 Task: For heading Use Italics Comic Sans MS with blue  colour & bold.  font size for heading20,  'Change the font style of data to'EB Garamond and font size to 12,  Change the alignment of both headline & data to Align right In the sheet  CashExpenses
Action: Mouse moved to (30, 147)
Screenshot: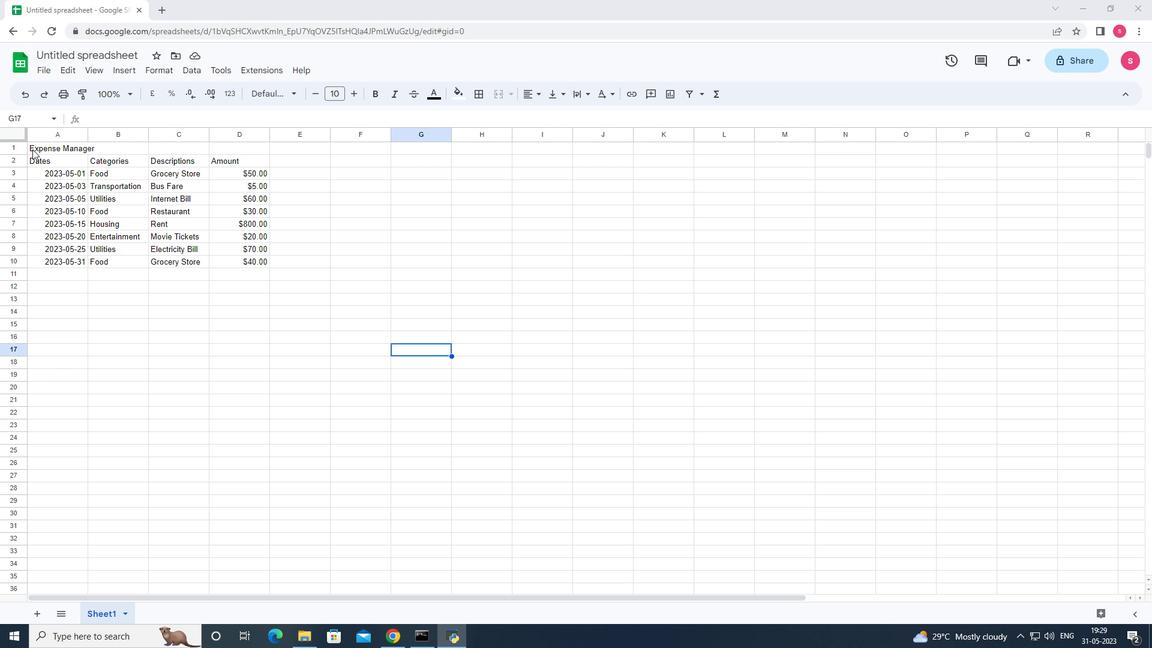 
Action: Mouse pressed left at (30, 147)
Screenshot: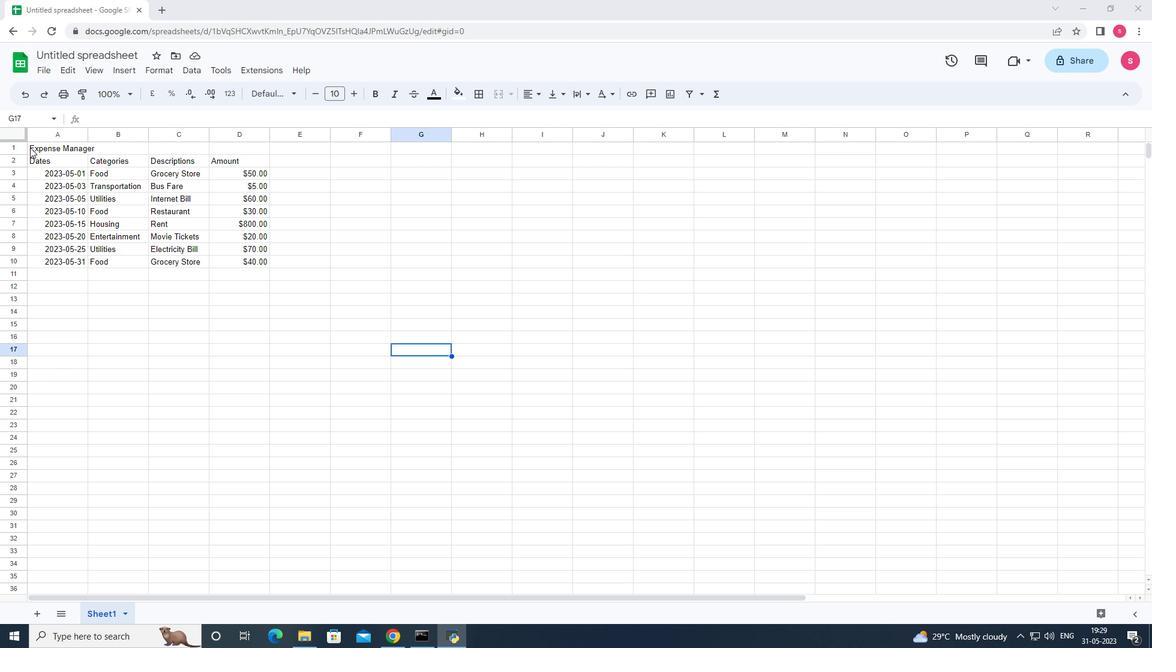 
Action: Mouse moved to (263, 96)
Screenshot: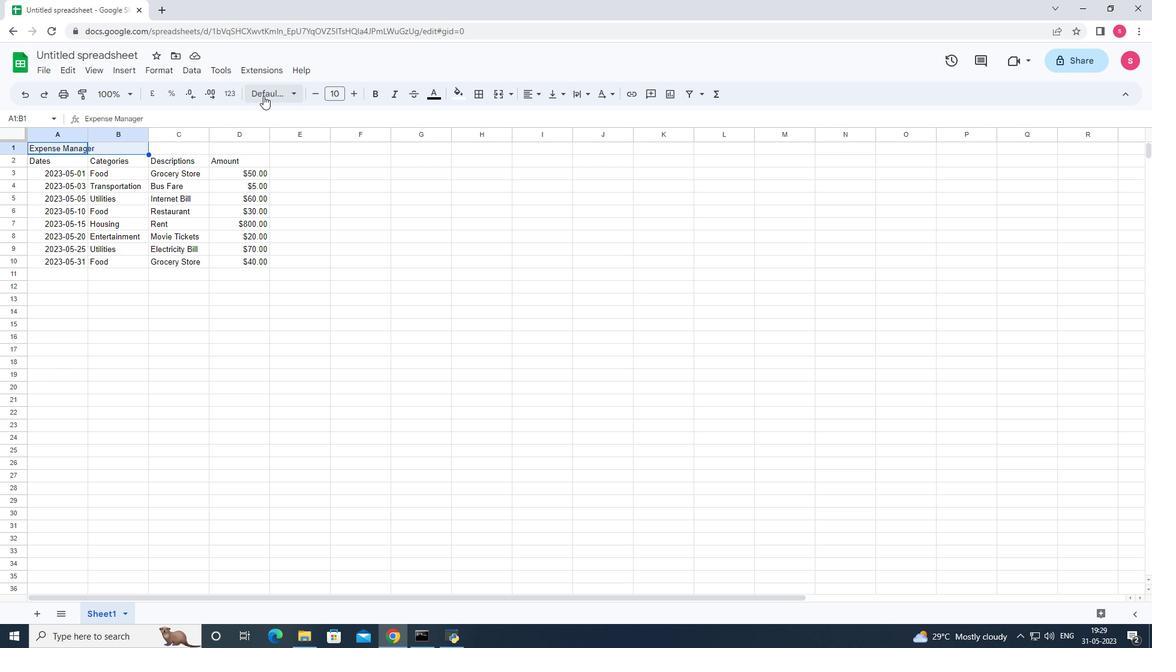 
Action: Mouse pressed left at (263, 96)
Screenshot: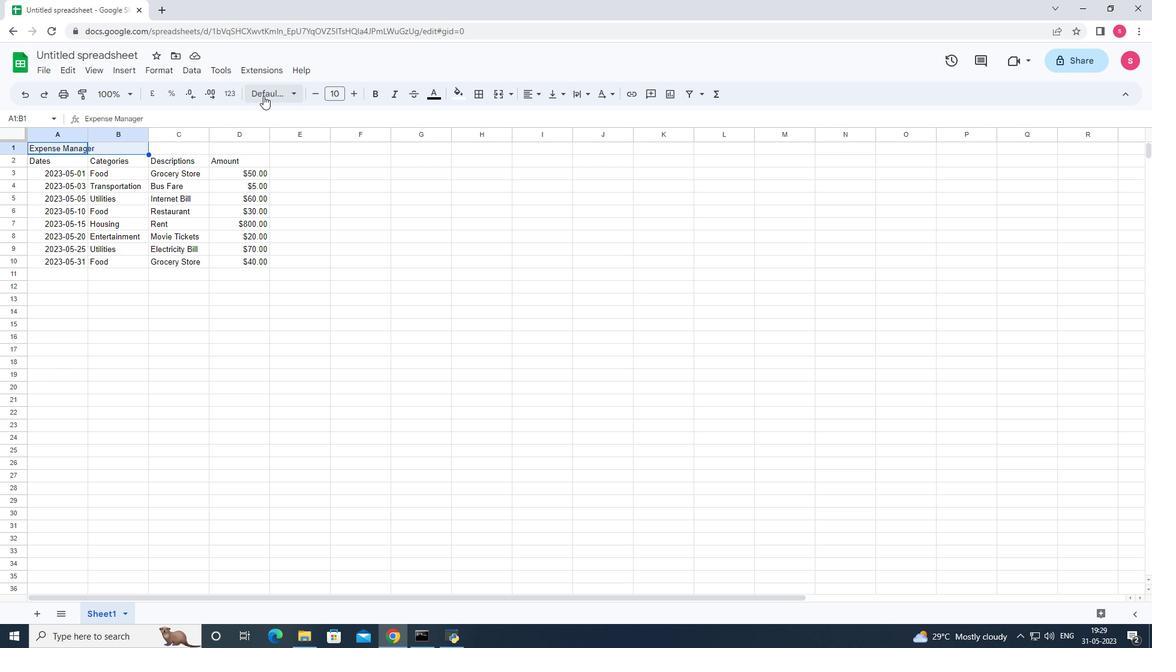 
Action: Mouse moved to (304, 313)
Screenshot: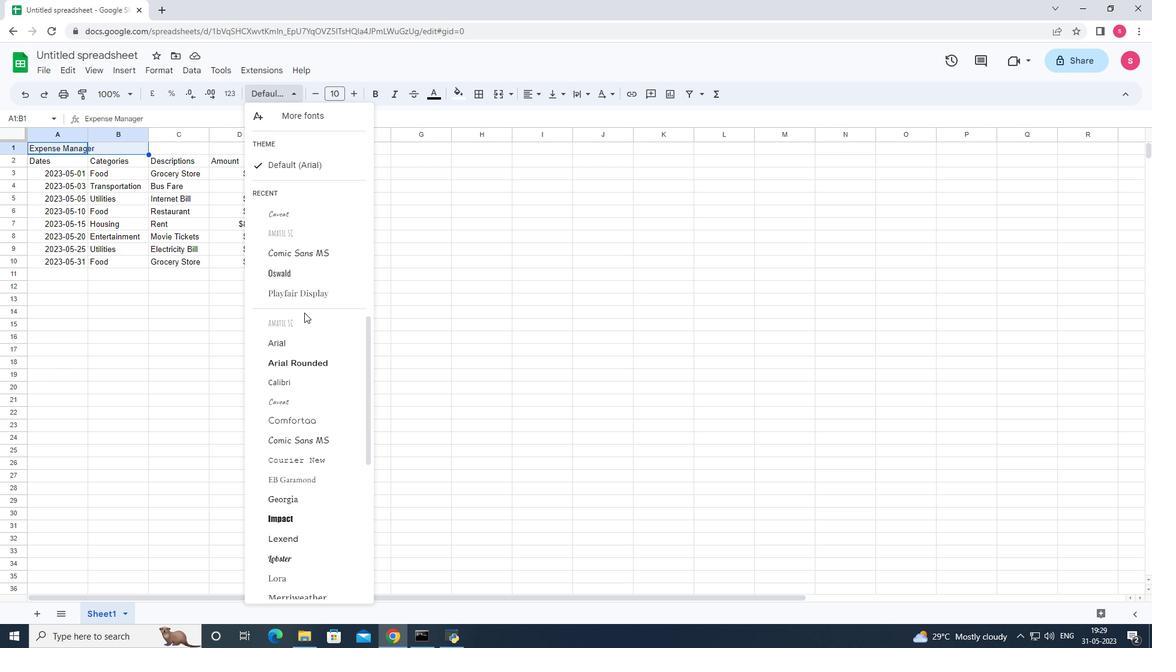 
Action: Mouse scrolled (304, 312) with delta (0, 0)
Screenshot: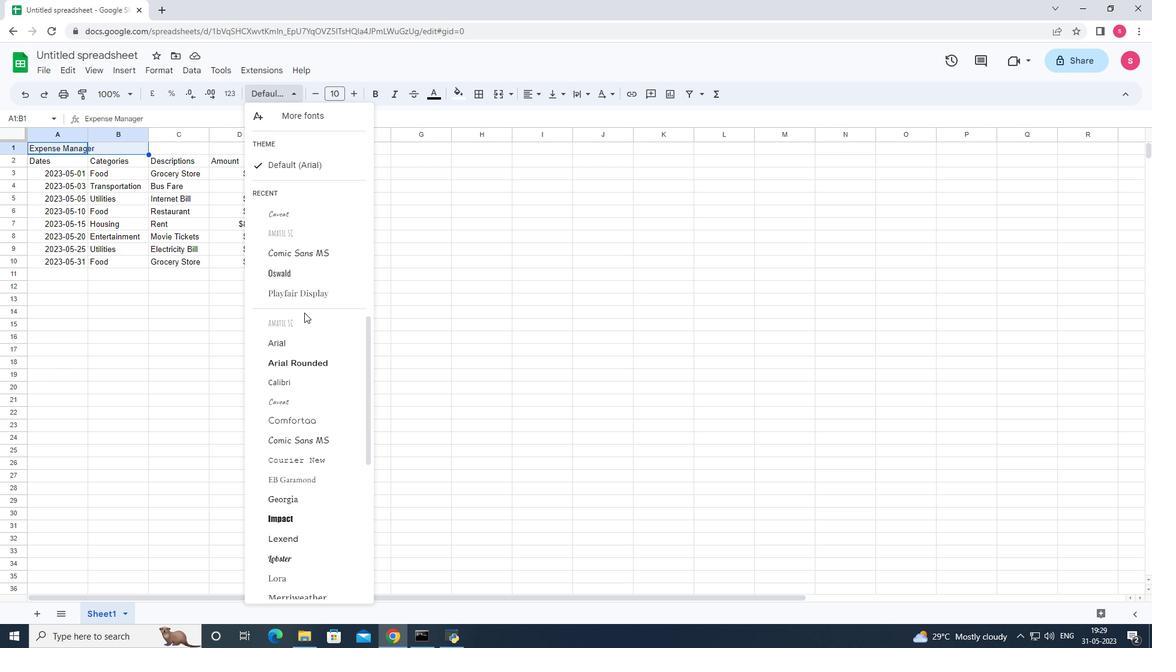 
Action: Mouse moved to (305, 346)
Screenshot: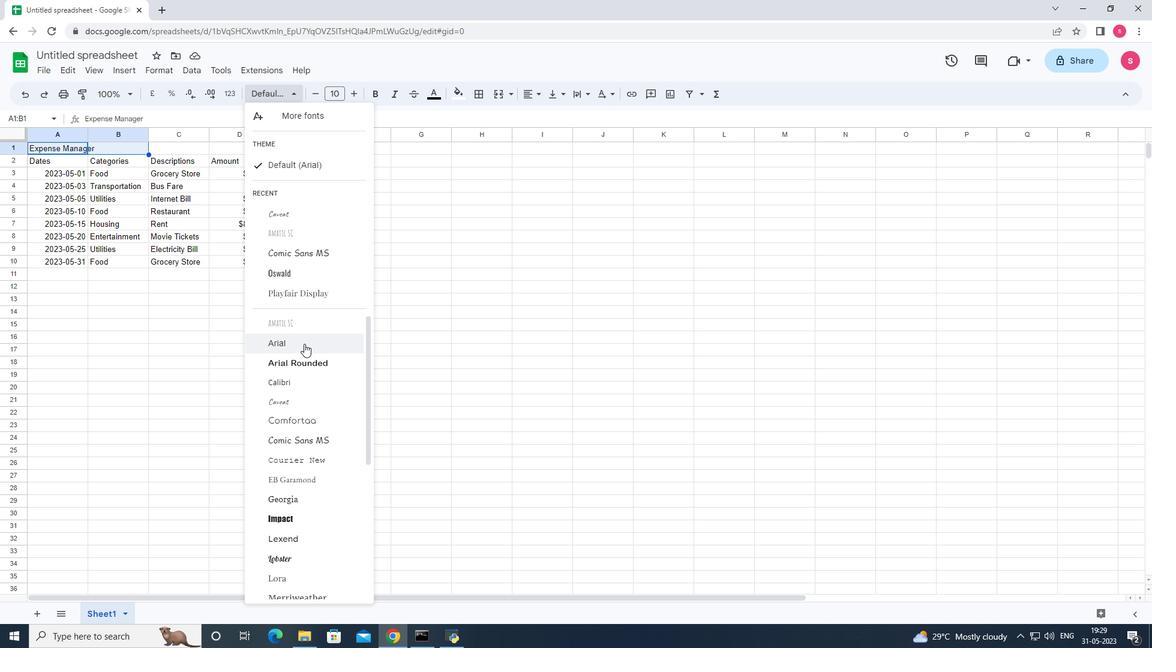 
Action: Mouse scrolled (305, 345) with delta (0, 0)
Screenshot: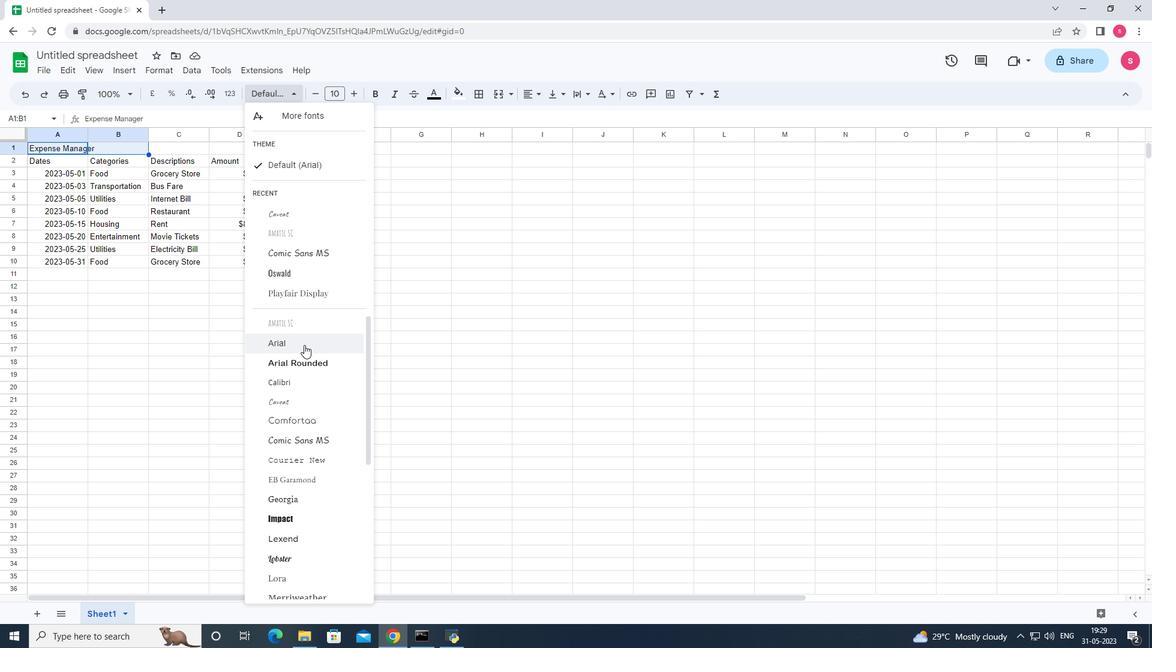 
Action: Mouse moved to (306, 385)
Screenshot: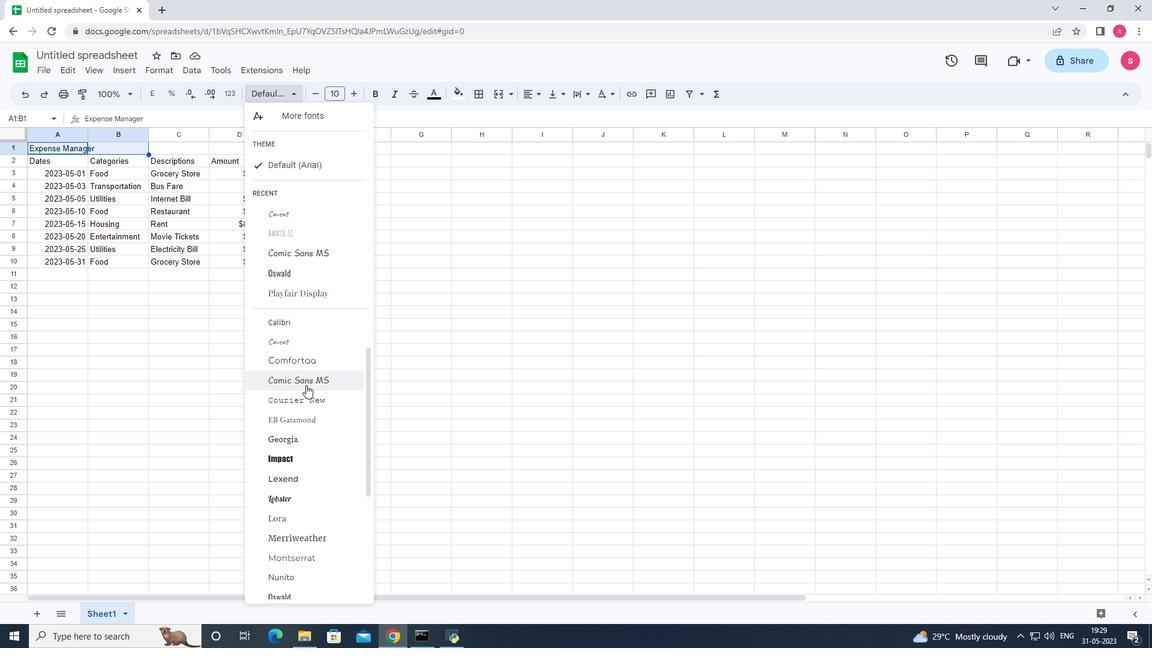 
Action: Mouse pressed left at (306, 385)
Screenshot: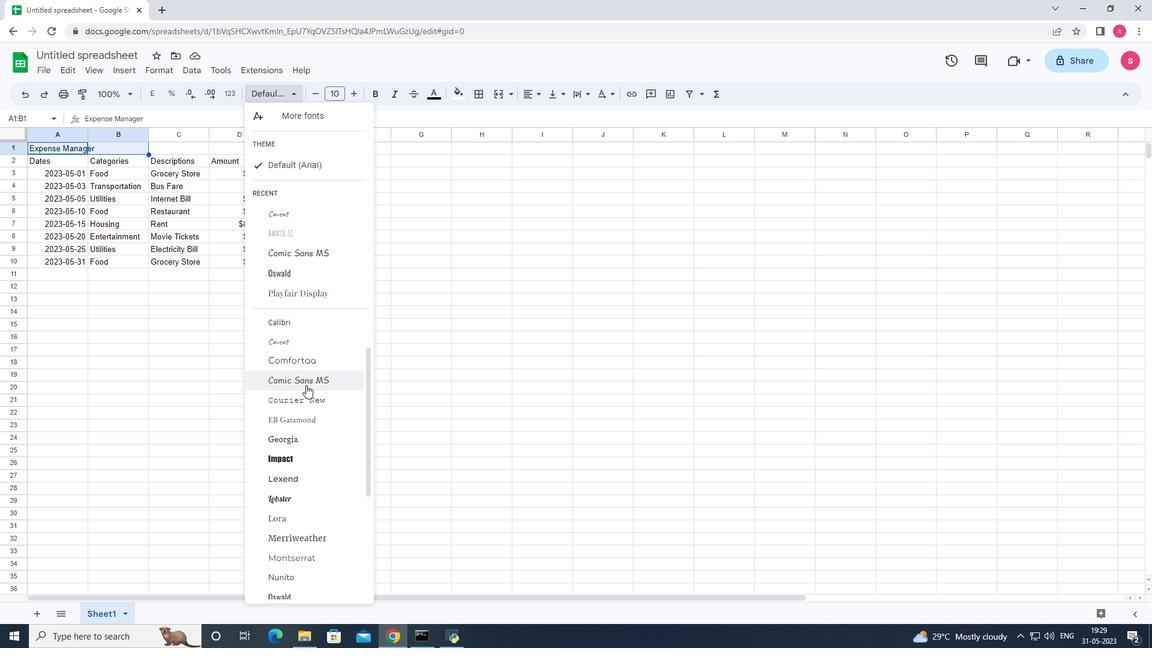
Action: Mouse moved to (435, 96)
Screenshot: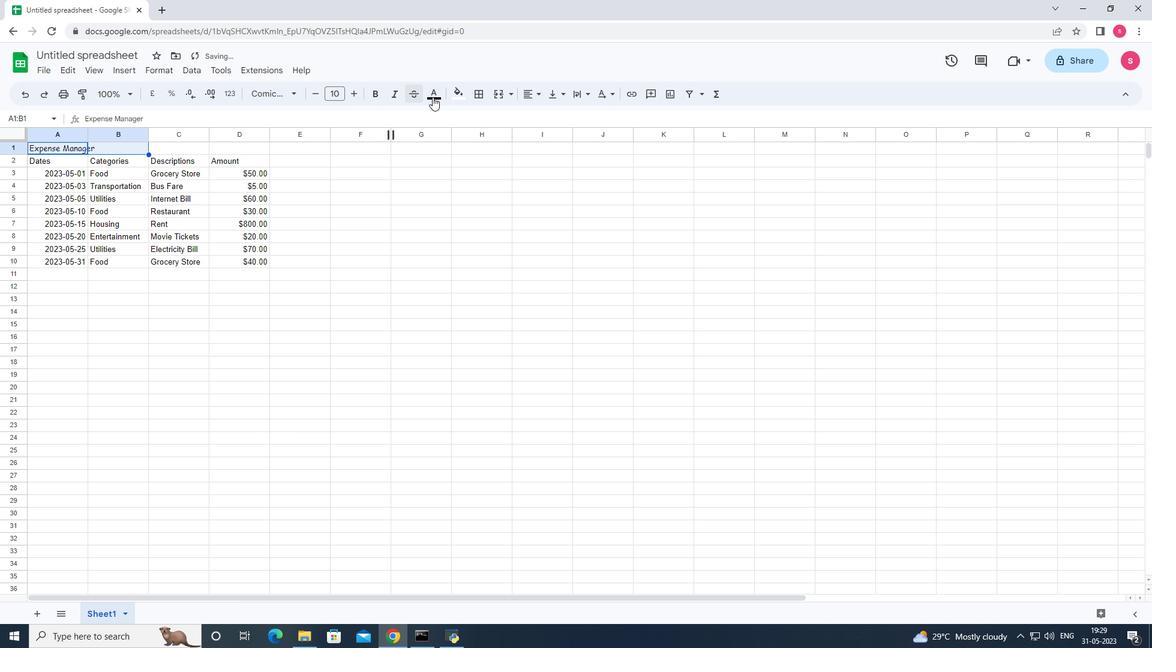 
Action: Mouse pressed left at (435, 96)
Screenshot: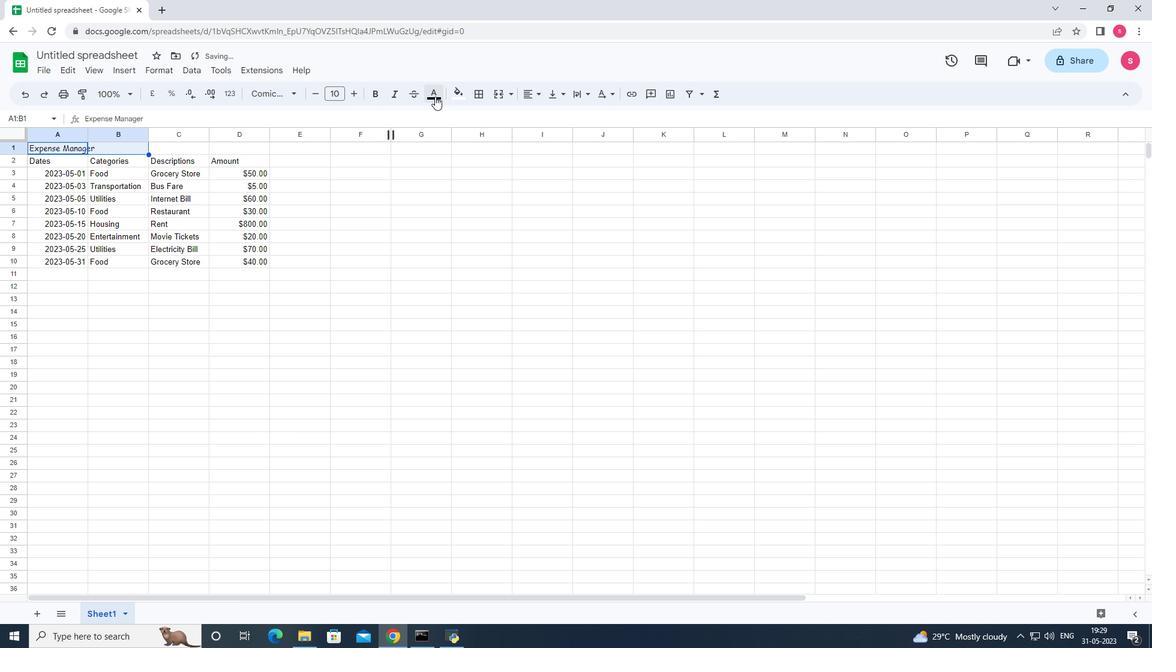 
Action: Mouse moved to (529, 150)
Screenshot: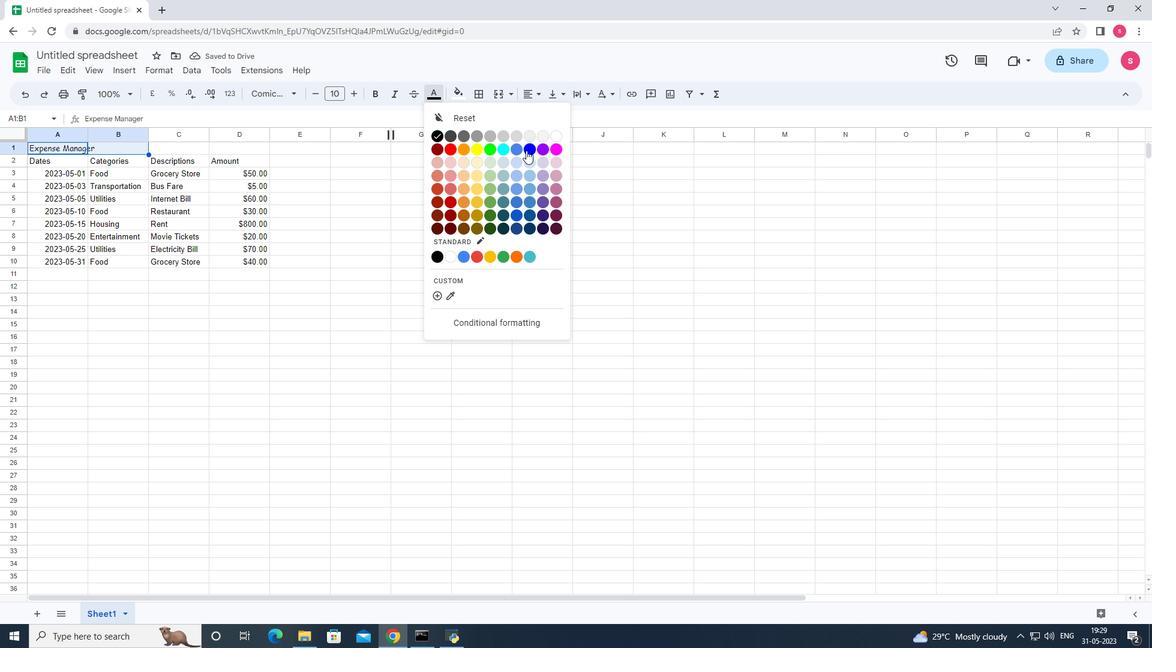 
Action: Mouse pressed left at (529, 150)
Screenshot: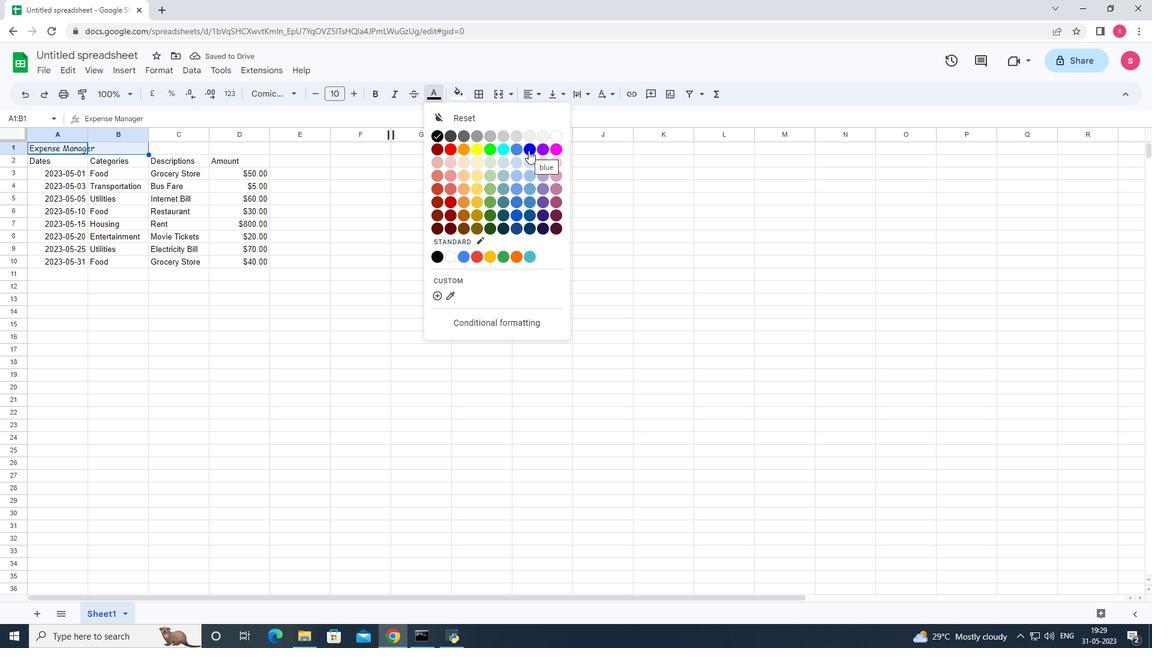 
Action: Mouse moved to (157, 69)
Screenshot: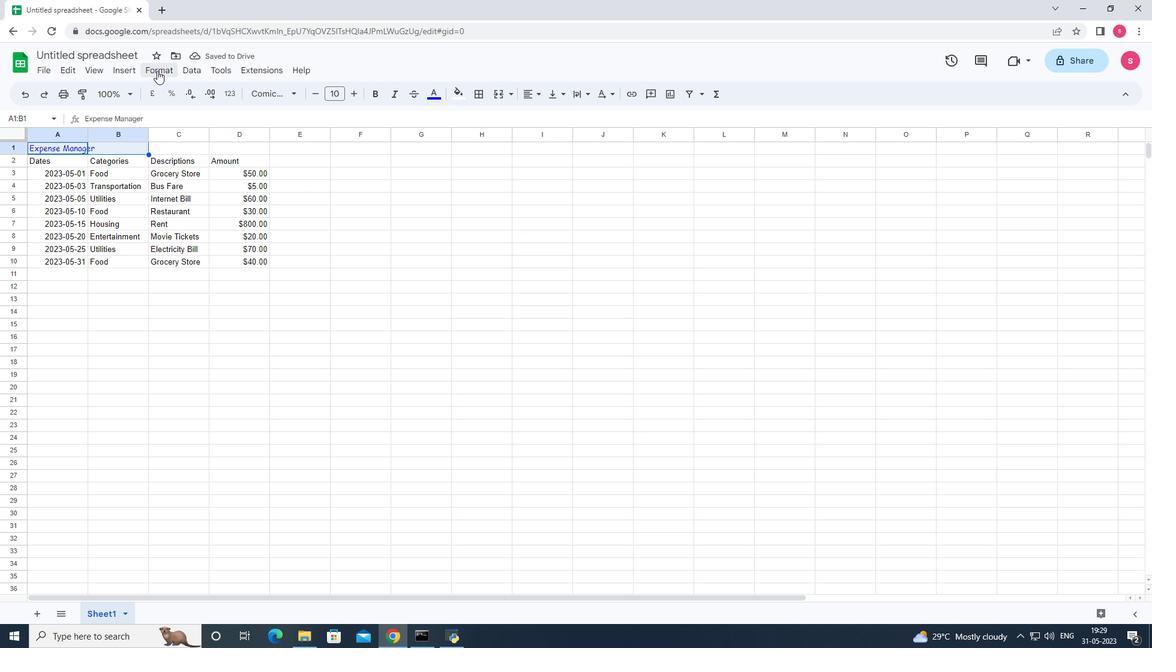 
Action: Mouse pressed left at (157, 69)
Screenshot: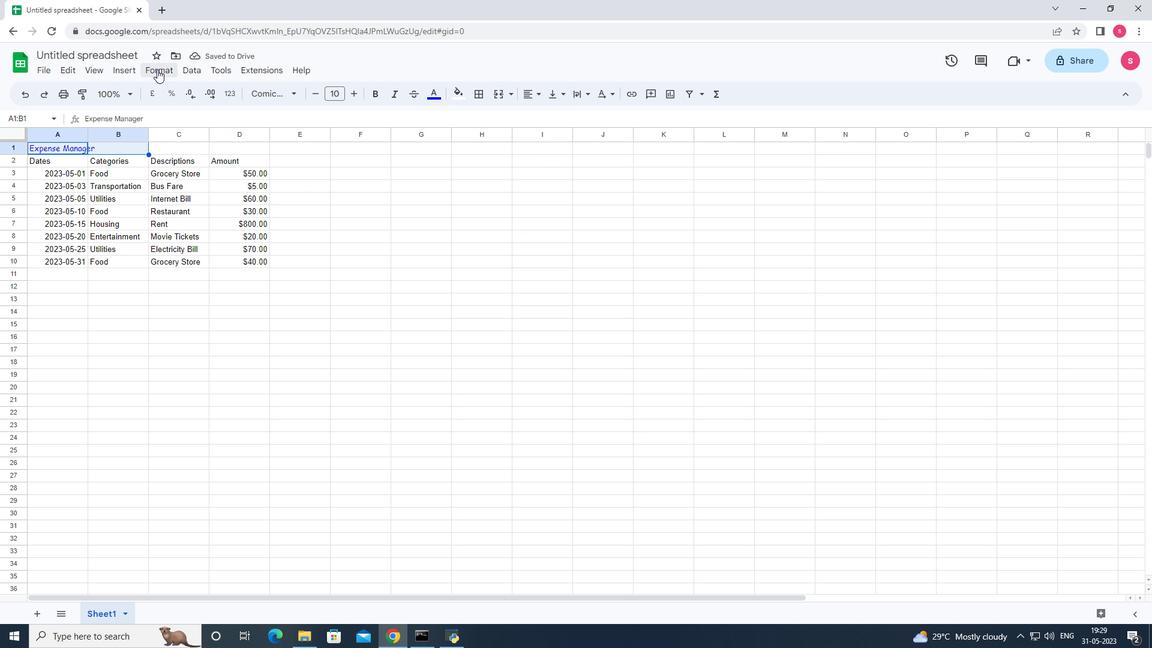 
Action: Mouse moved to (177, 134)
Screenshot: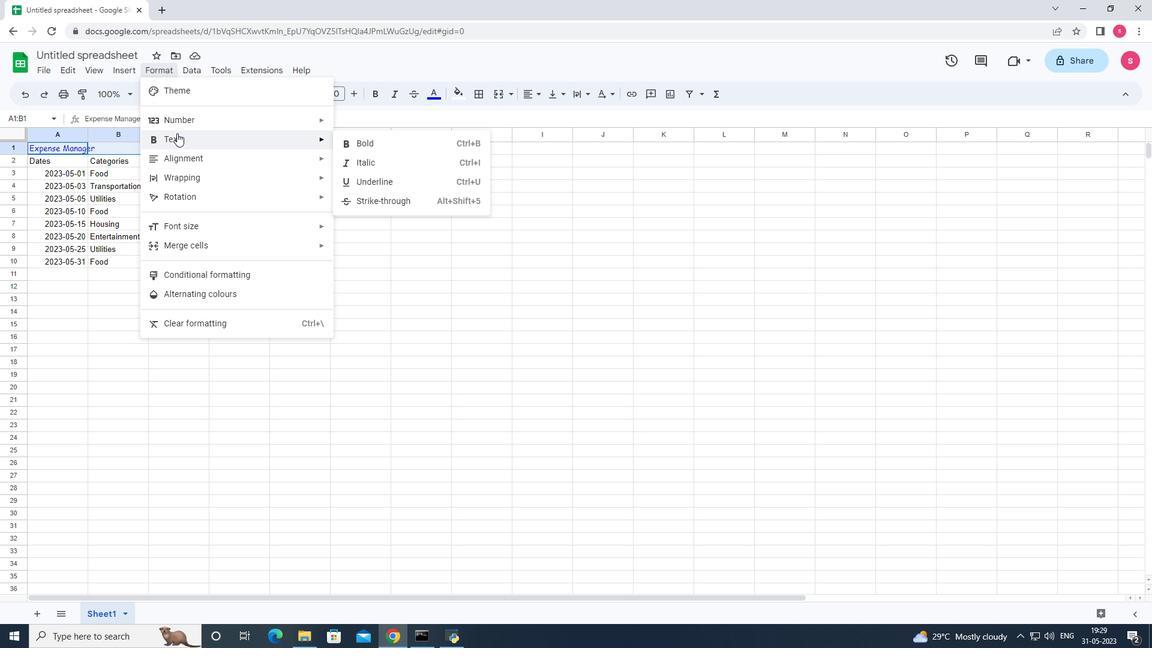 
Action: Mouse pressed left at (177, 134)
Screenshot: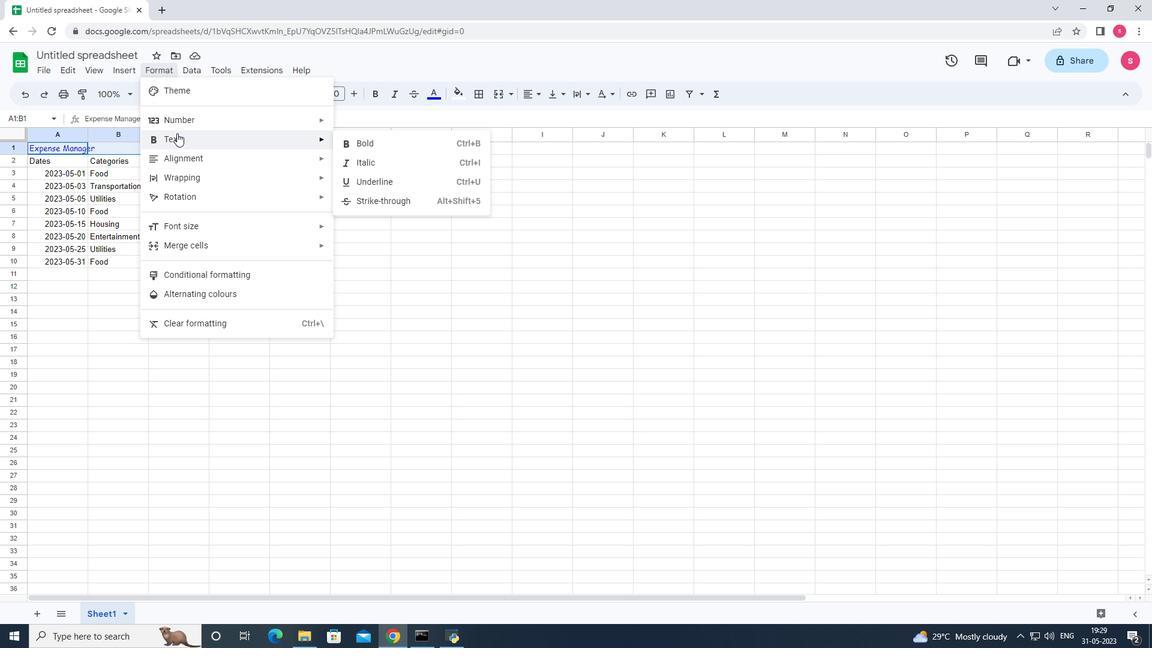 
Action: Mouse moved to (354, 139)
Screenshot: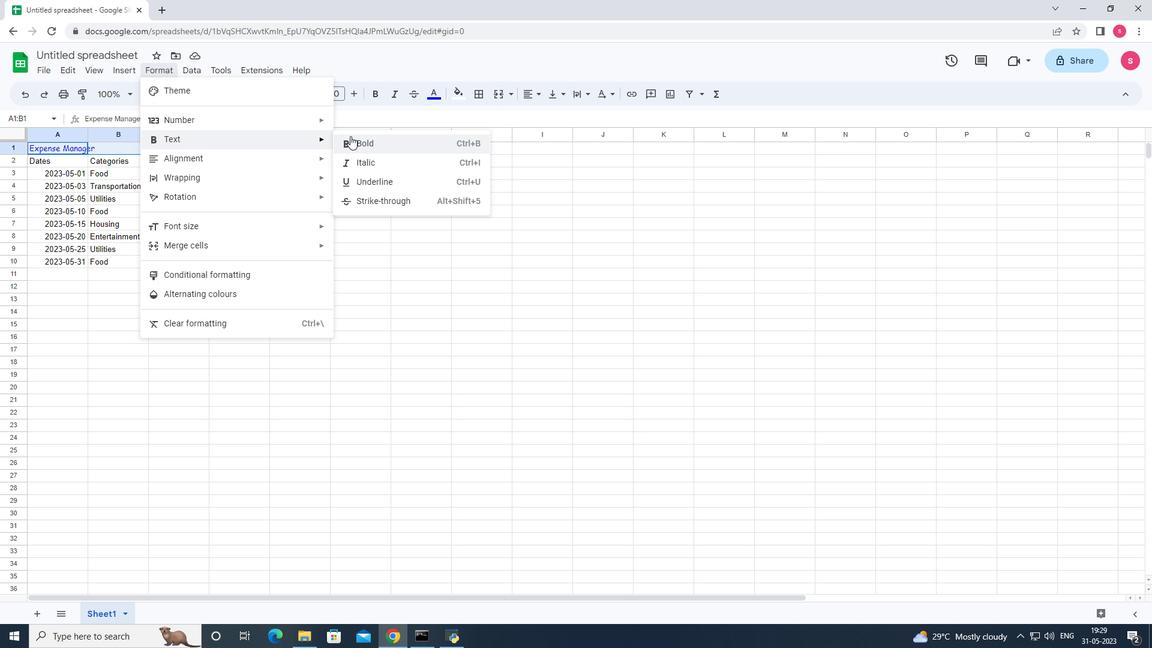 
Action: Mouse pressed left at (354, 139)
Screenshot: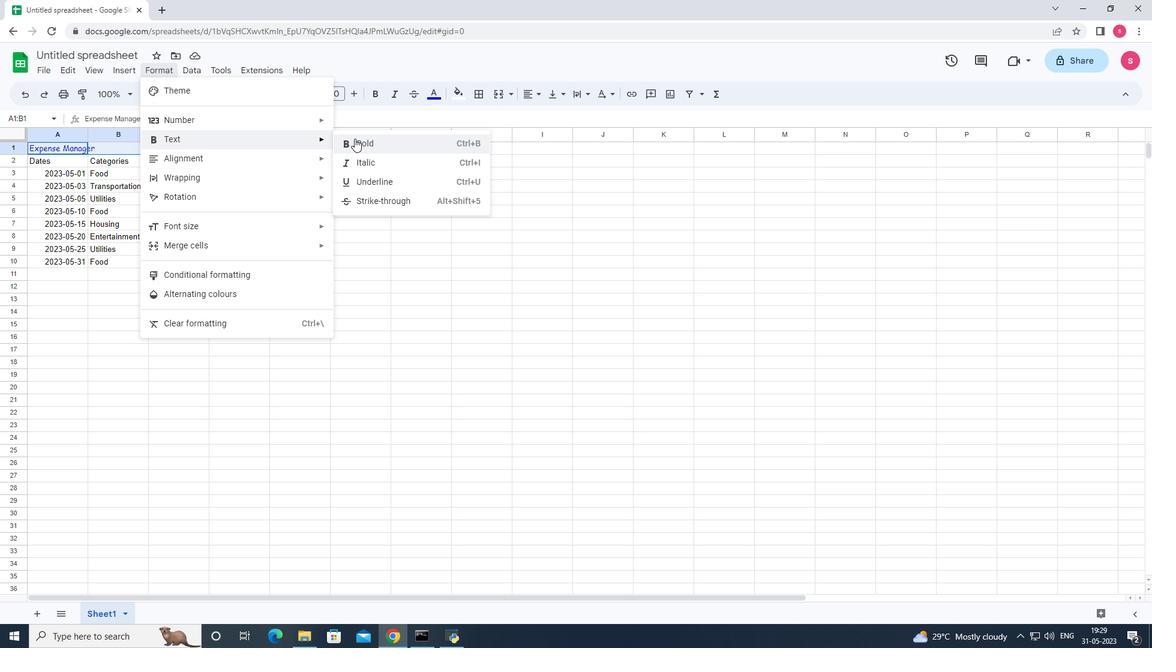 
Action: Mouse moved to (357, 93)
Screenshot: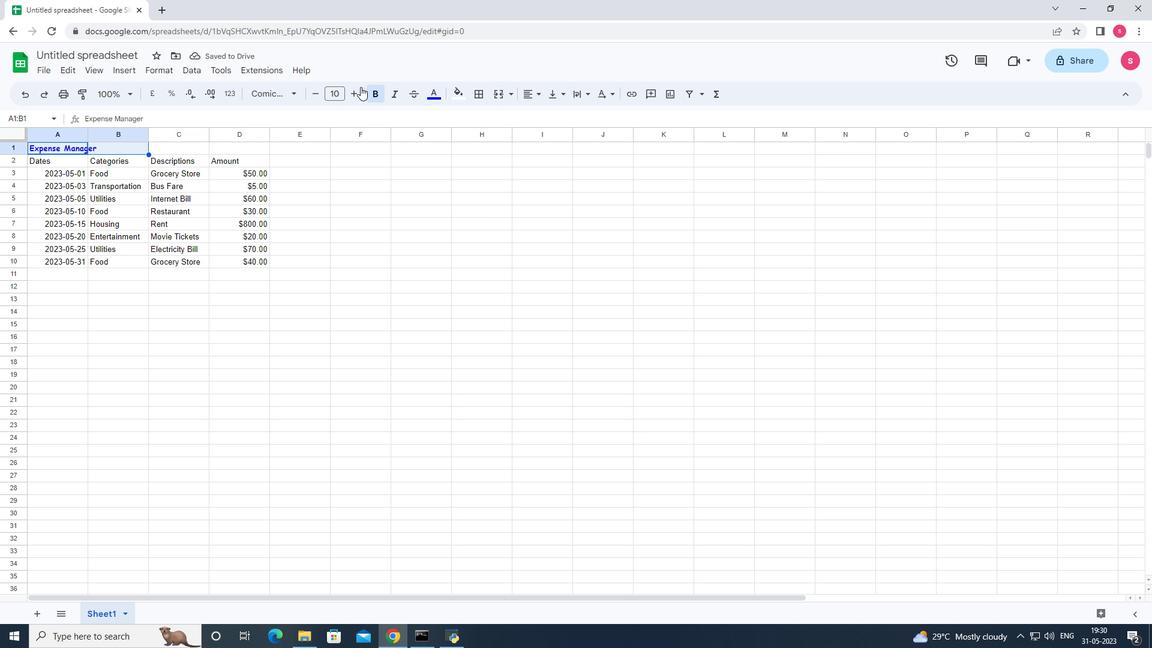
Action: Mouse pressed left at (357, 93)
Screenshot: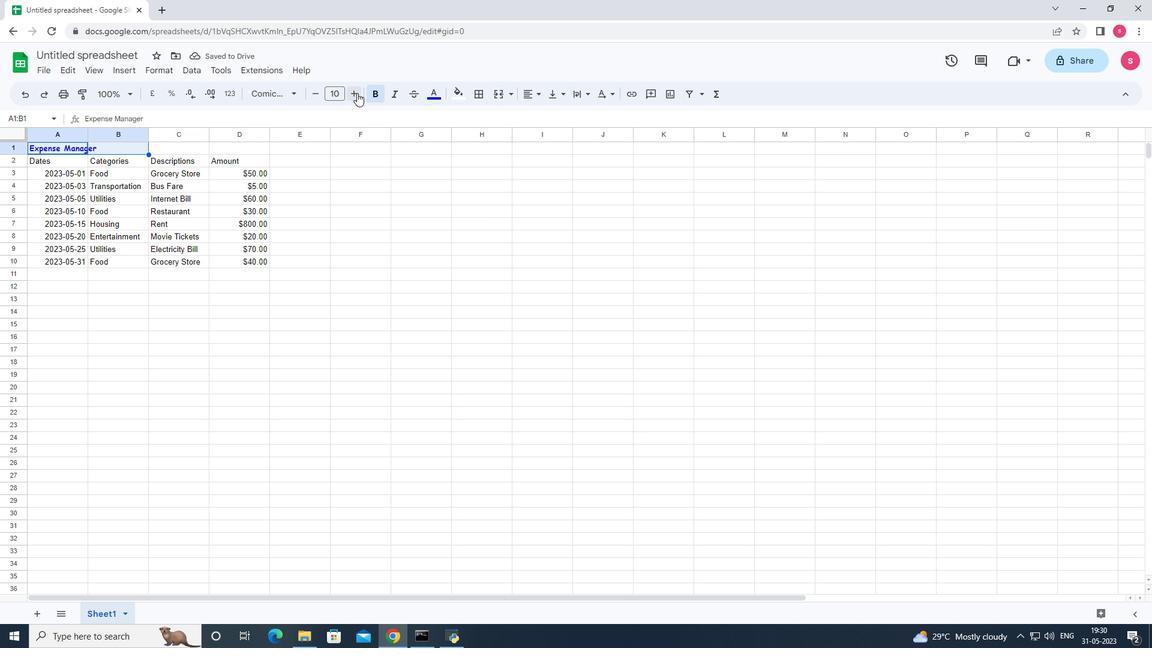 
Action: Mouse moved to (357, 93)
Screenshot: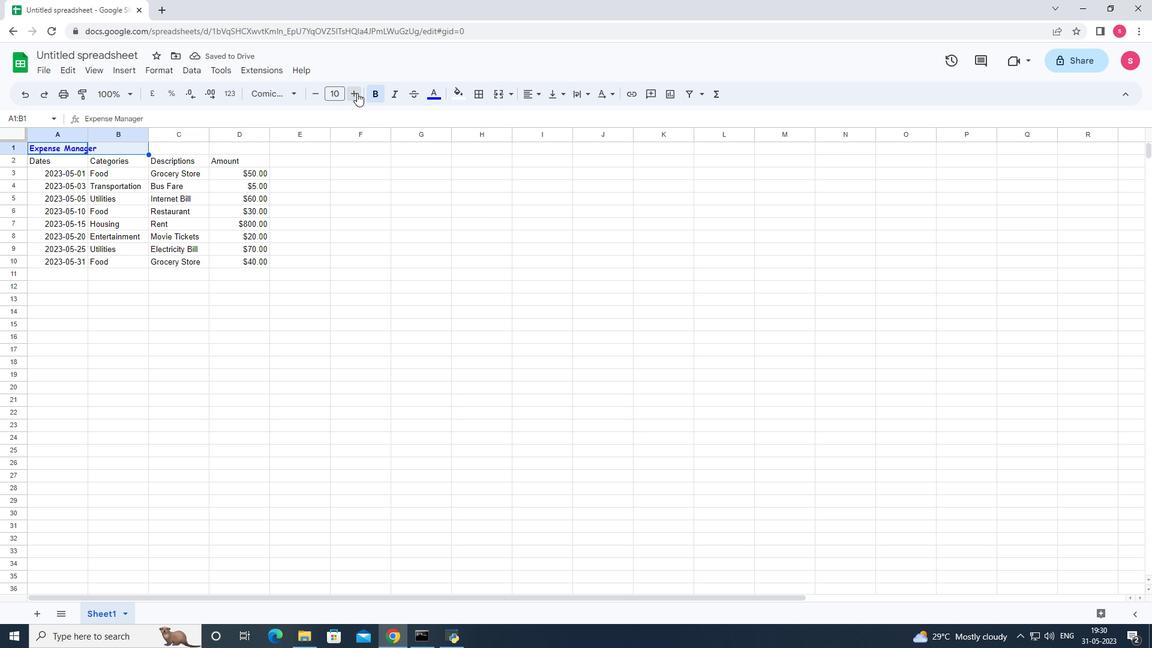 
Action: Mouse pressed left at (357, 93)
Screenshot: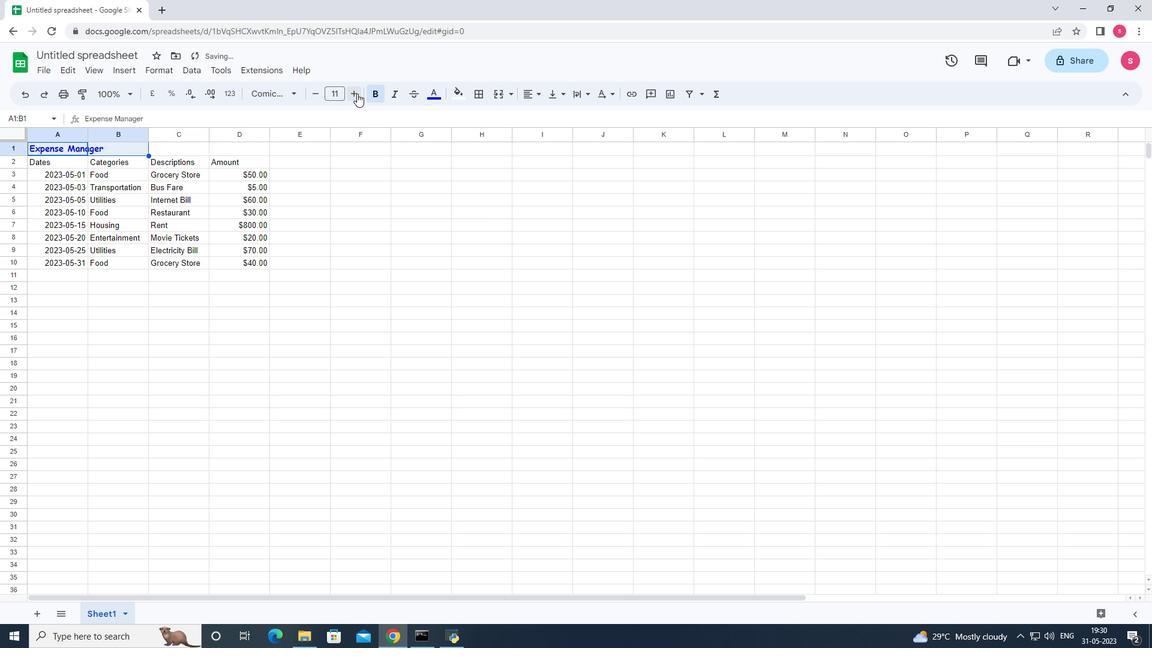
Action: Mouse pressed left at (357, 93)
Screenshot: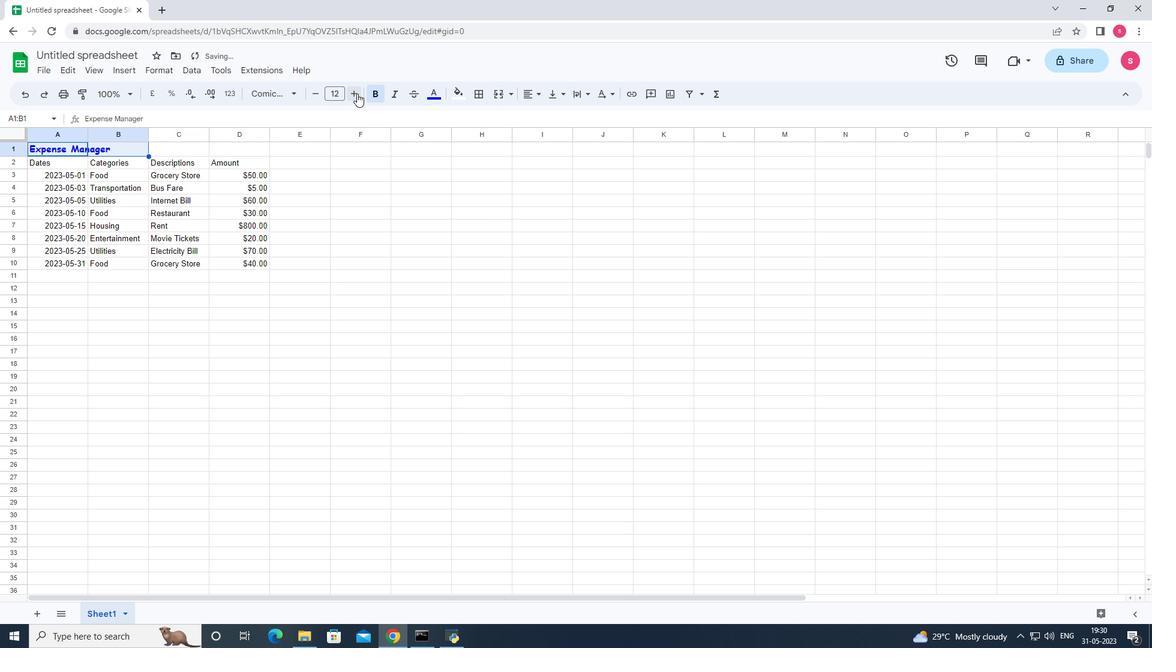 
Action: Mouse pressed left at (357, 93)
Screenshot: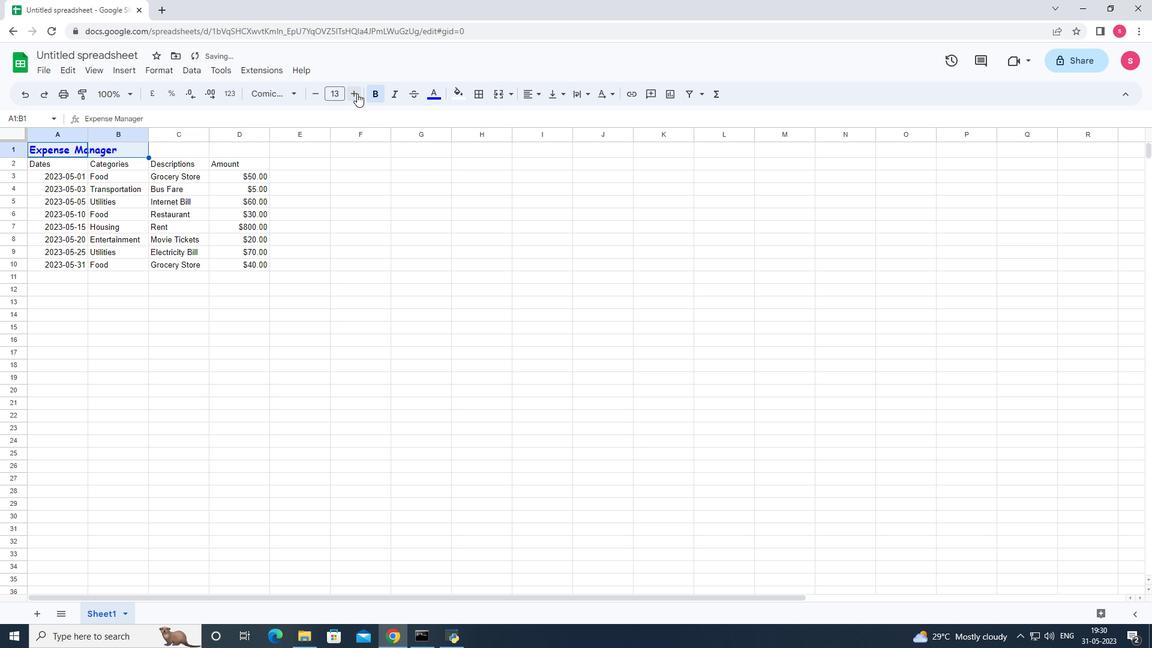 
Action: Mouse pressed left at (357, 93)
Screenshot: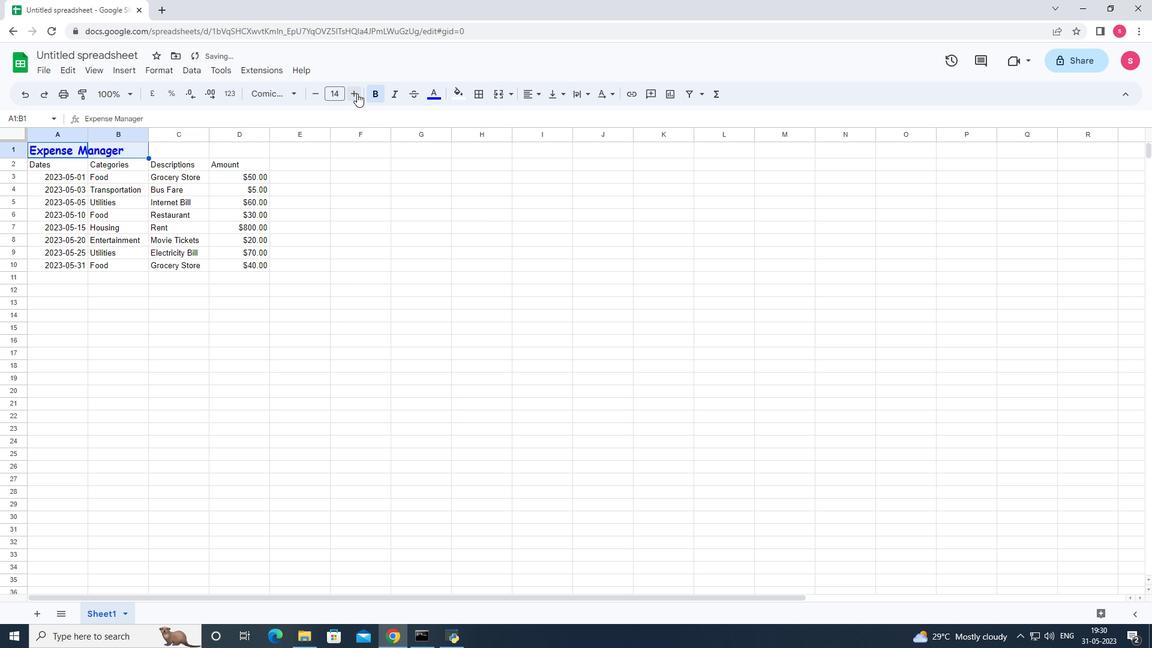 
Action: Mouse pressed left at (357, 93)
Screenshot: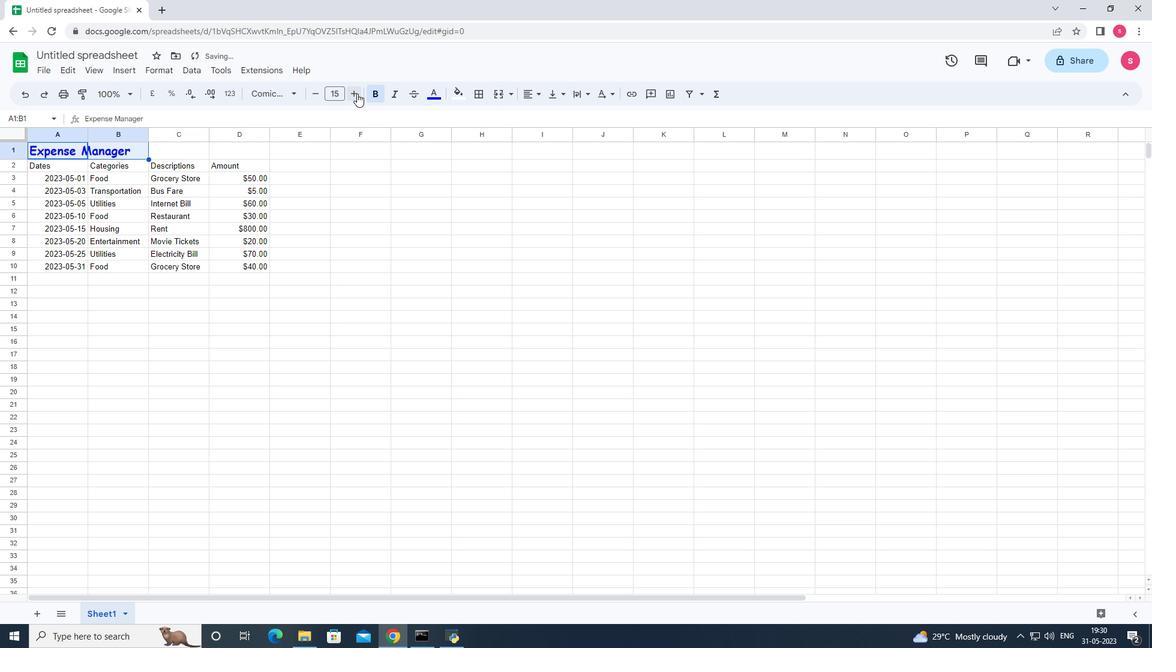 
Action: Mouse pressed left at (357, 93)
Screenshot: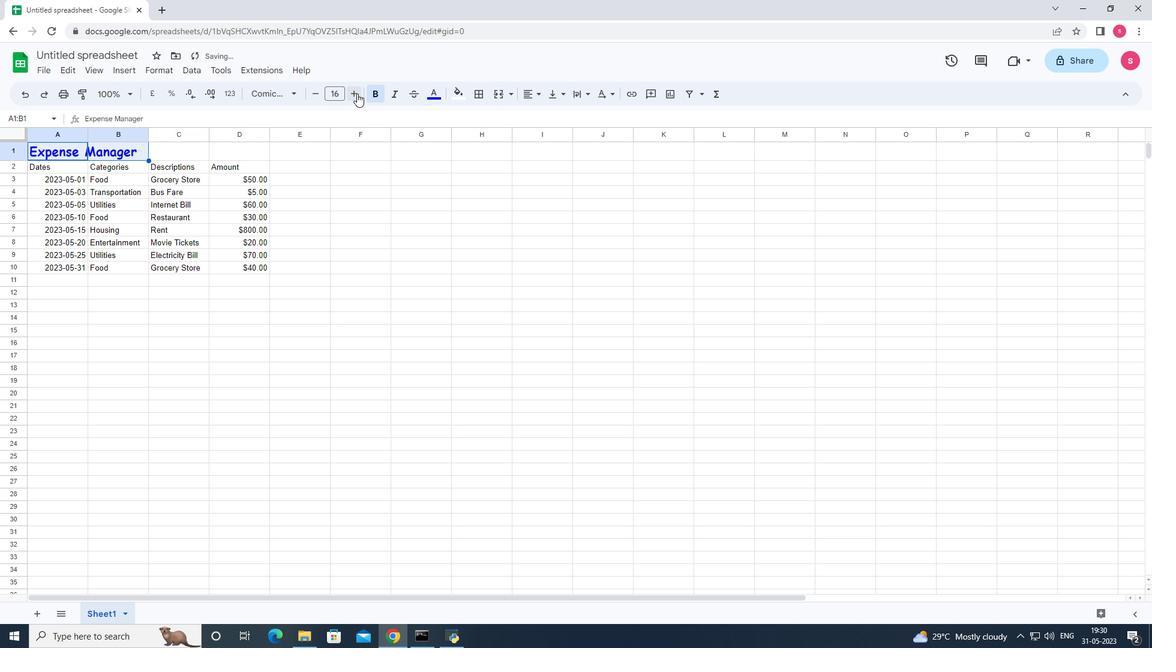 
Action: Mouse pressed left at (357, 93)
Screenshot: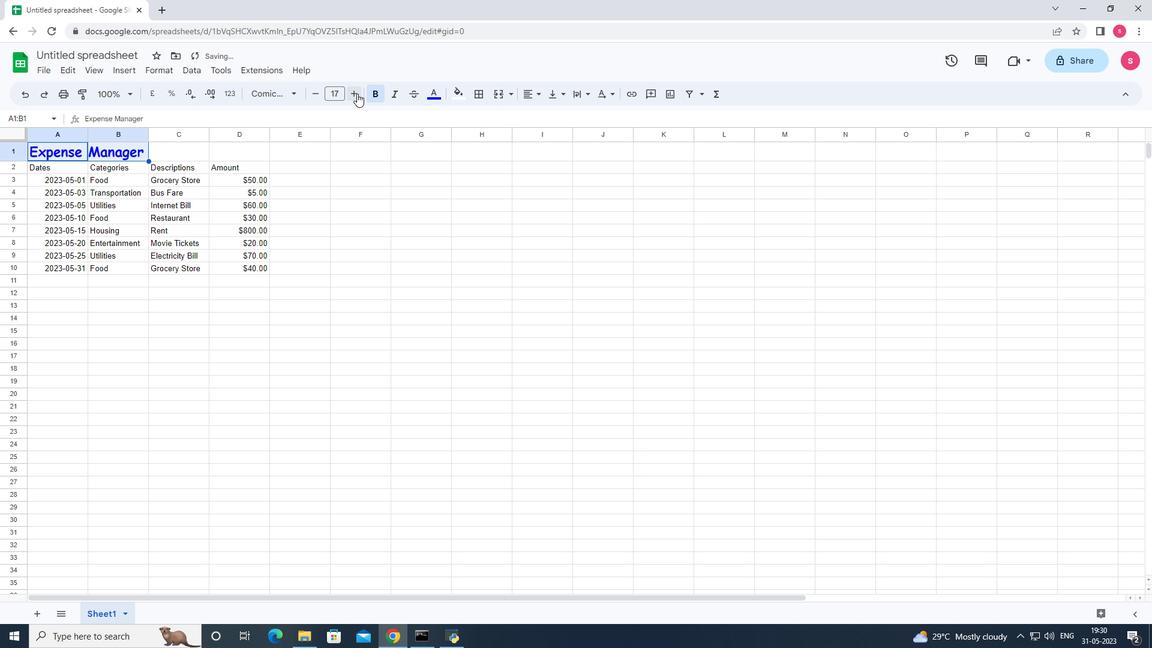 
Action: Mouse pressed left at (357, 93)
Screenshot: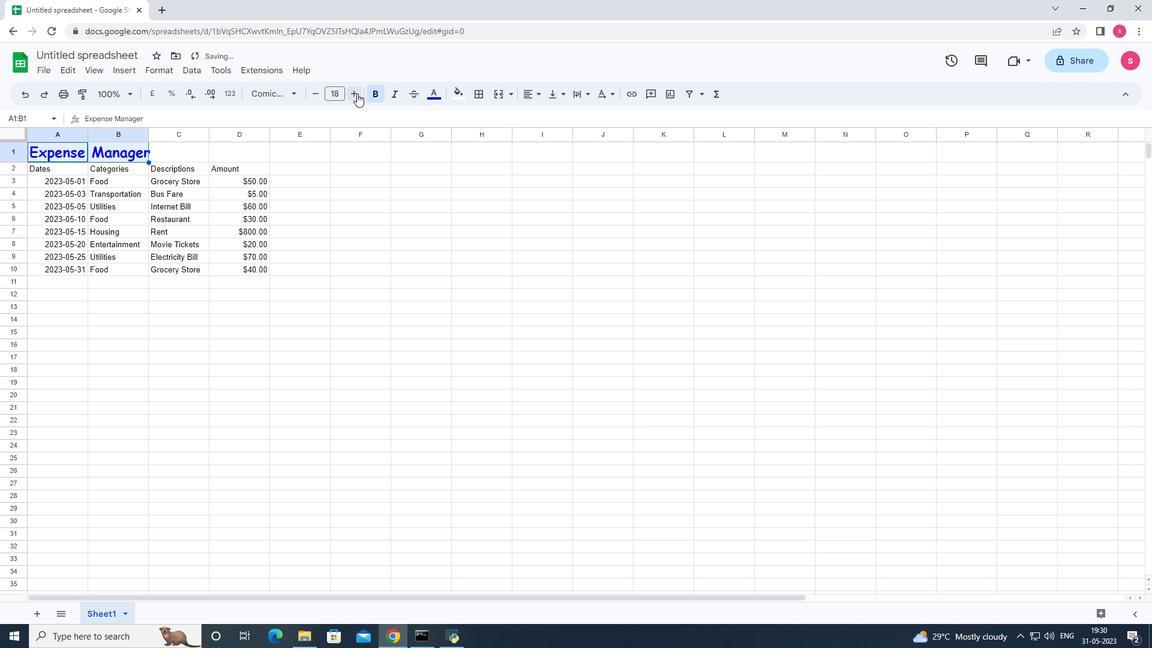 
Action: Mouse pressed left at (357, 93)
Screenshot: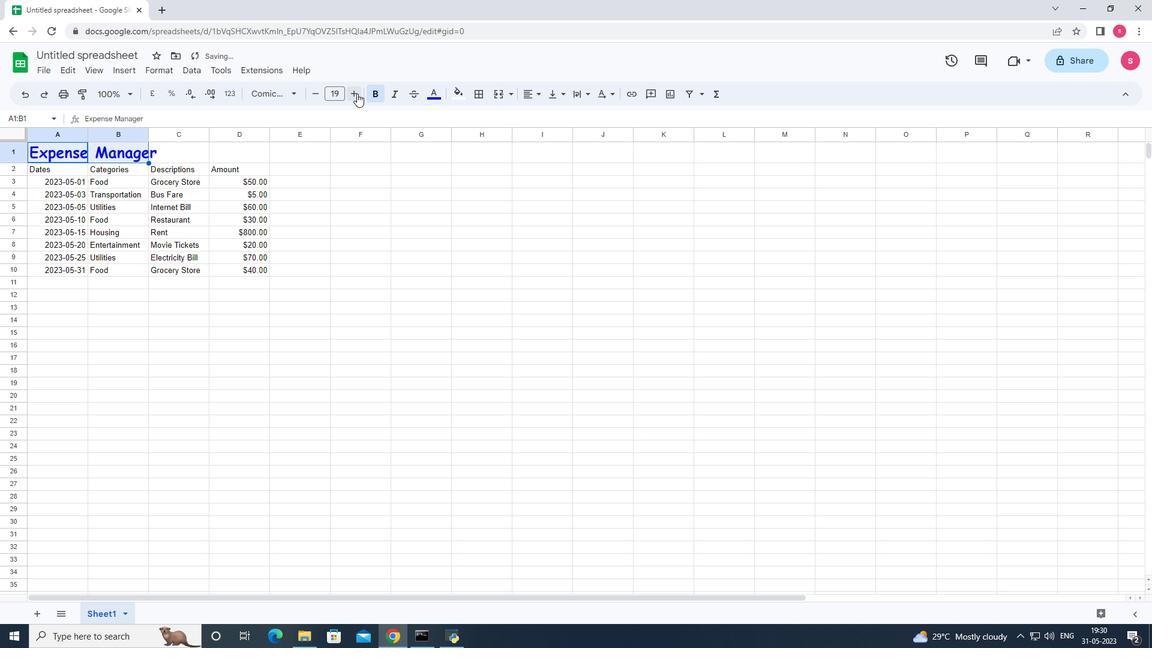 
Action: Mouse moved to (354, 201)
Screenshot: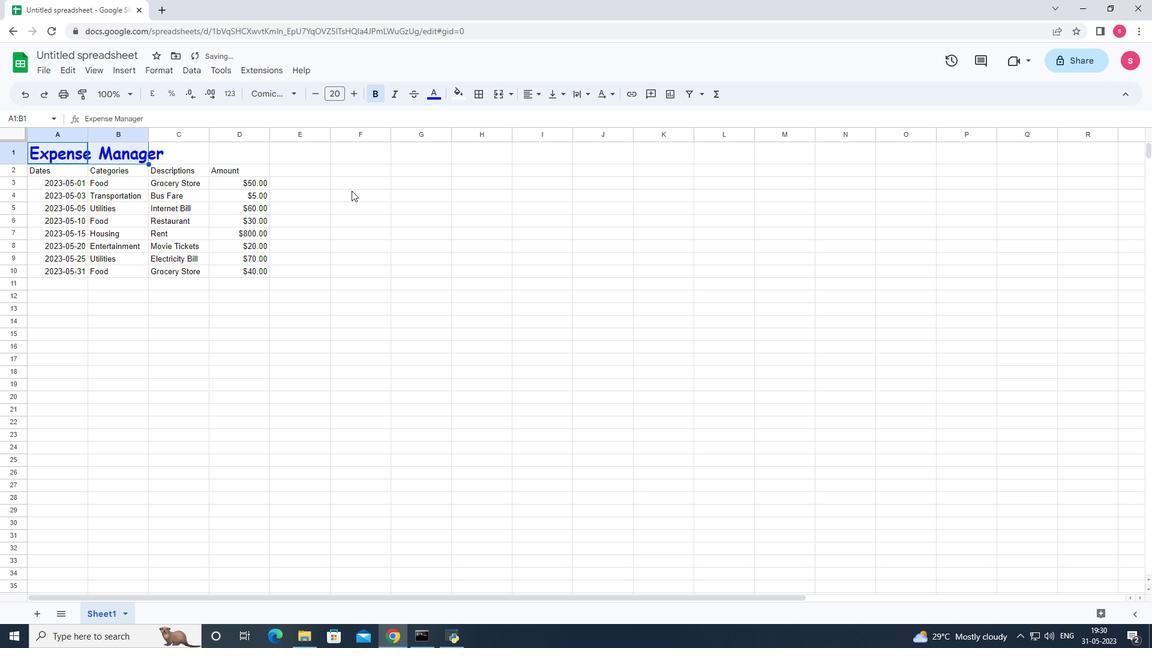 
Action: Mouse pressed left at (354, 201)
Screenshot: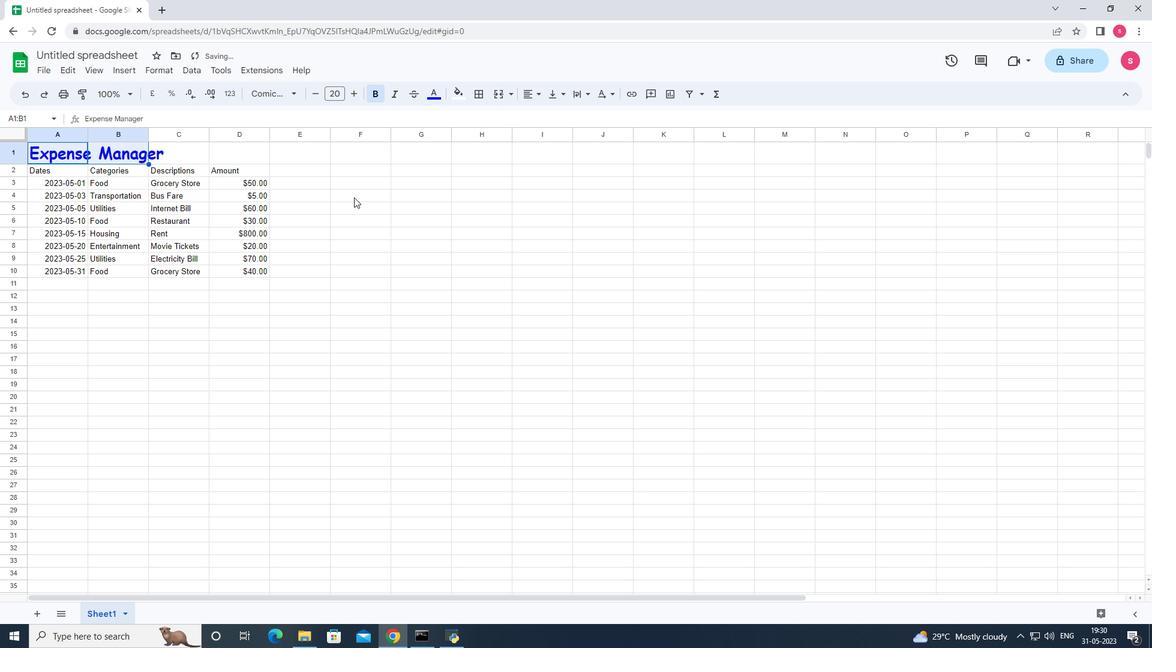 
Action: Mouse moved to (32, 168)
Screenshot: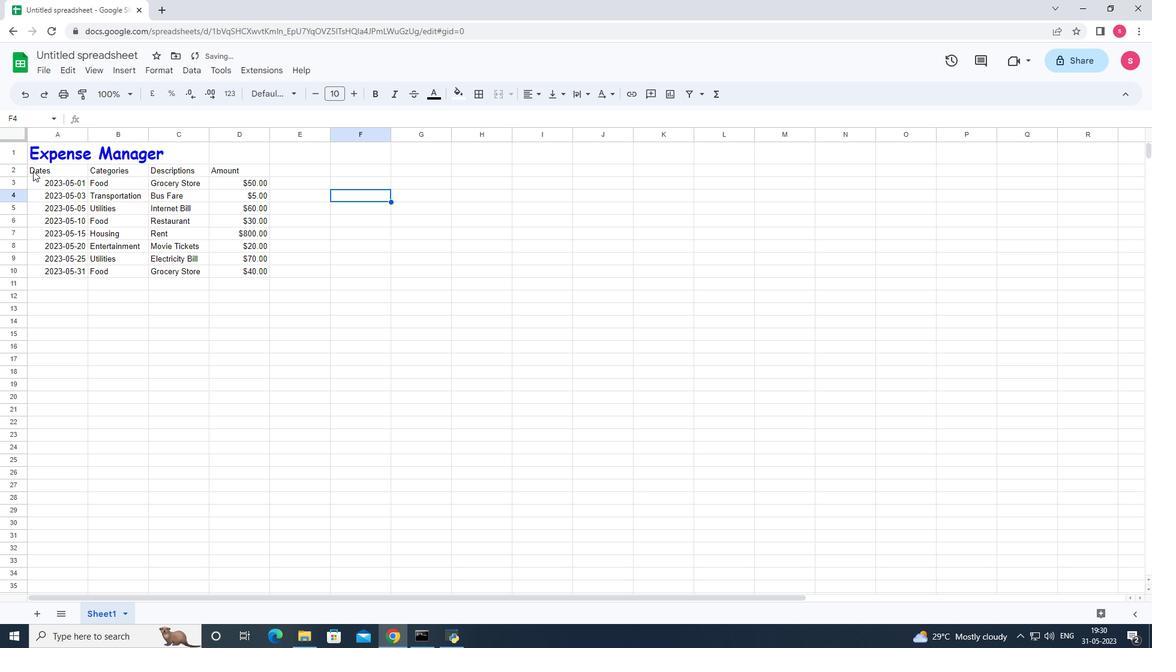 
Action: Mouse pressed left at (32, 168)
Screenshot: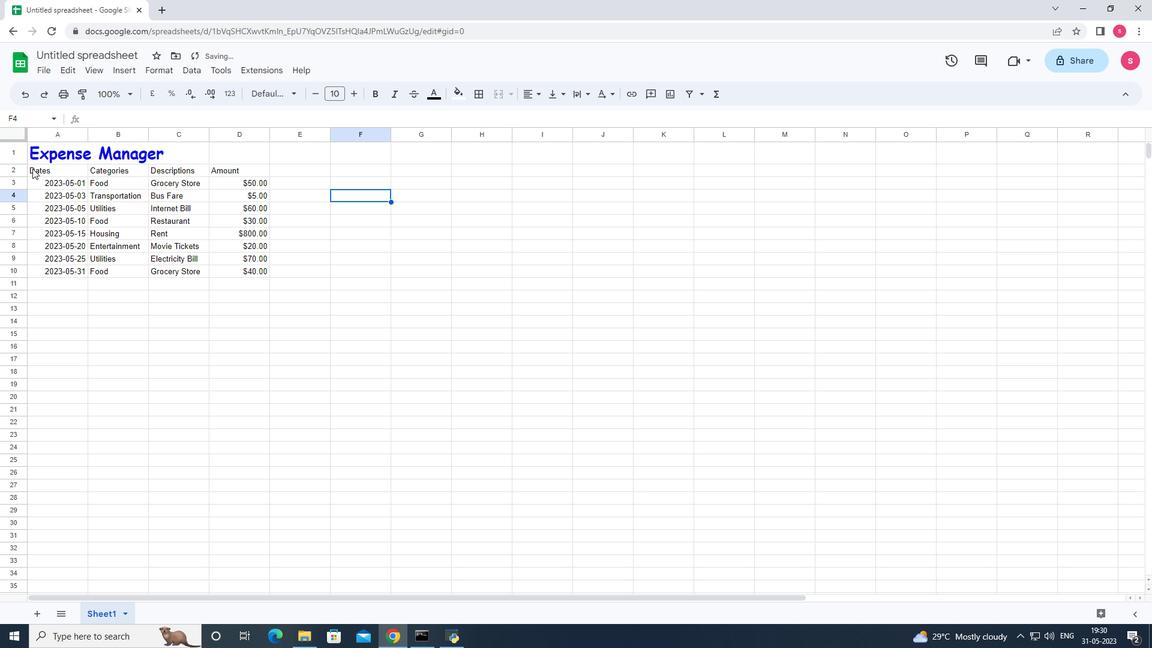 
Action: Mouse moved to (297, 95)
Screenshot: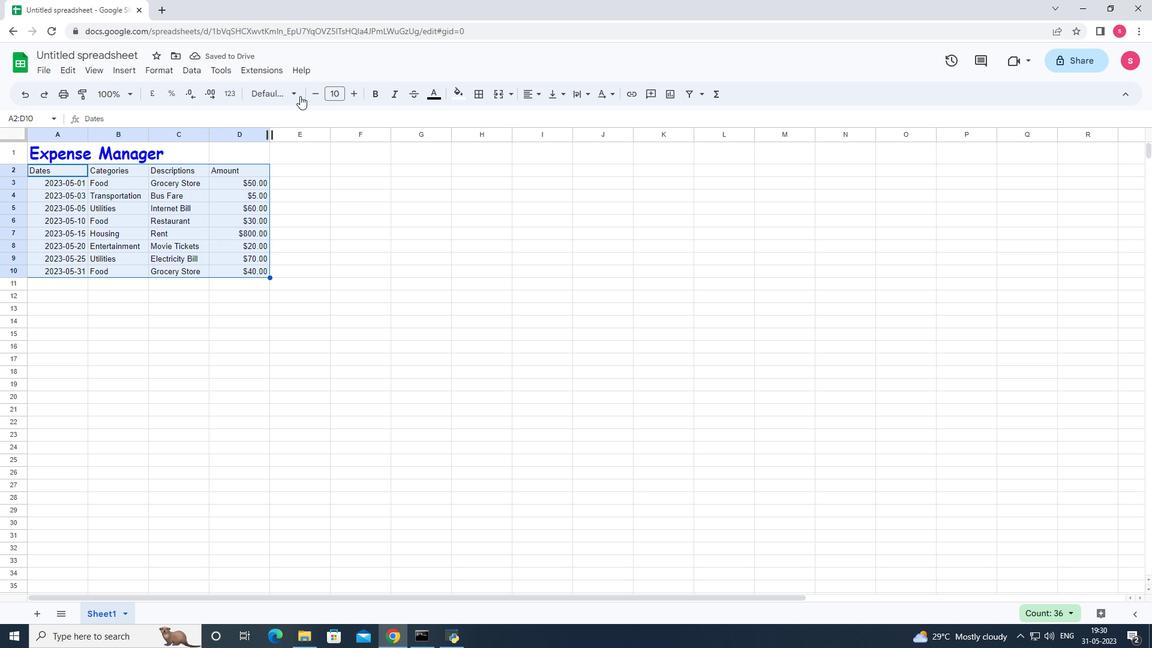 
Action: Mouse pressed left at (297, 95)
Screenshot: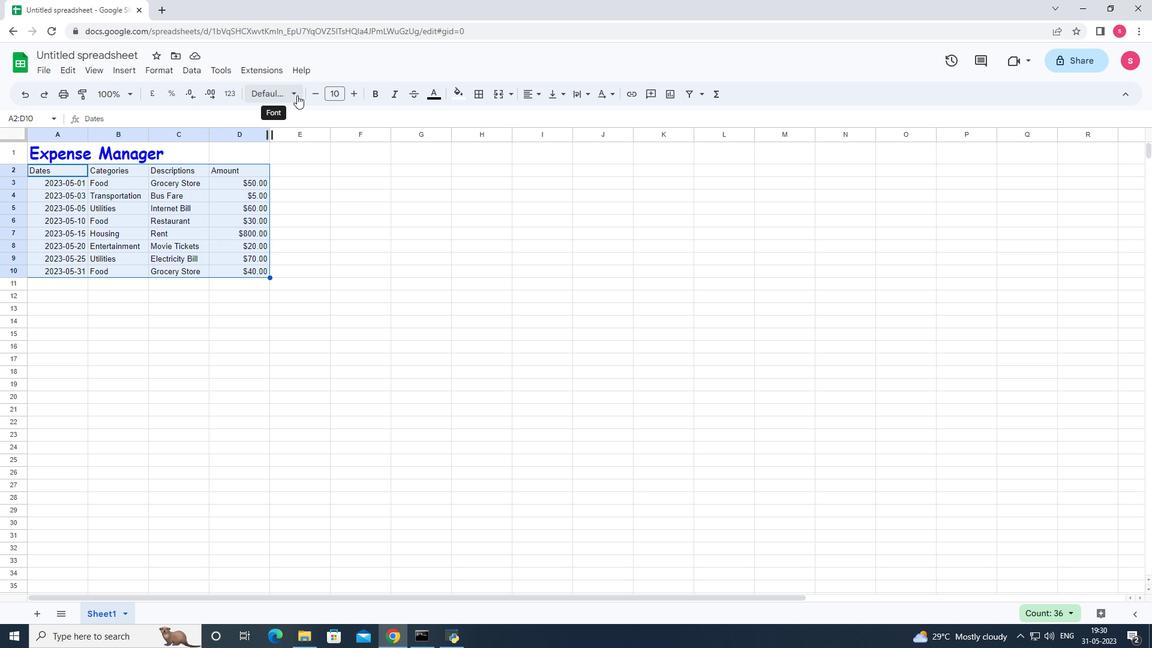 
Action: Mouse moved to (312, 324)
Screenshot: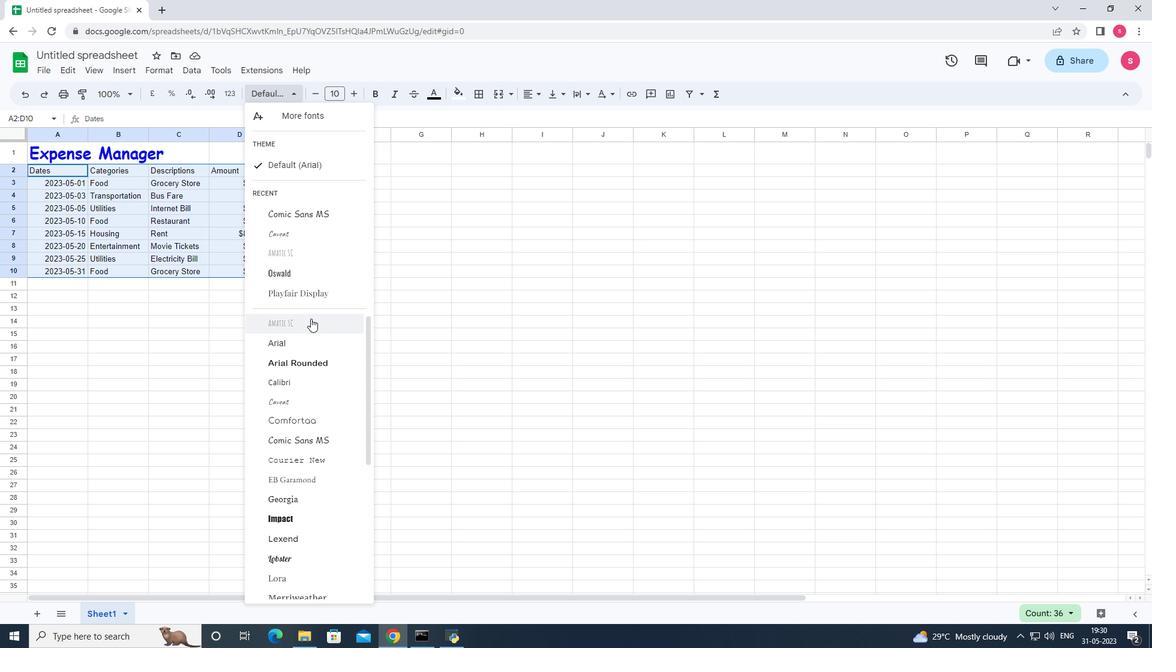 
Action: Mouse scrolled (312, 324) with delta (0, 0)
Screenshot: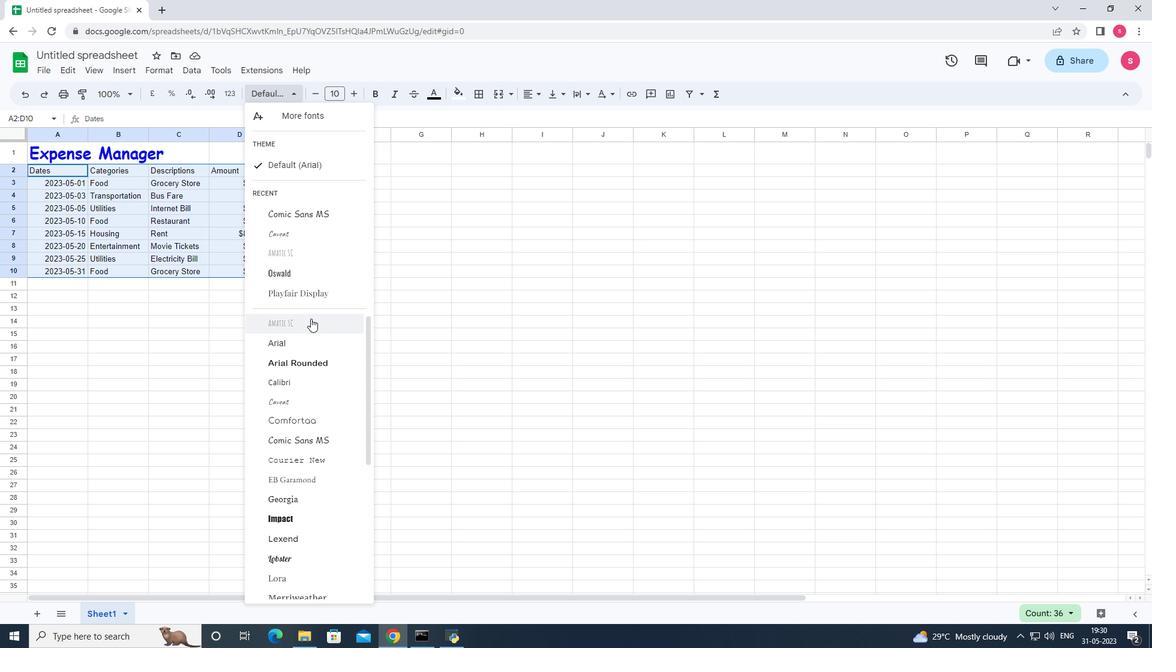 
Action: Mouse moved to (299, 354)
Screenshot: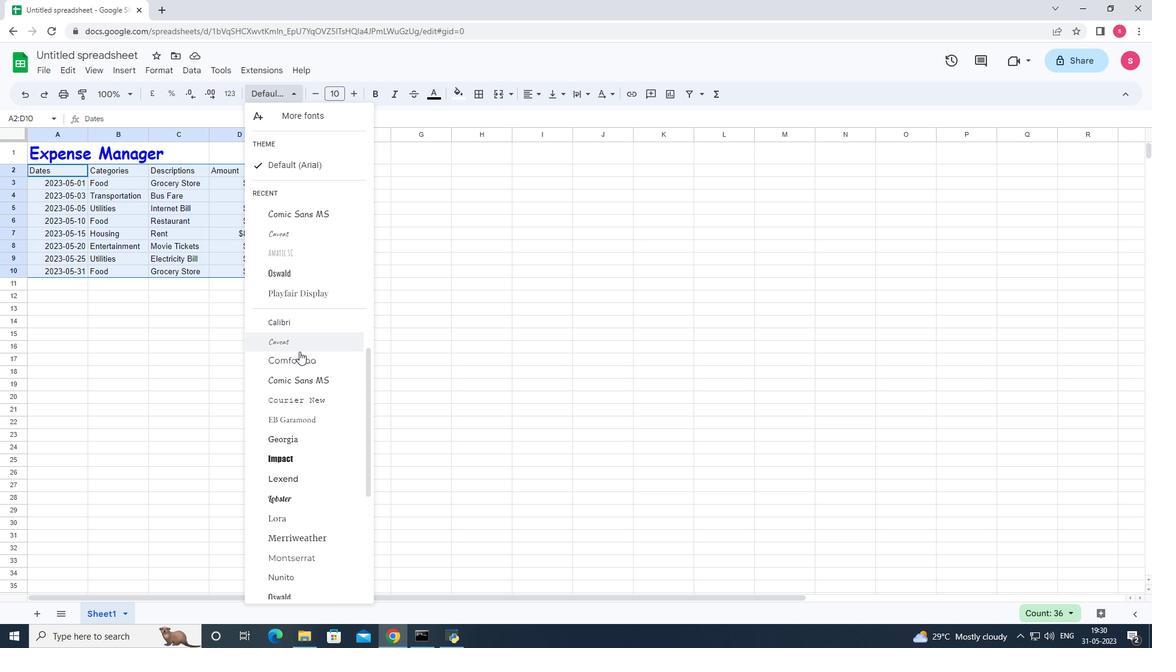 
Action: Mouse scrolled (299, 354) with delta (0, 0)
Screenshot: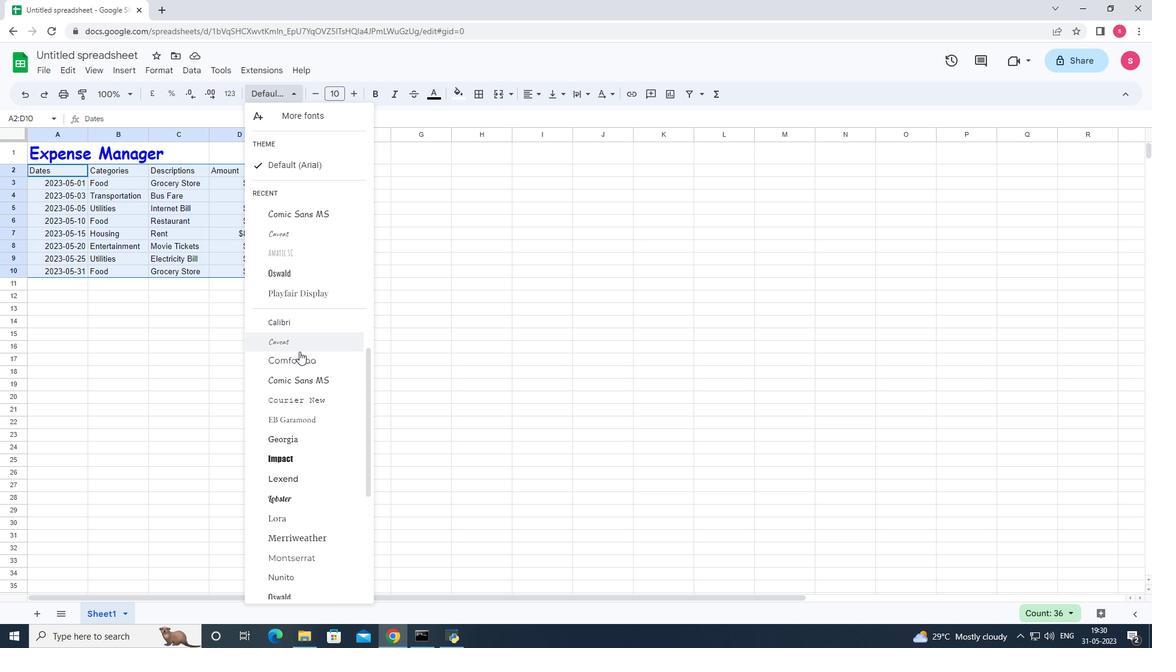 
Action: Mouse moved to (299, 363)
Screenshot: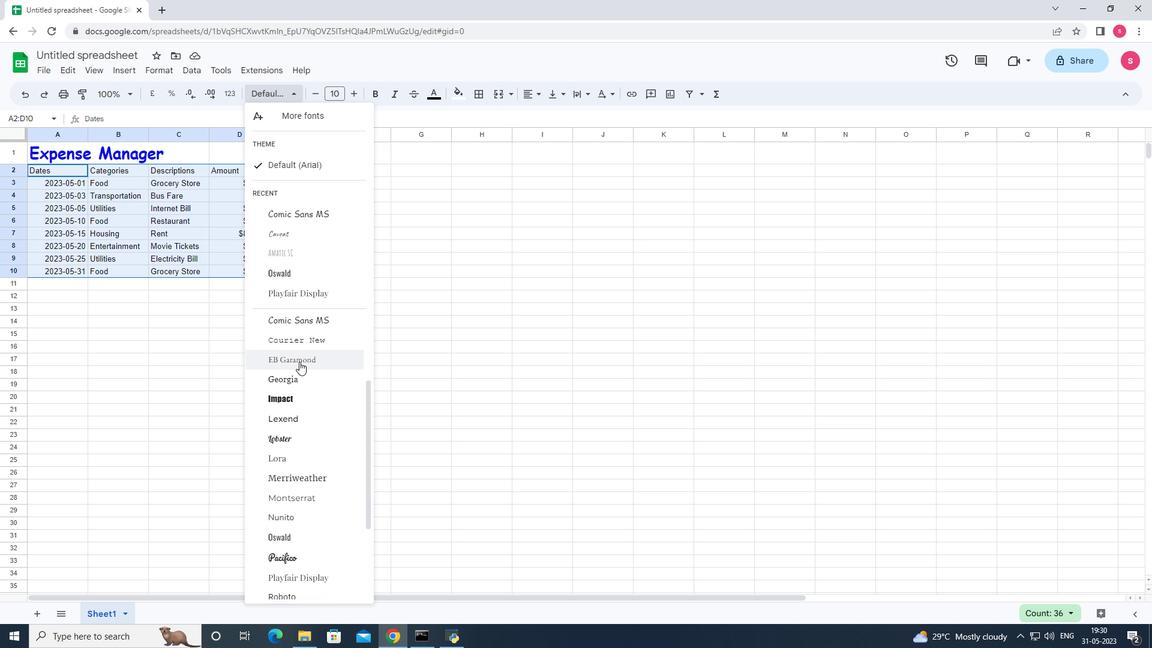 
Action: Mouse scrolled (299, 363) with delta (0, 0)
Screenshot: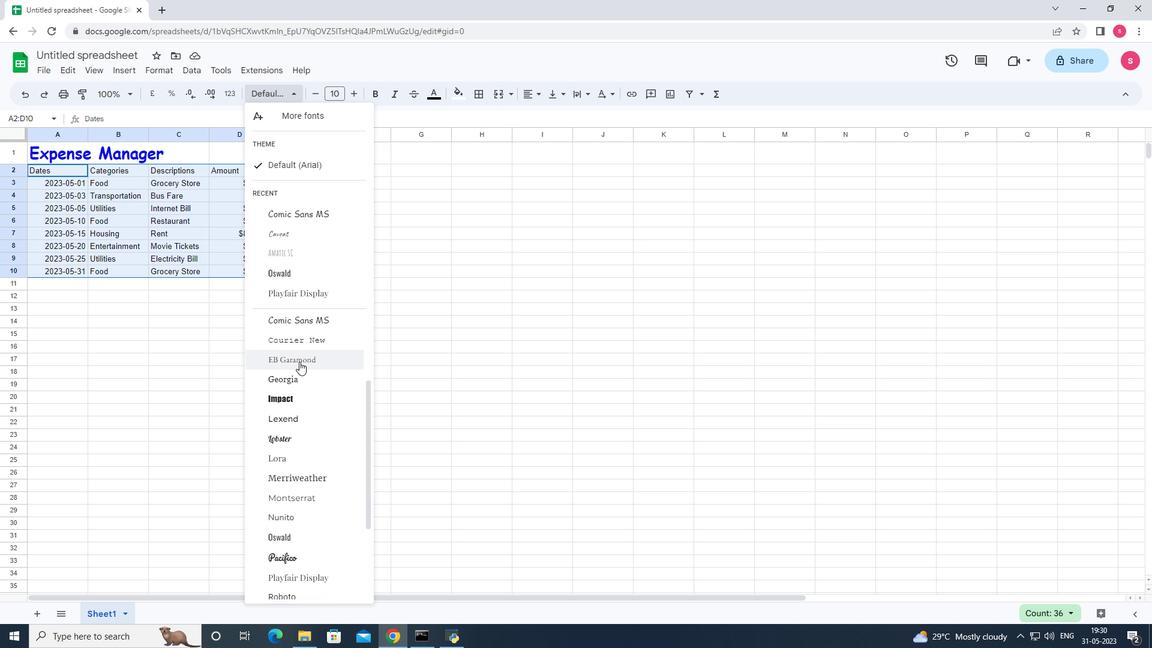 
Action: Mouse moved to (297, 372)
Screenshot: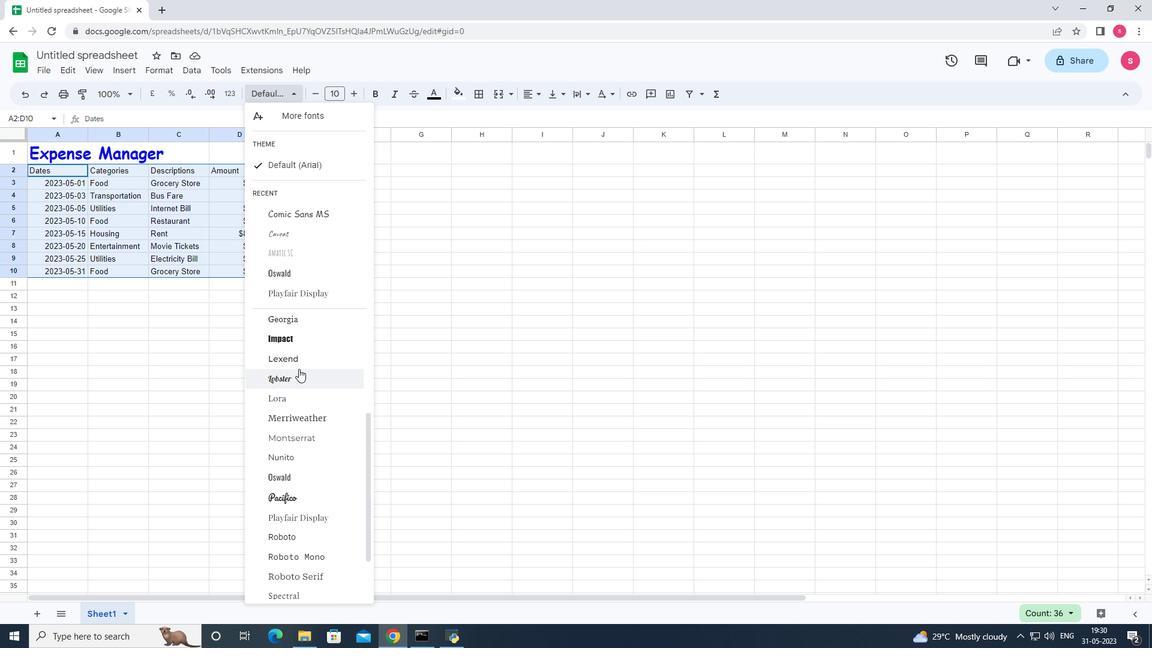 
Action: Mouse scrolled (297, 372) with delta (0, 0)
Screenshot: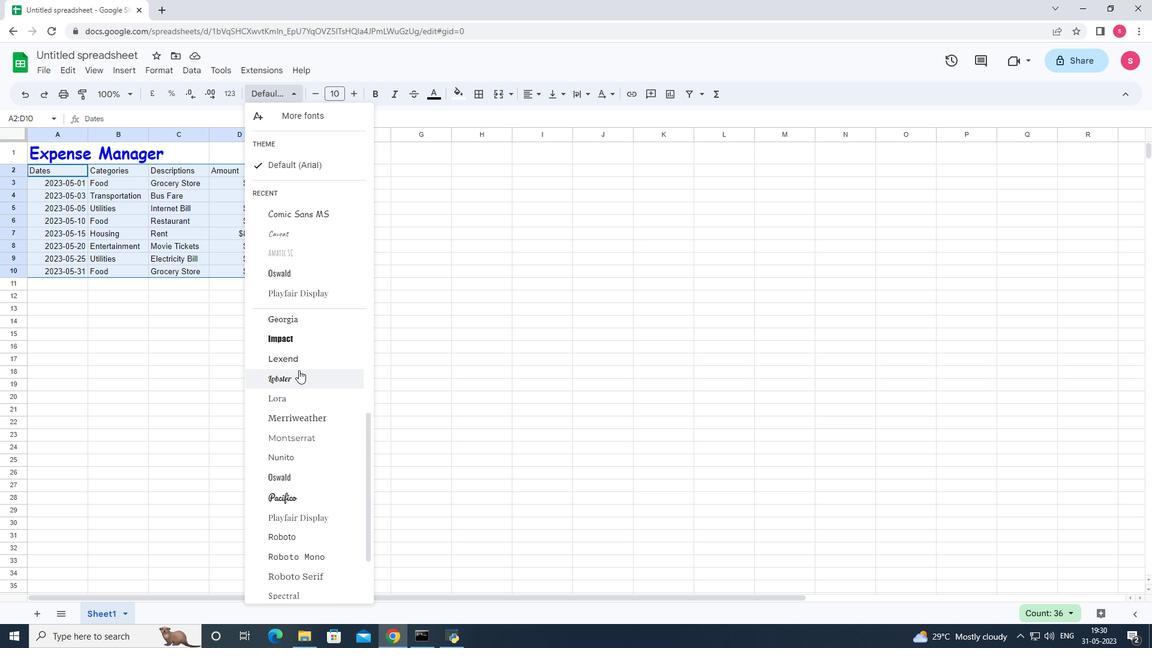 
Action: Mouse moved to (297, 375)
Screenshot: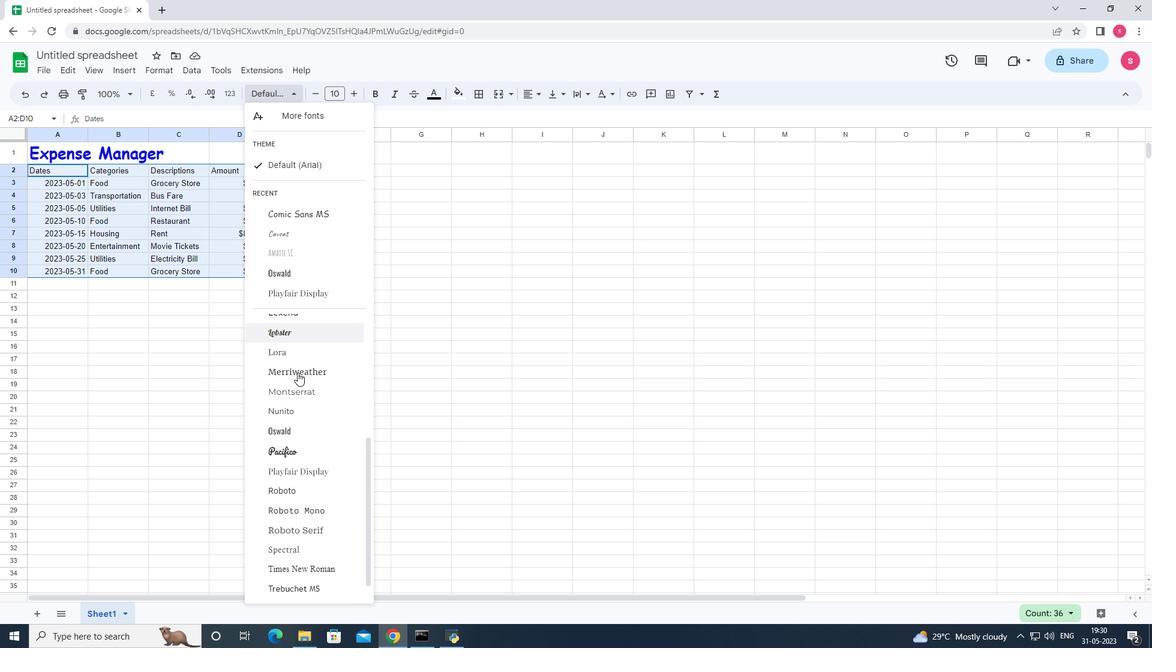 
Action: Mouse scrolled (297, 374) with delta (0, 0)
Screenshot: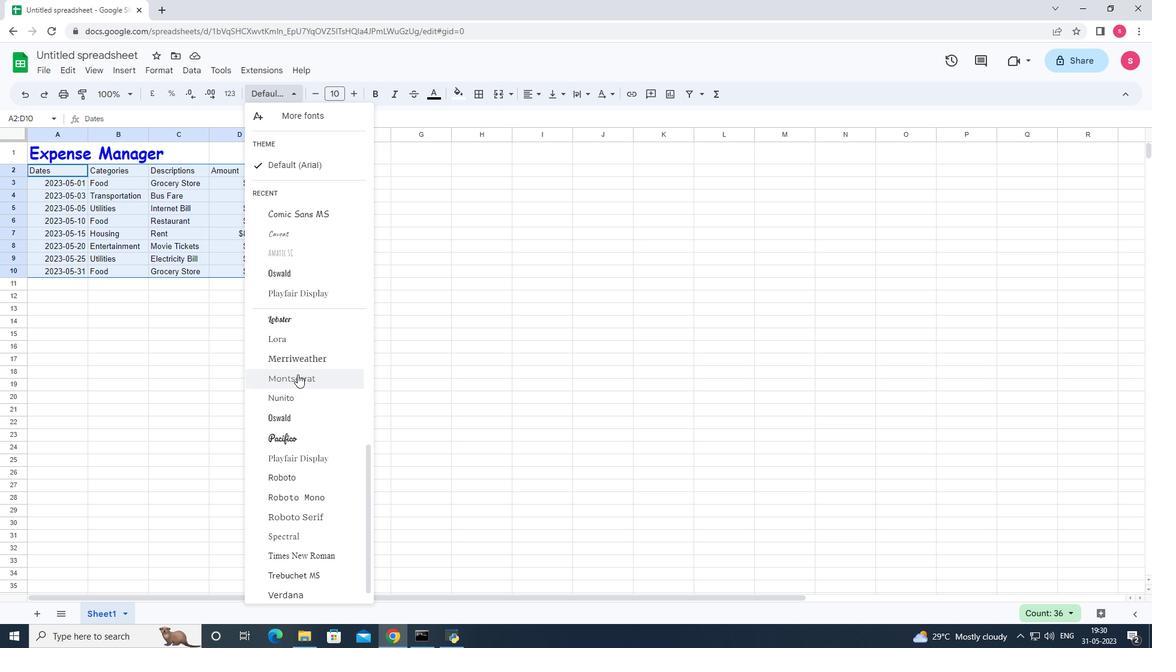 
Action: Mouse moved to (297, 376)
Screenshot: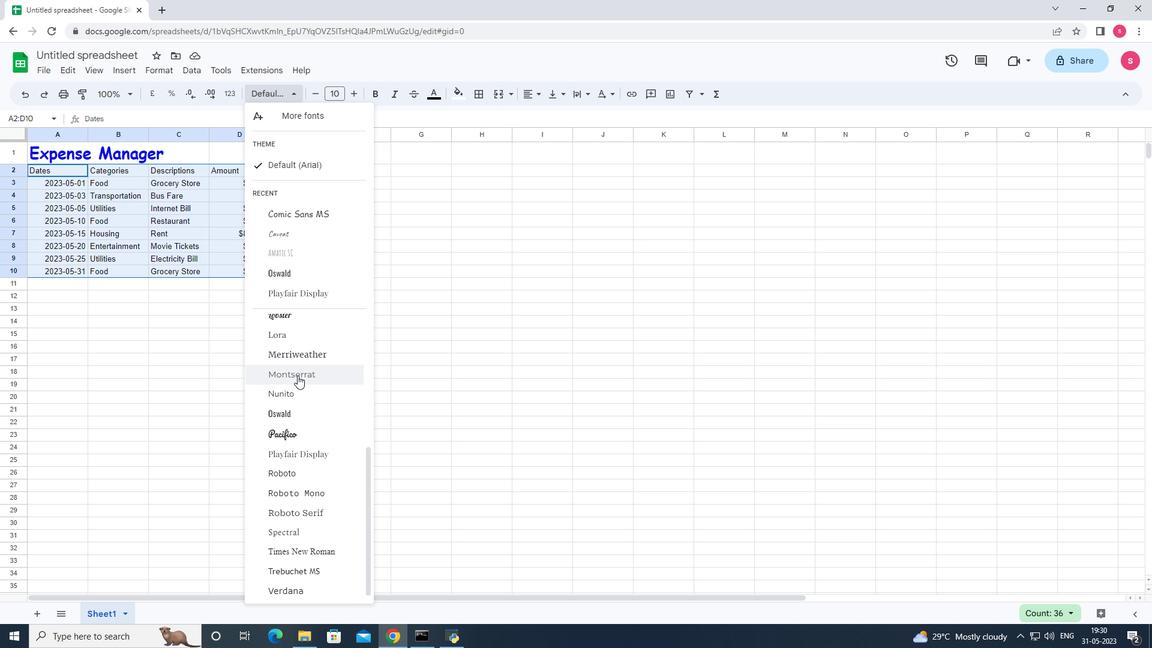 
Action: Mouse scrolled (297, 375) with delta (0, 0)
Screenshot: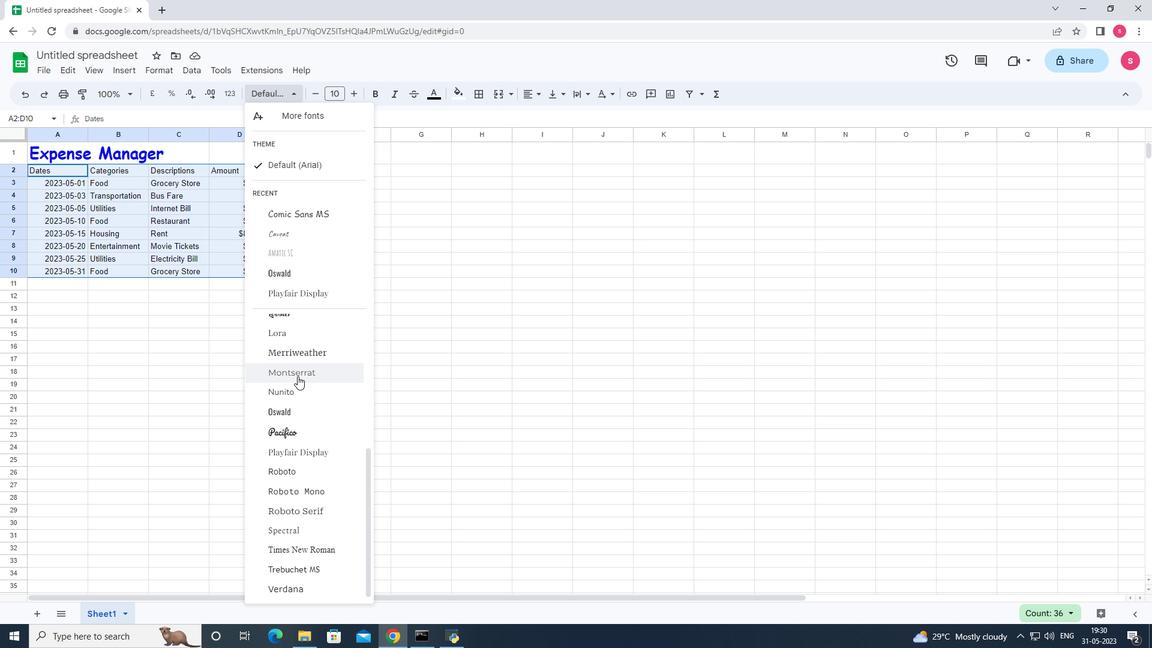 
Action: Mouse moved to (294, 467)
Screenshot: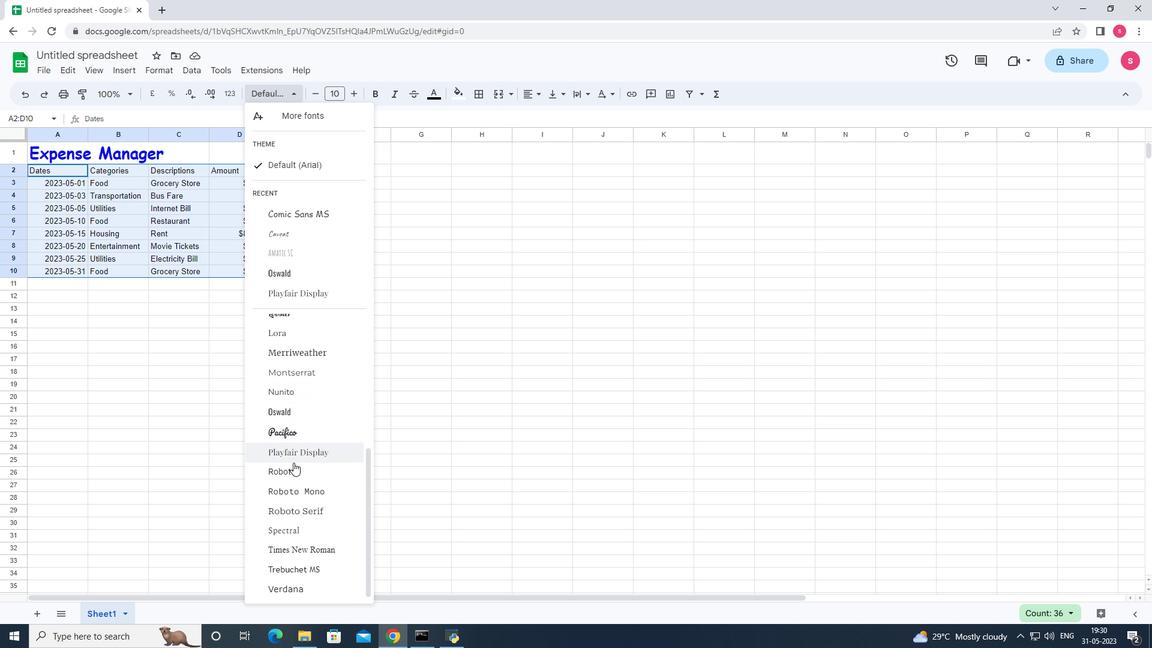 
Action: Mouse scrolled (294, 467) with delta (0, 0)
Screenshot: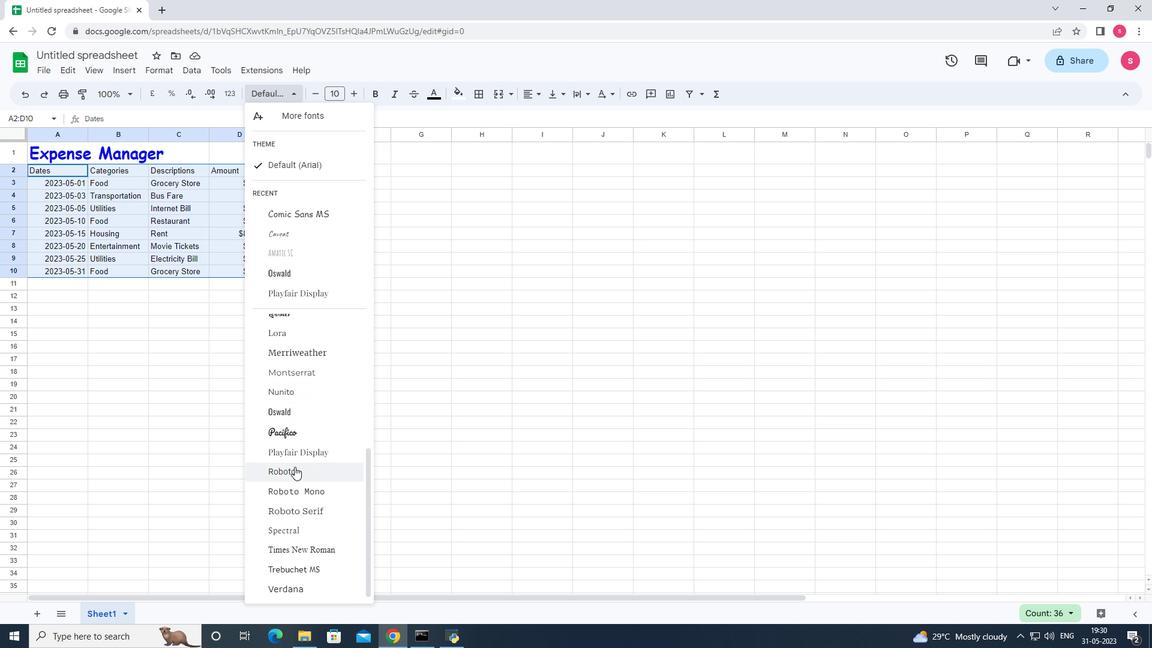 
Action: Mouse scrolled (294, 467) with delta (0, 0)
Screenshot: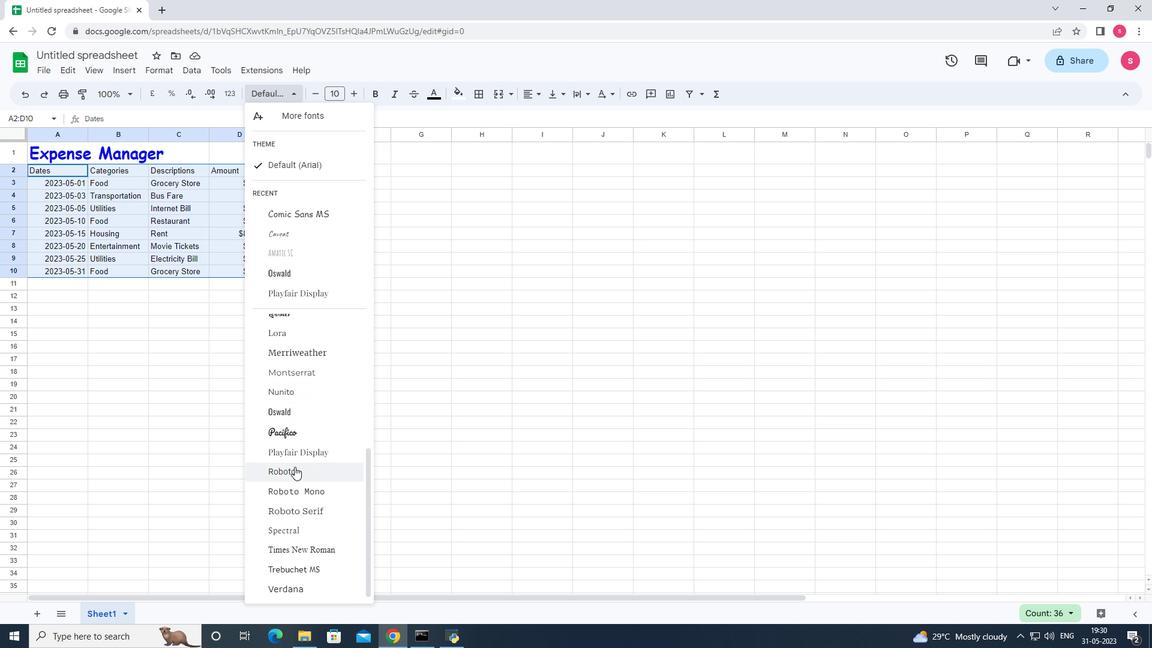 
Action: Mouse scrolled (294, 467) with delta (0, 0)
Screenshot: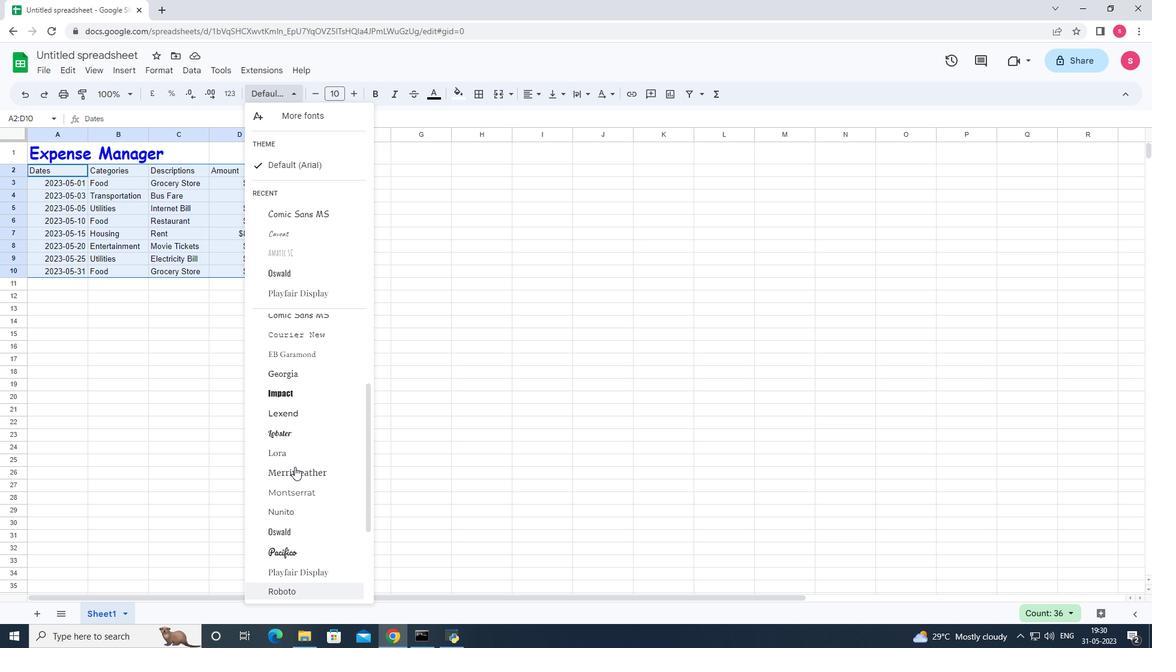 
Action: Mouse scrolled (294, 467) with delta (0, 0)
Screenshot: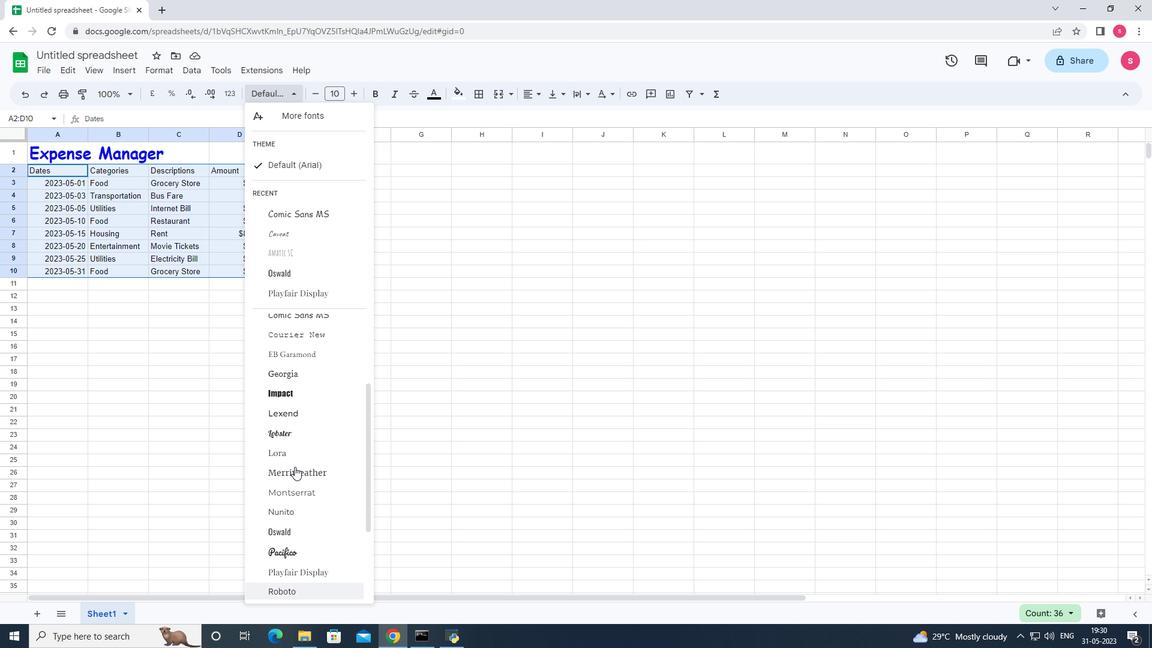 
Action: Mouse moved to (295, 468)
Screenshot: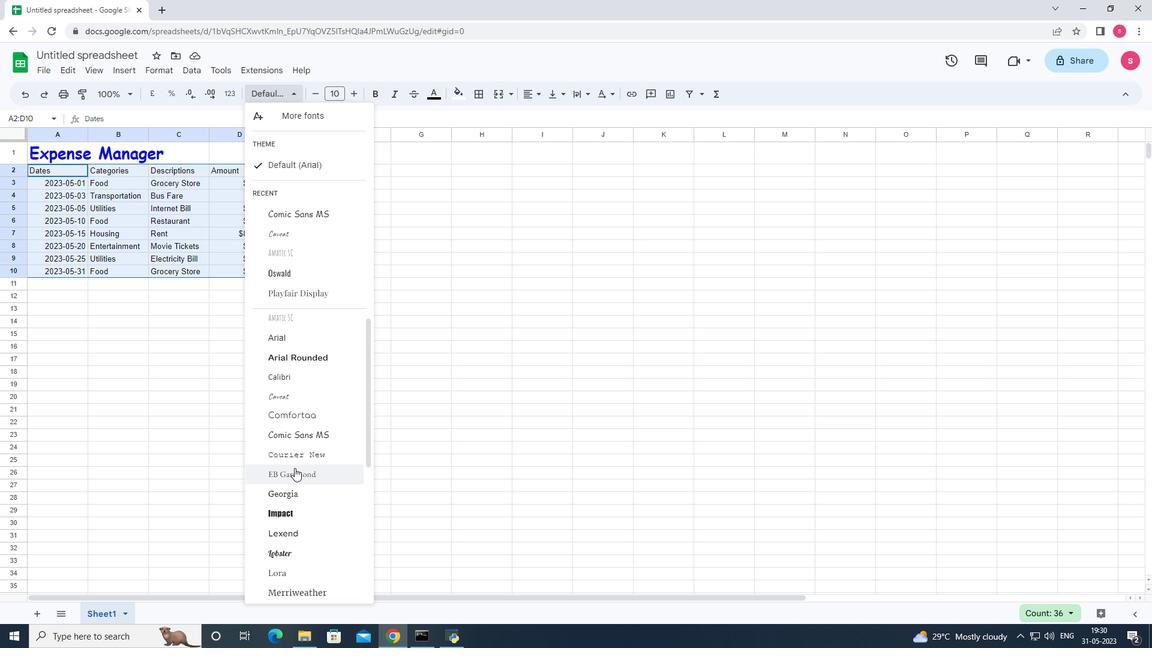 
Action: Mouse pressed left at (295, 468)
Screenshot: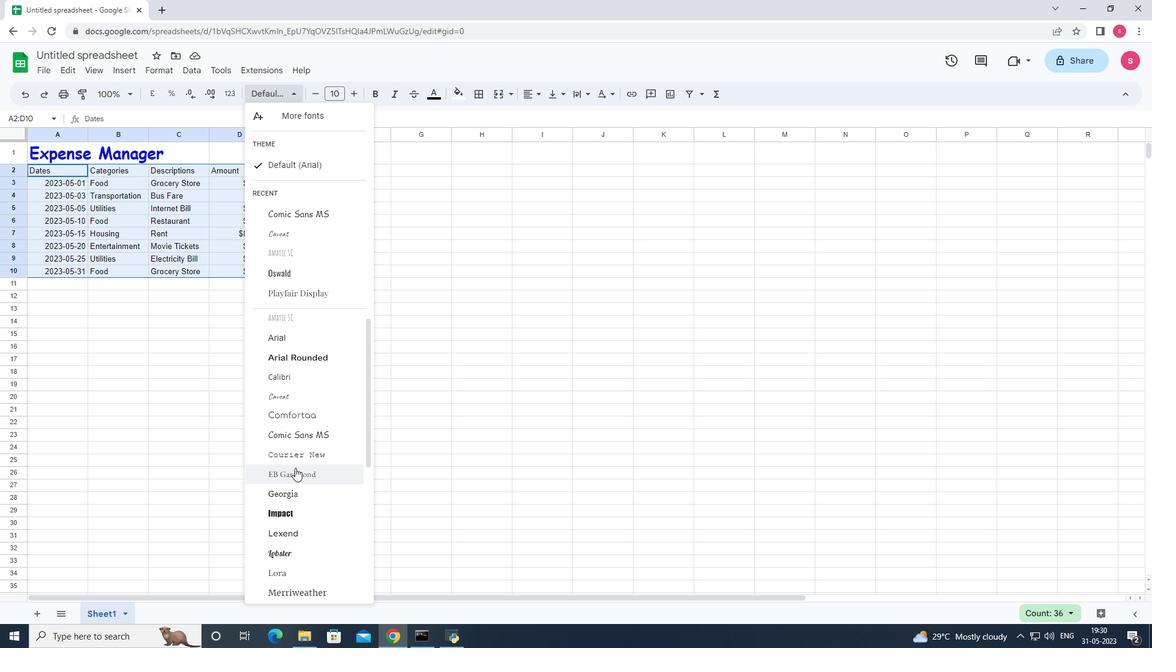 
Action: Mouse moved to (350, 93)
Screenshot: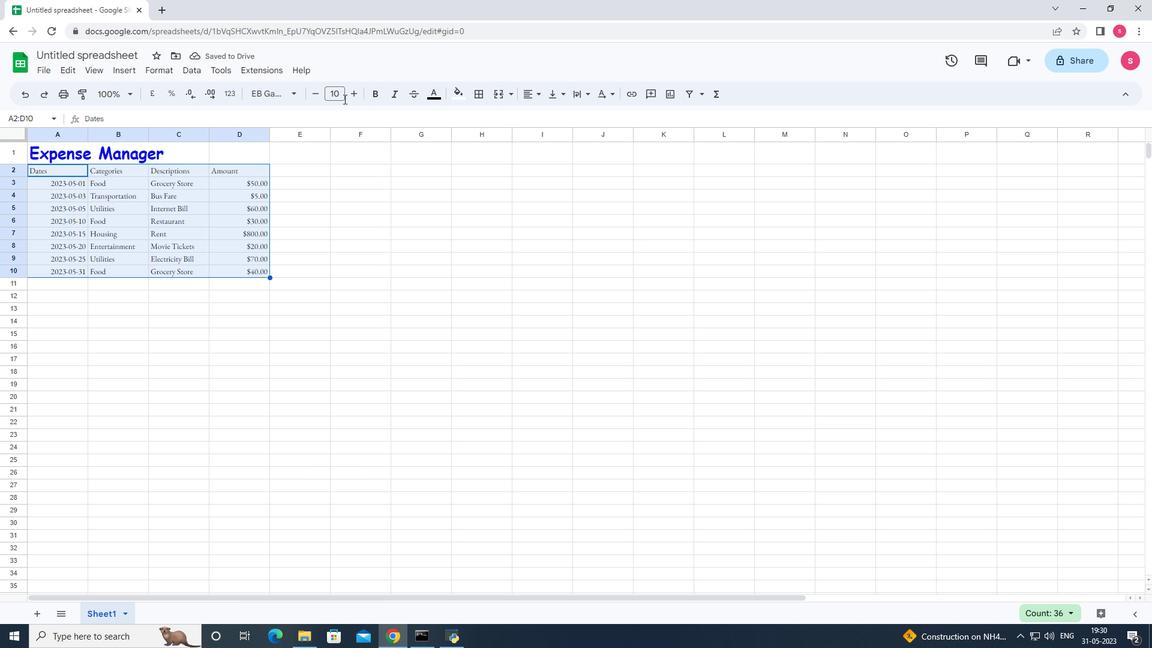 
Action: Mouse pressed left at (350, 93)
Screenshot: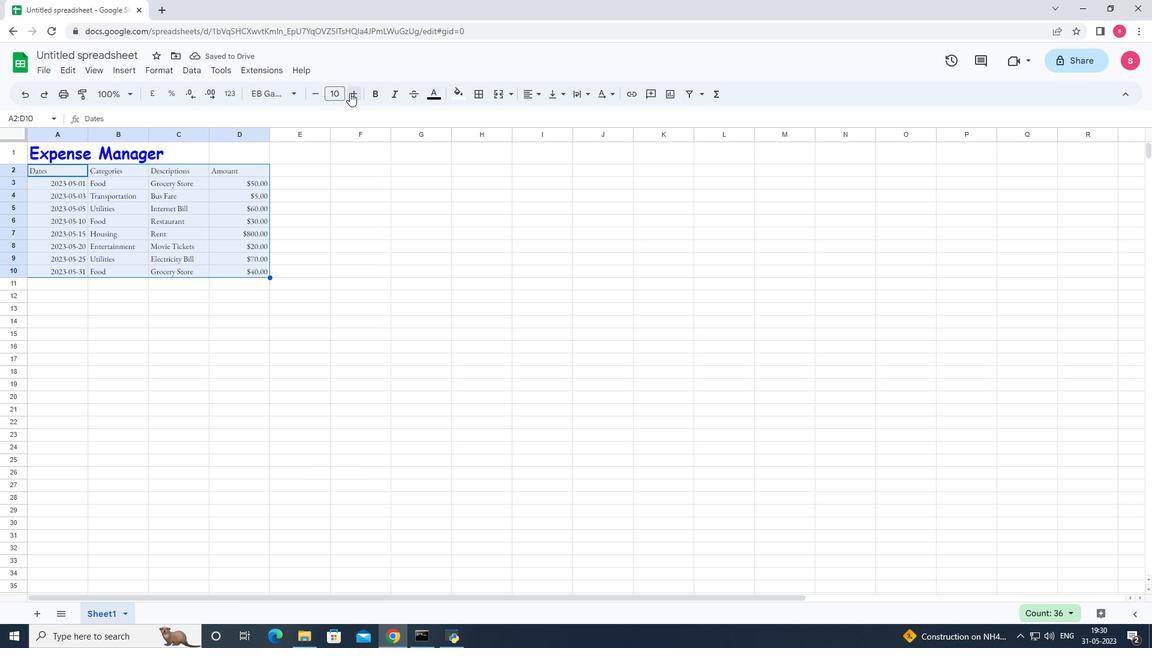 
Action: Mouse pressed left at (350, 93)
Screenshot: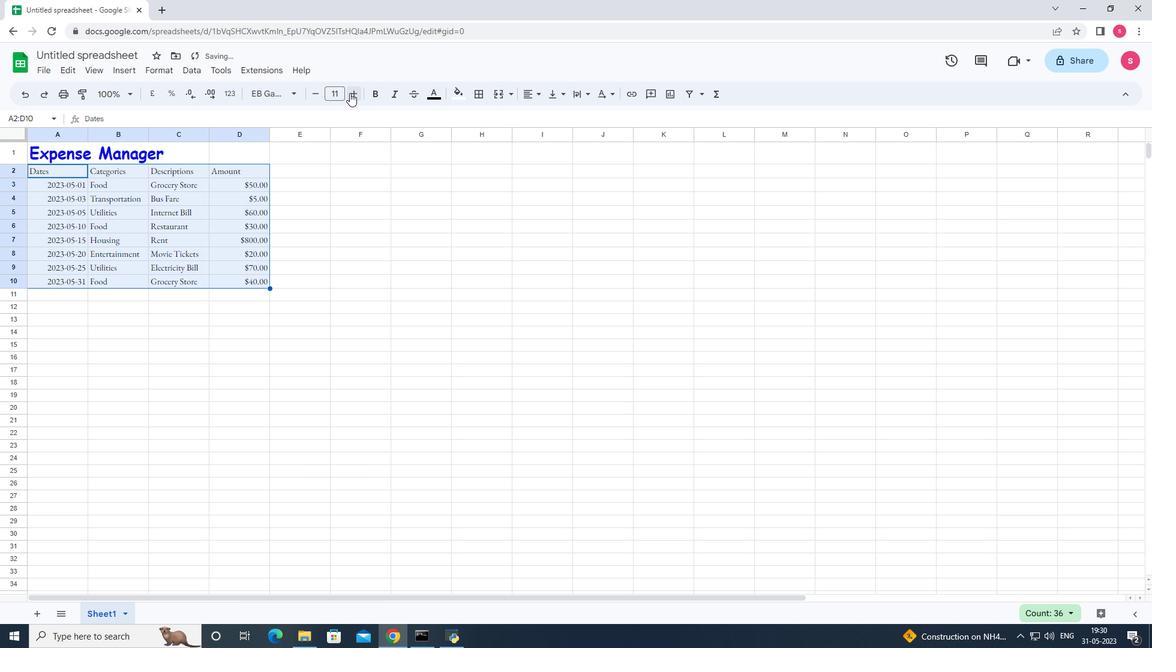 
Action: Mouse moved to (416, 258)
Screenshot: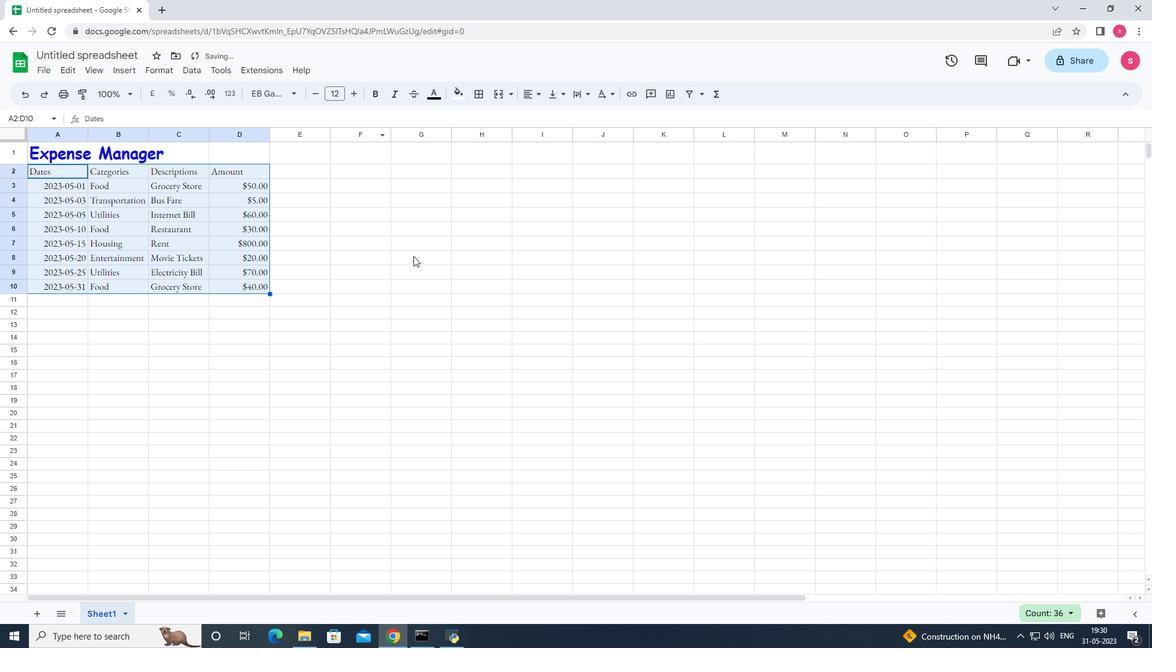 
Action: Mouse pressed left at (416, 258)
Screenshot: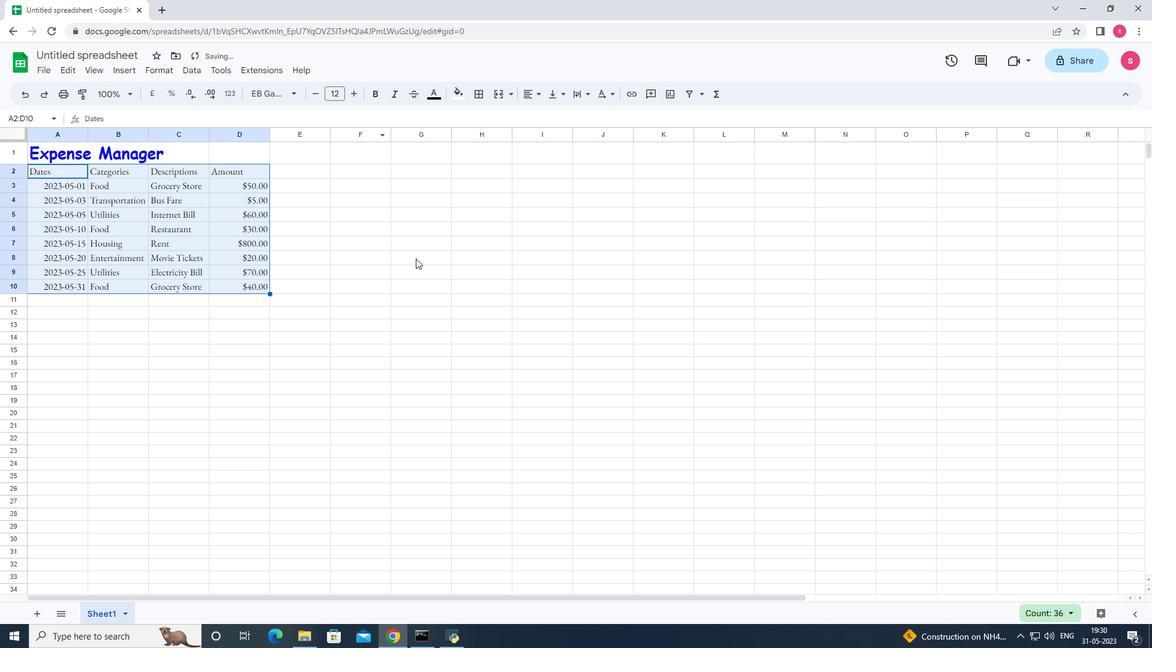
Action: Mouse moved to (42, 145)
Screenshot: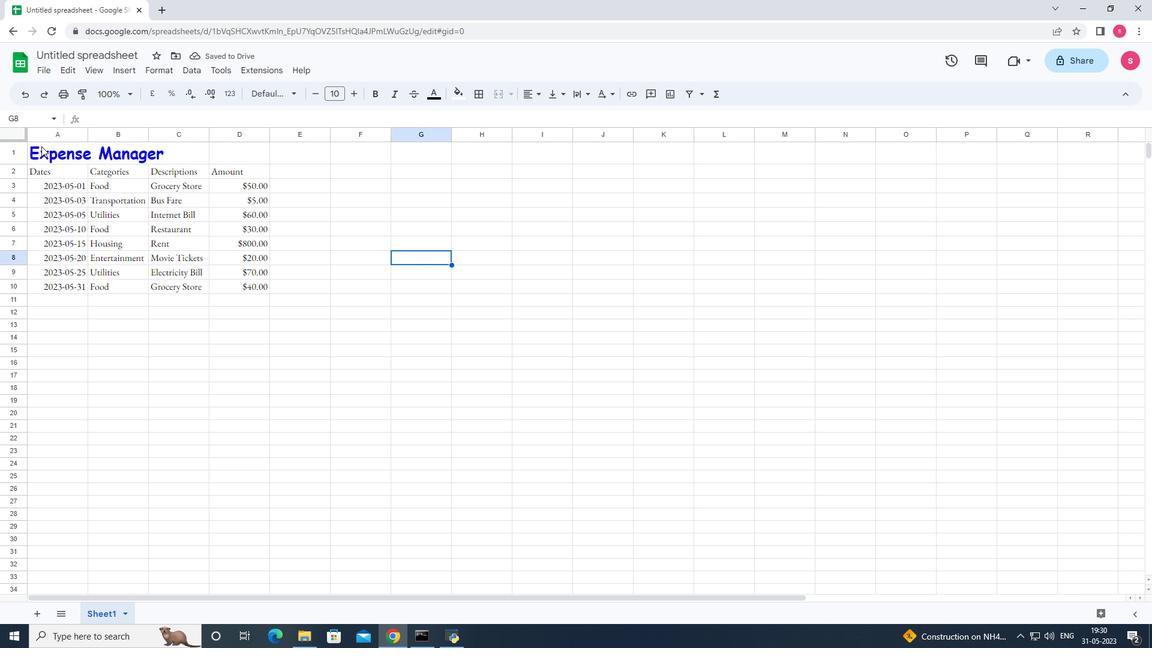 
Action: Mouse pressed left at (42, 145)
Screenshot: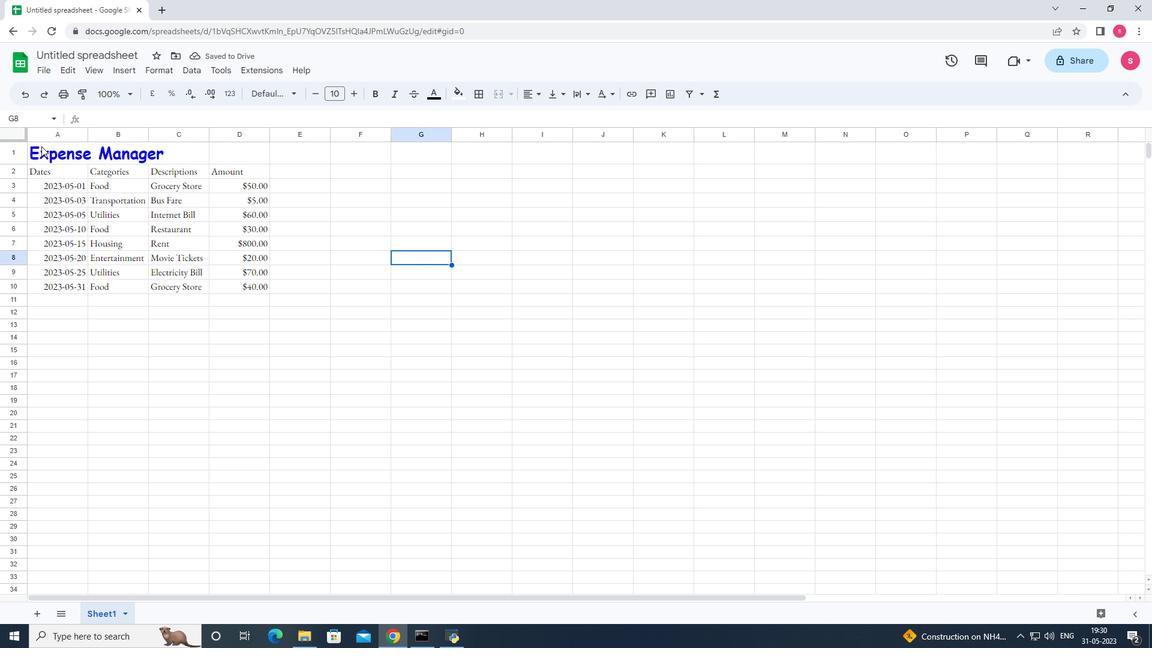 
Action: Mouse moved to (528, 94)
Screenshot: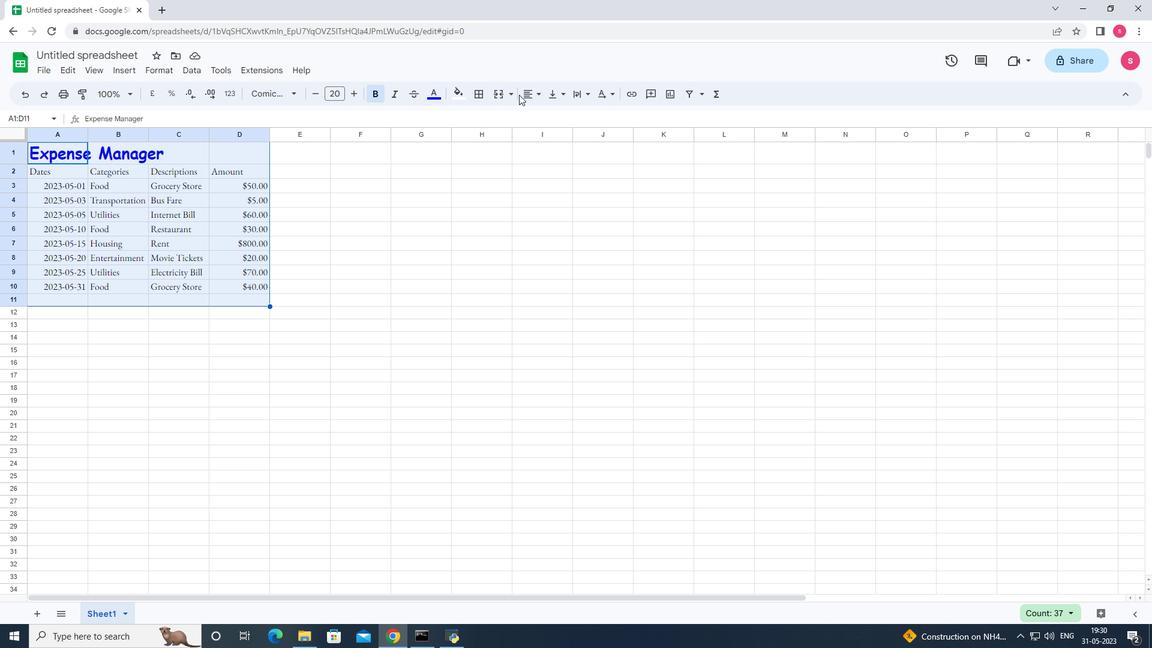
Action: Mouse pressed left at (528, 94)
Screenshot: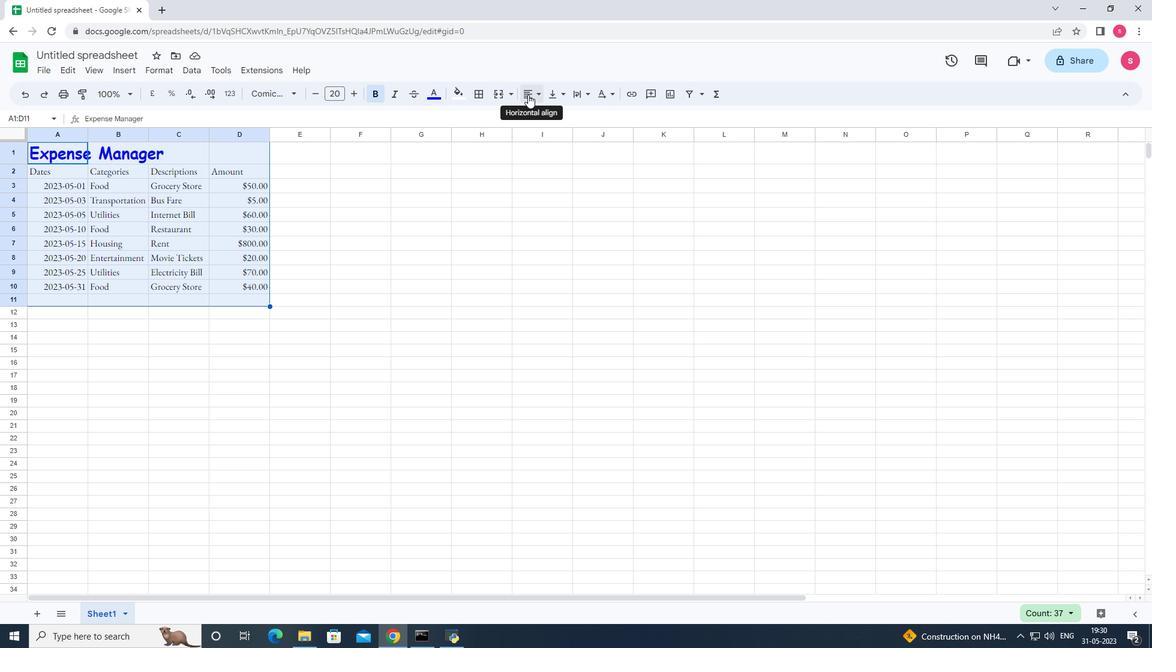 
Action: Mouse moved to (561, 118)
Screenshot: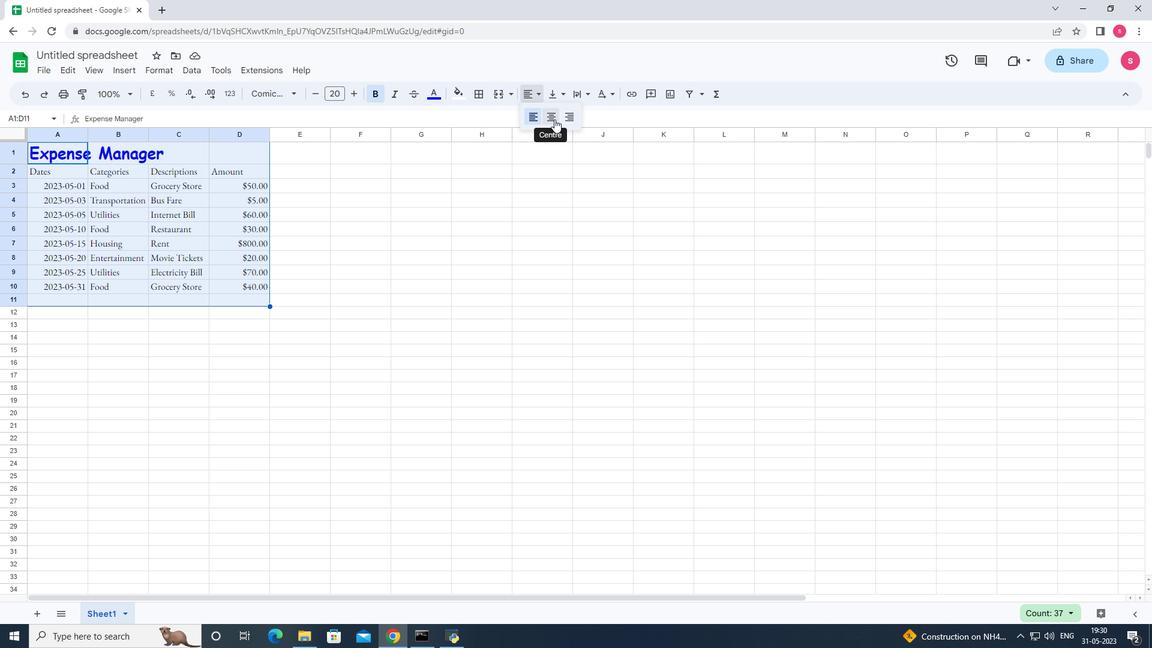 
Action: Mouse pressed left at (561, 118)
Screenshot: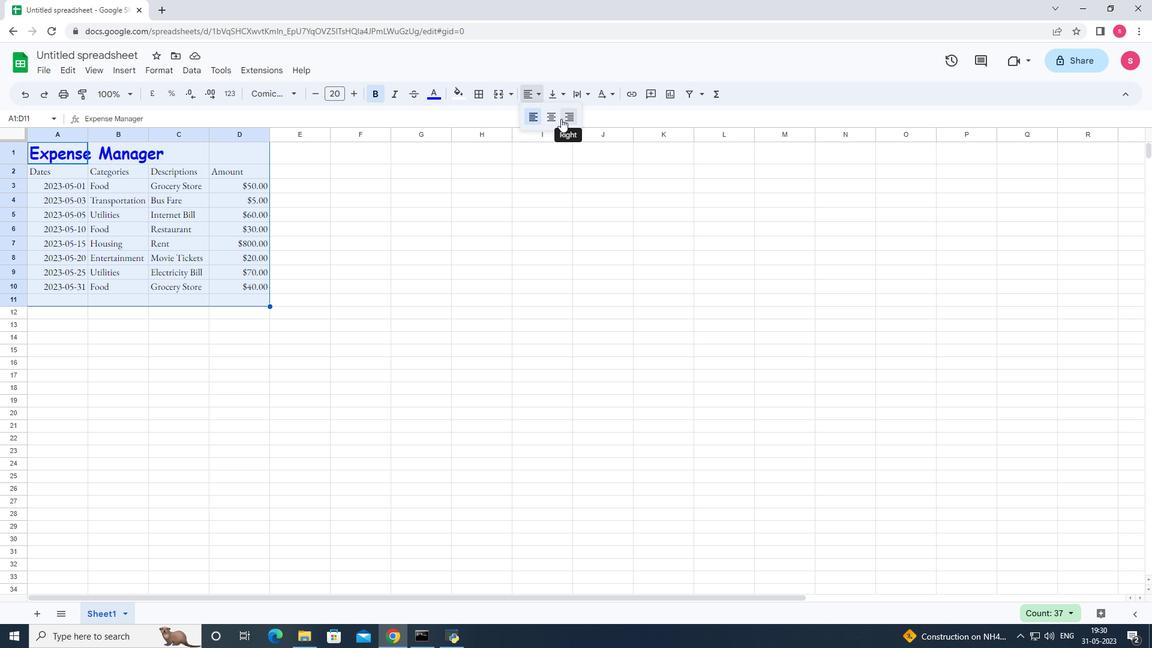 
Action: Mouse moved to (519, 307)
Screenshot: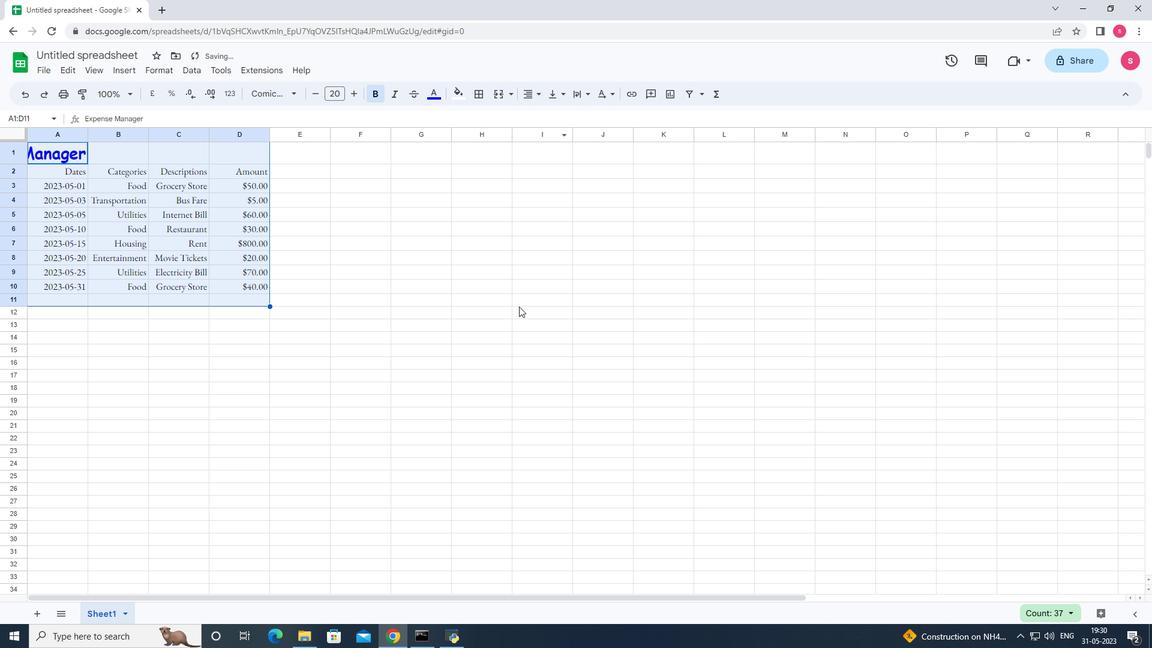 
Action: Mouse pressed left at (519, 307)
Screenshot: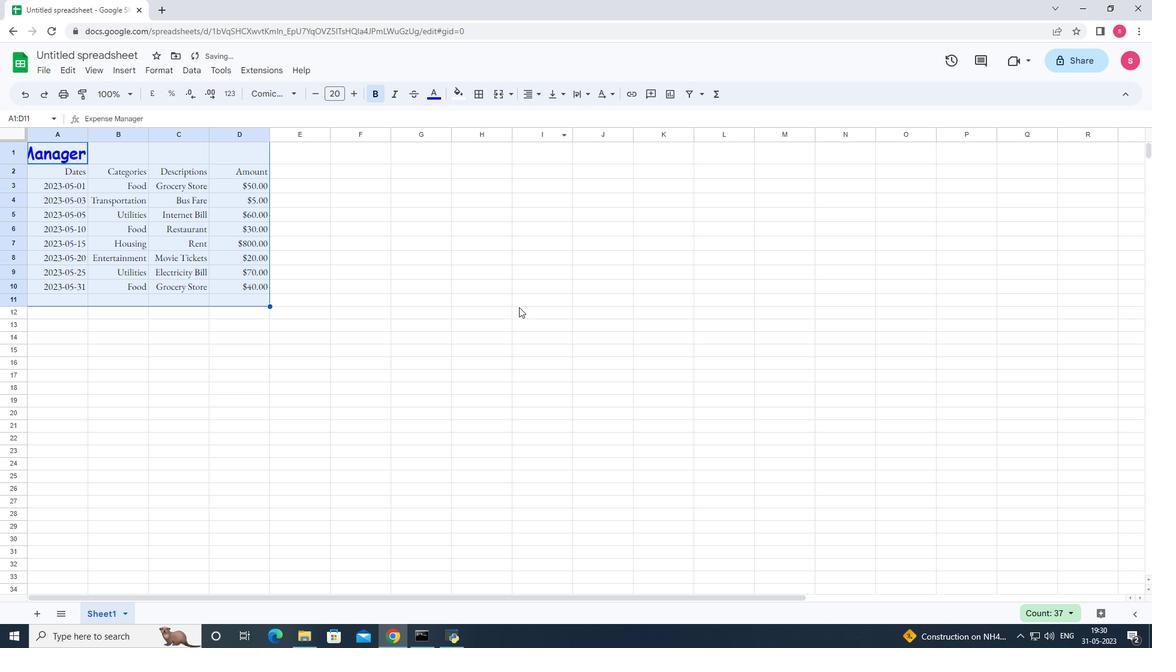 
Action: Mouse moved to (88, 134)
Screenshot: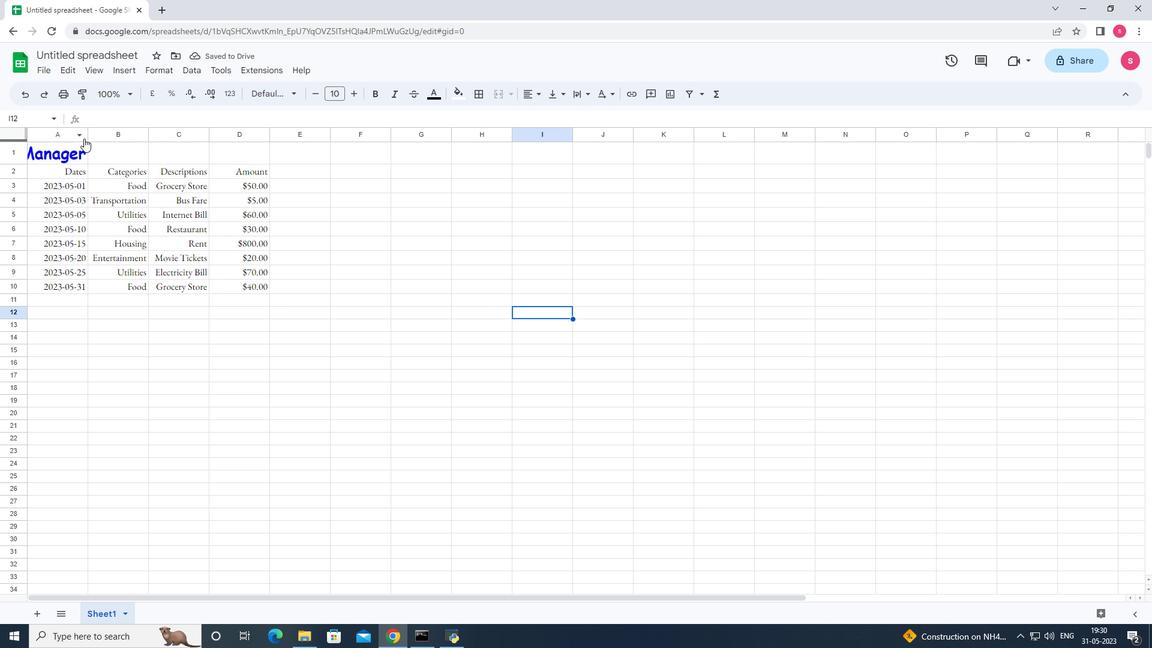 
Action: Mouse pressed left at (88, 134)
Screenshot: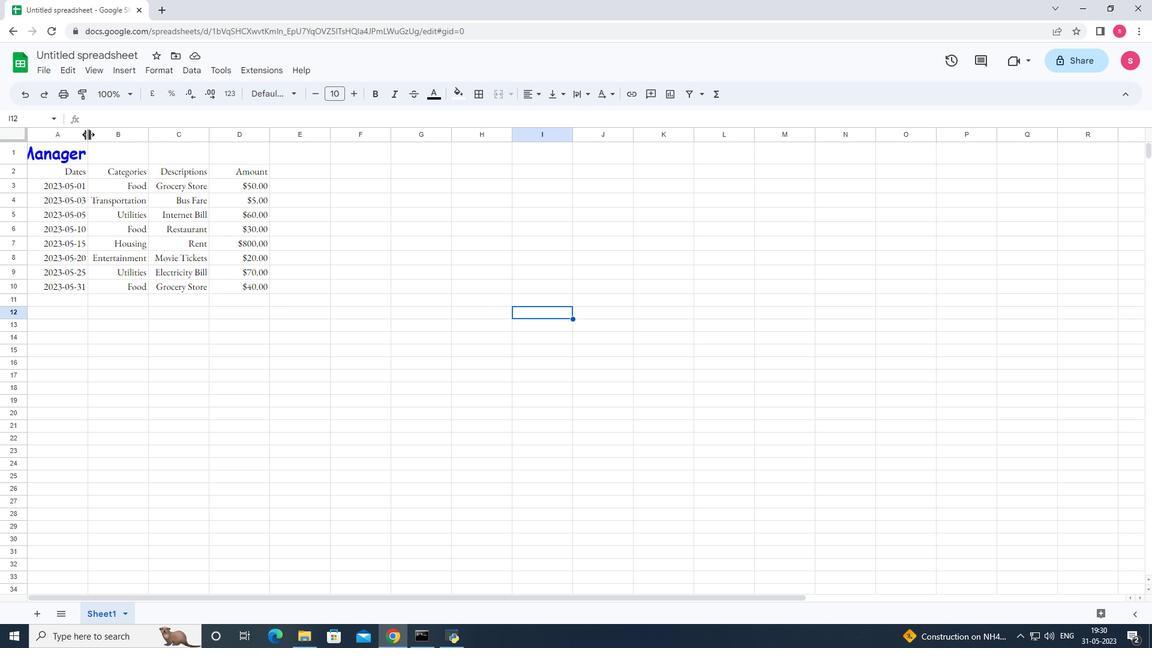 
Action: Mouse pressed left at (88, 134)
Screenshot: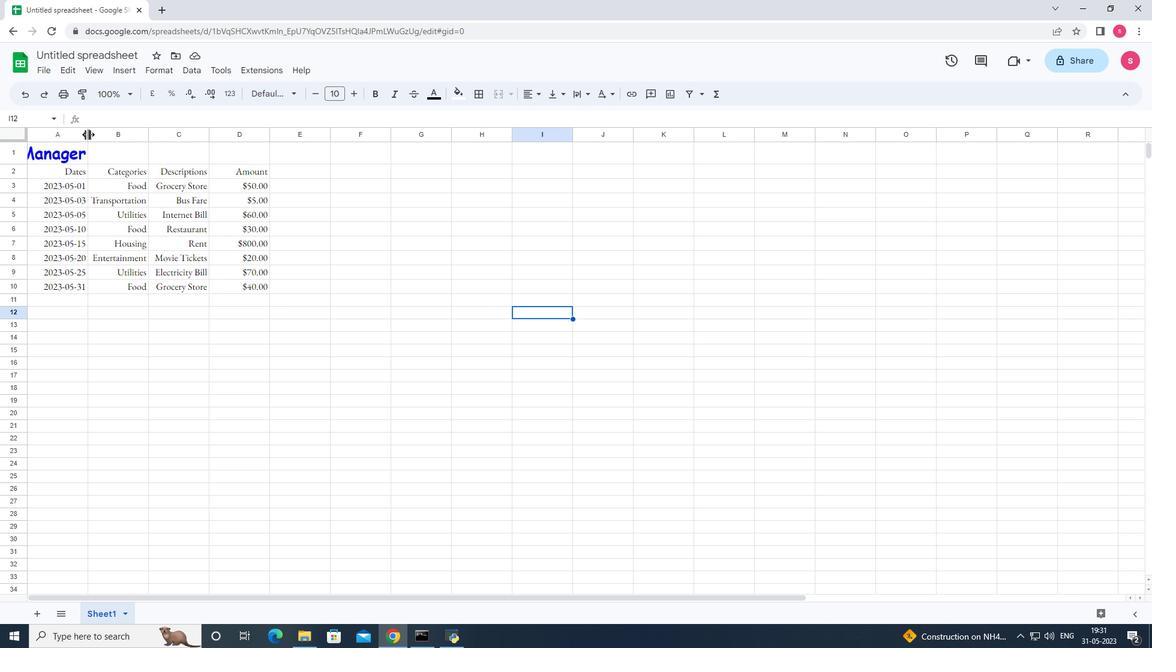 
Action: Mouse moved to (226, 139)
Screenshot: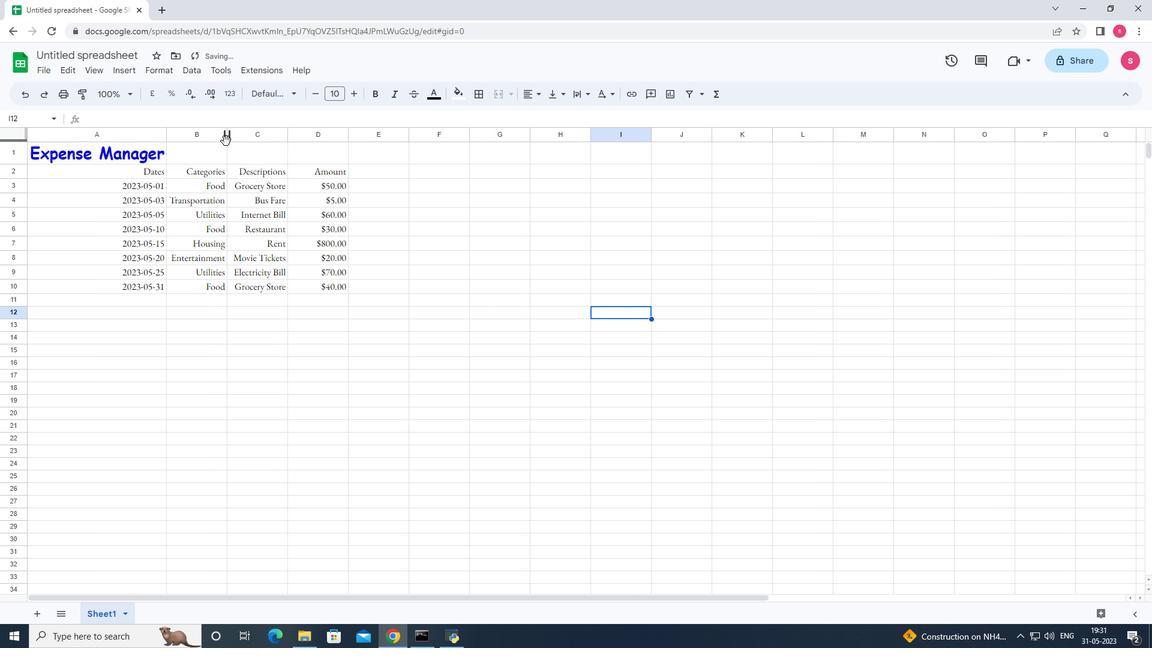 
Action: Mouse pressed left at (226, 139)
Screenshot: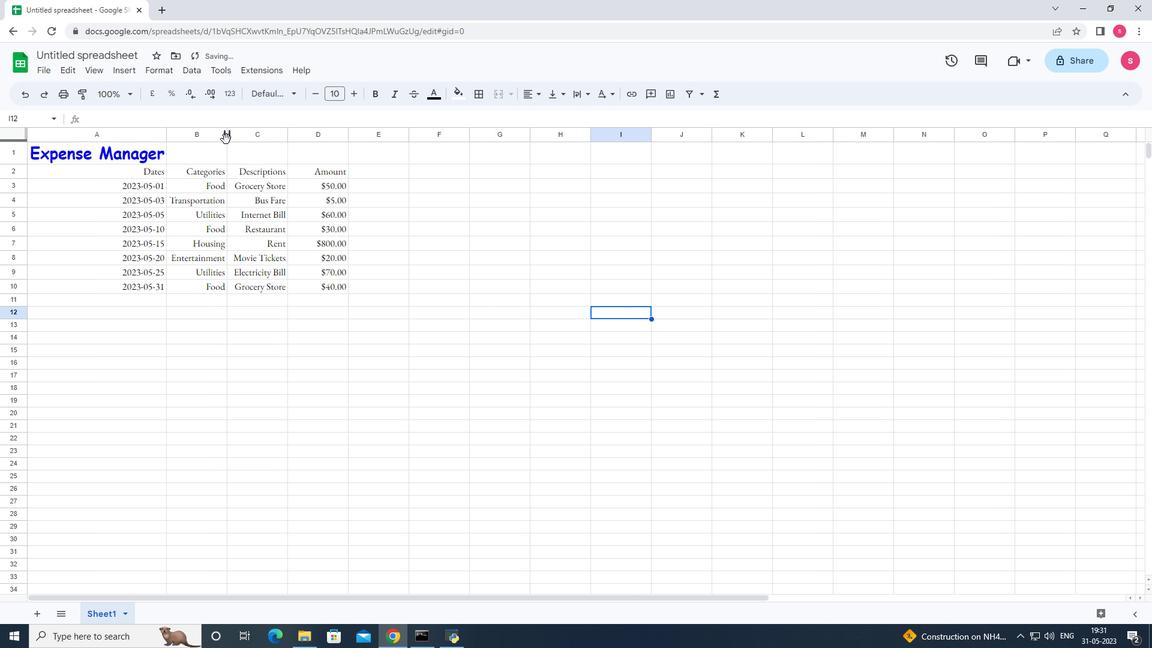 
Action: Mouse pressed left at (226, 139)
Screenshot: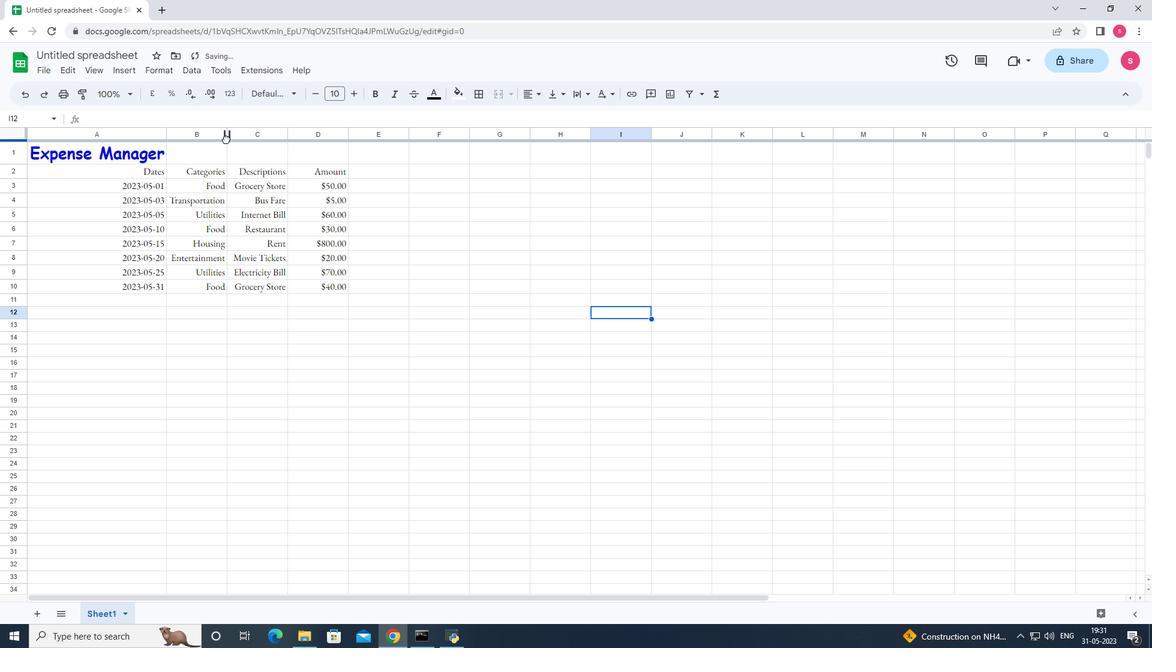 
Action: Mouse moved to (290, 136)
Screenshot: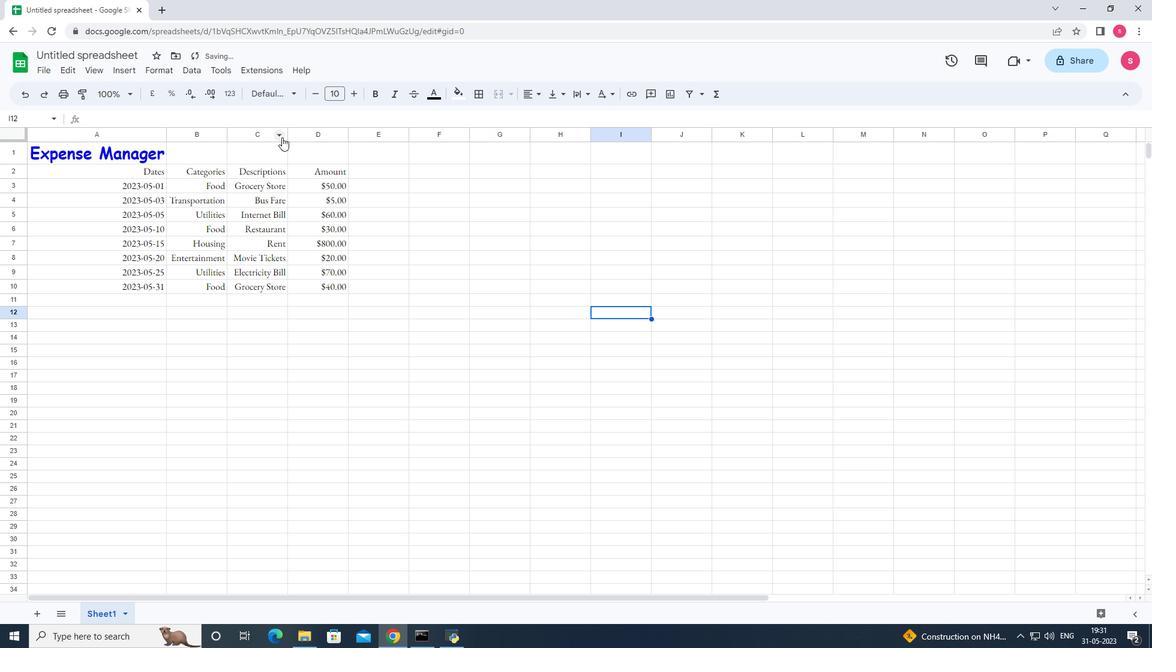 
Action: Mouse pressed left at (290, 136)
Screenshot: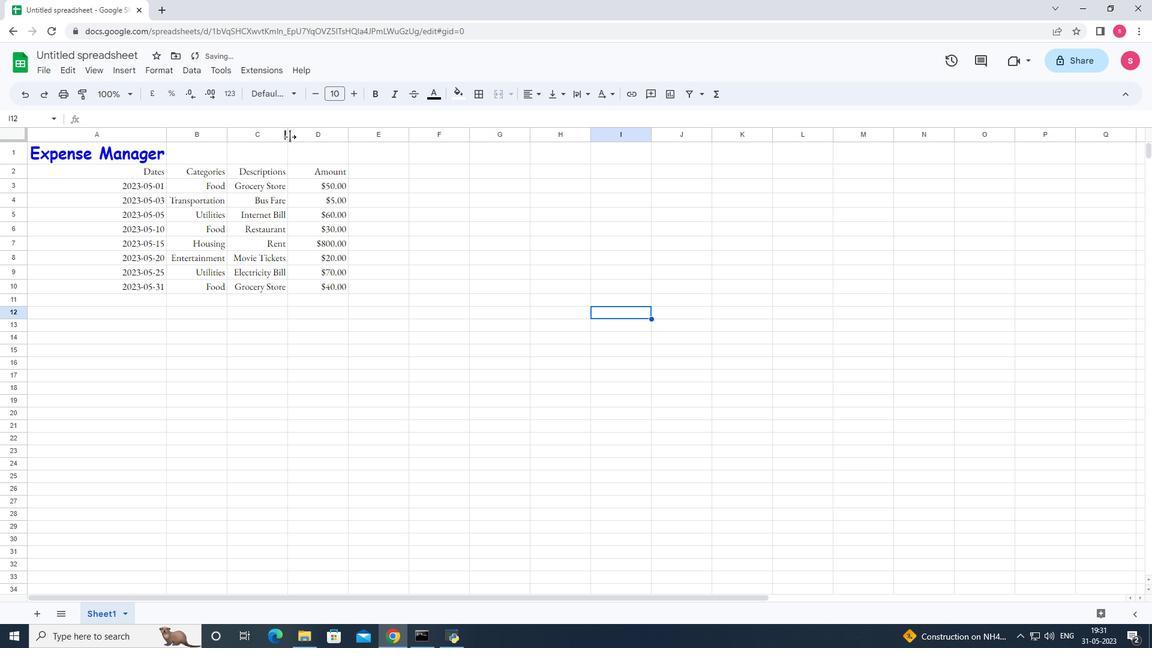 
Action: Mouse pressed left at (290, 136)
Screenshot: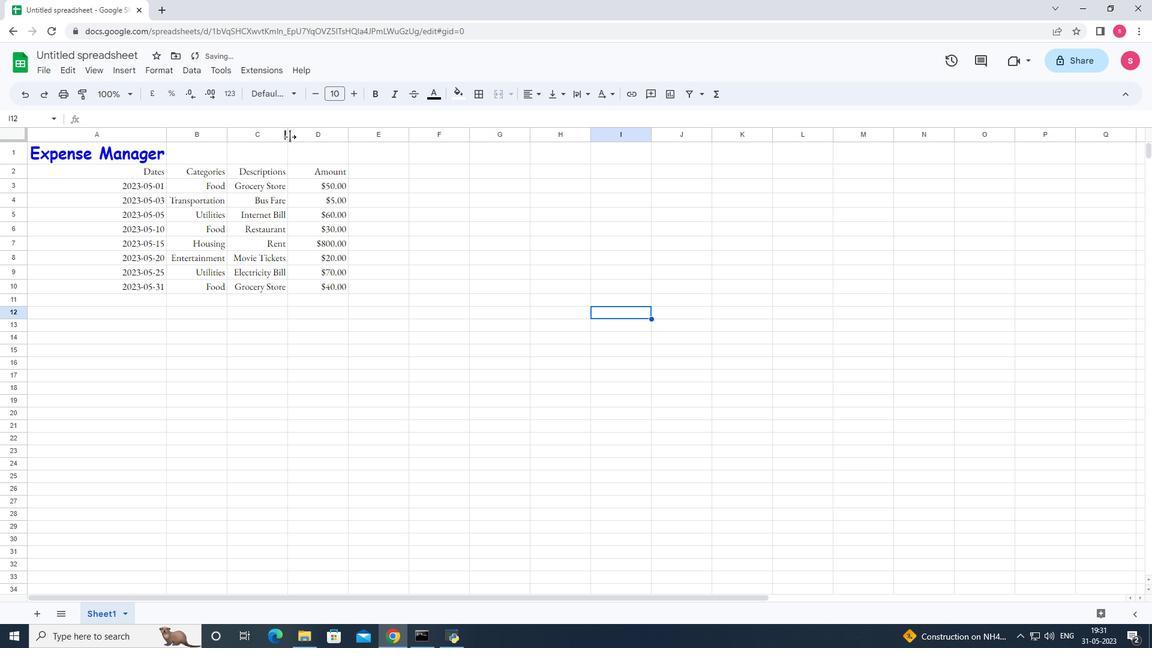 
Action: Mouse moved to (342, 138)
Screenshot: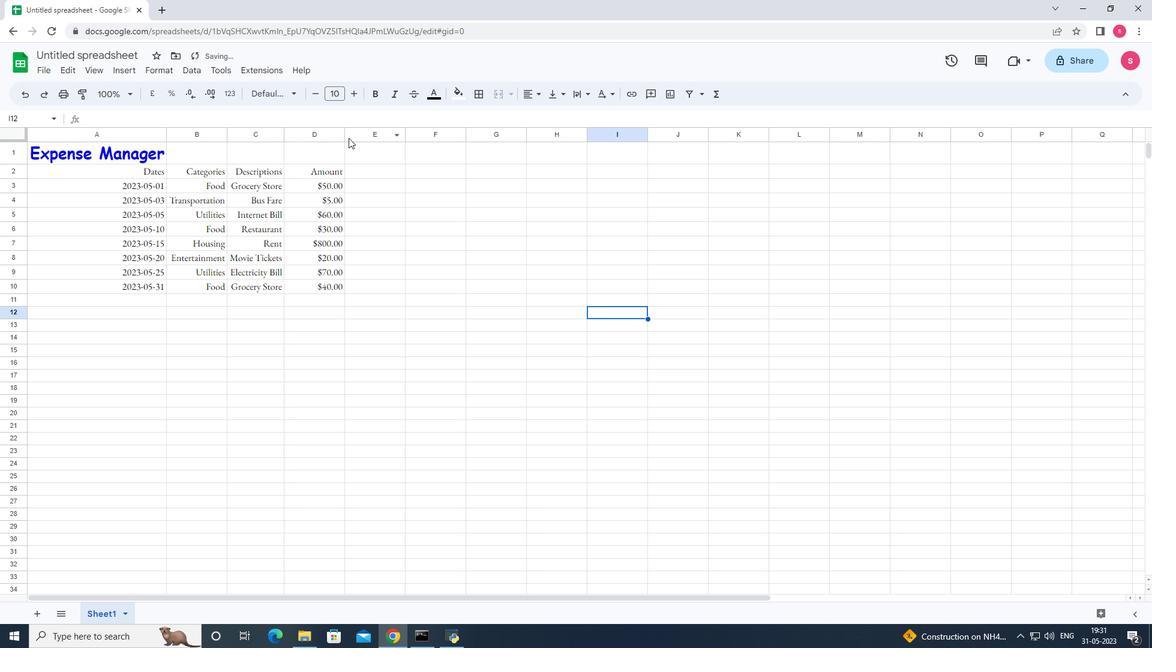 
Action: Mouse pressed left at (342, 138)
Screenshot: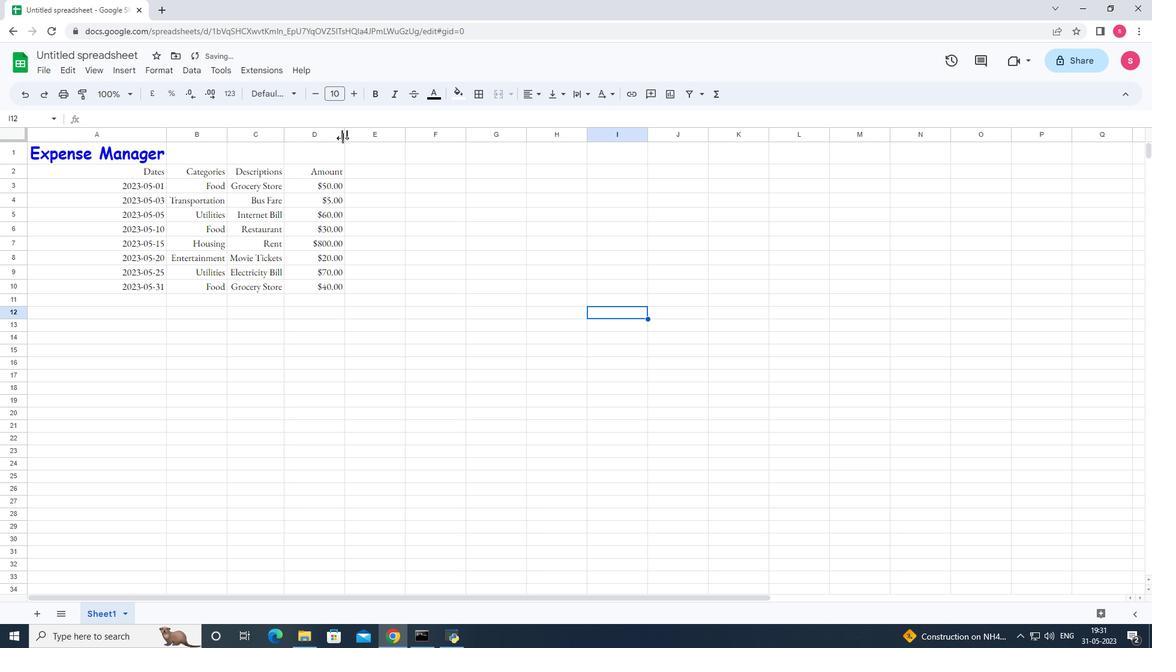 
Action: Mouse pressed left at (342, 138)
Screenshot: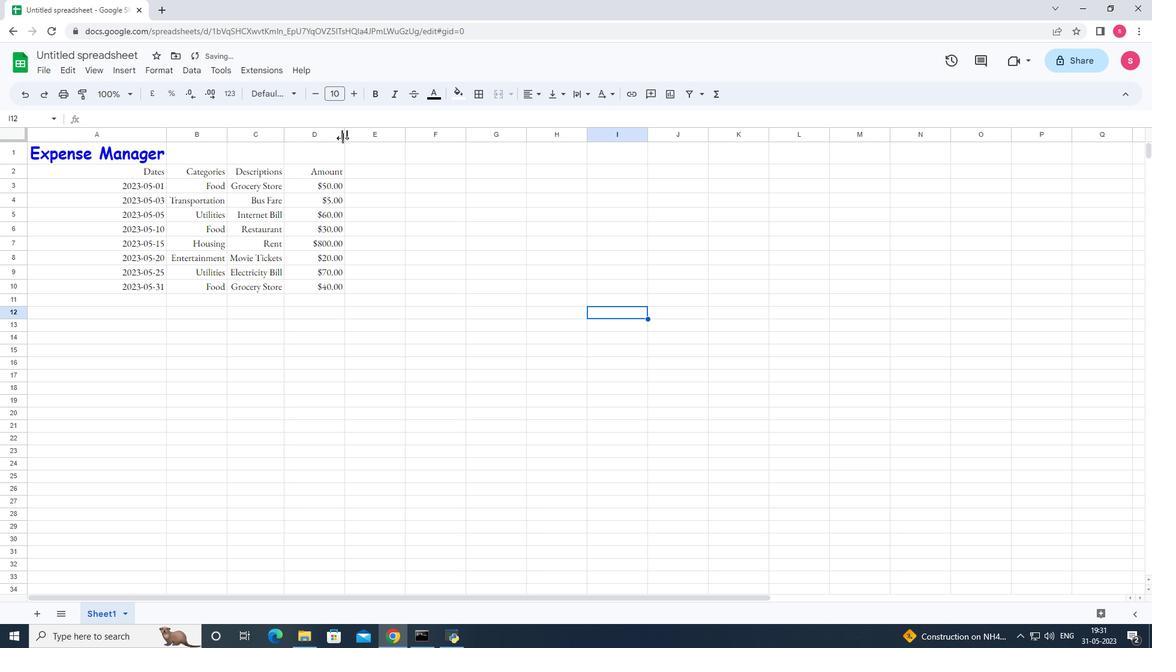 
Action: Mouse moved to (84, 55)
Screenshot: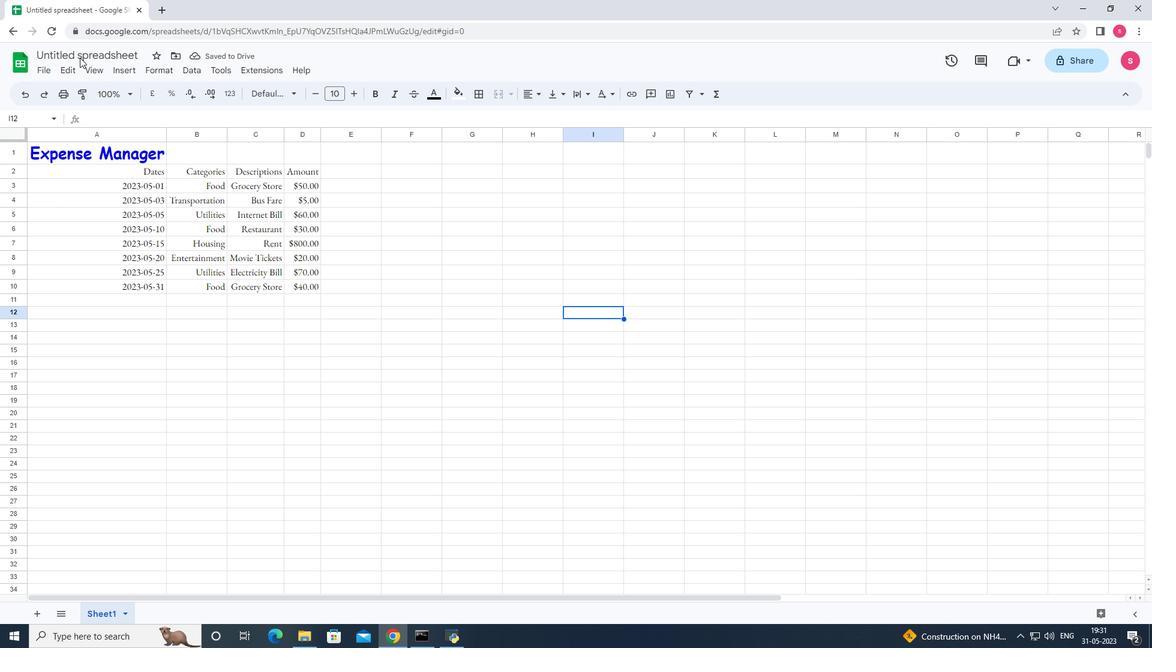 
Action: Mouse pressed left at (84, 55)
Screenshot: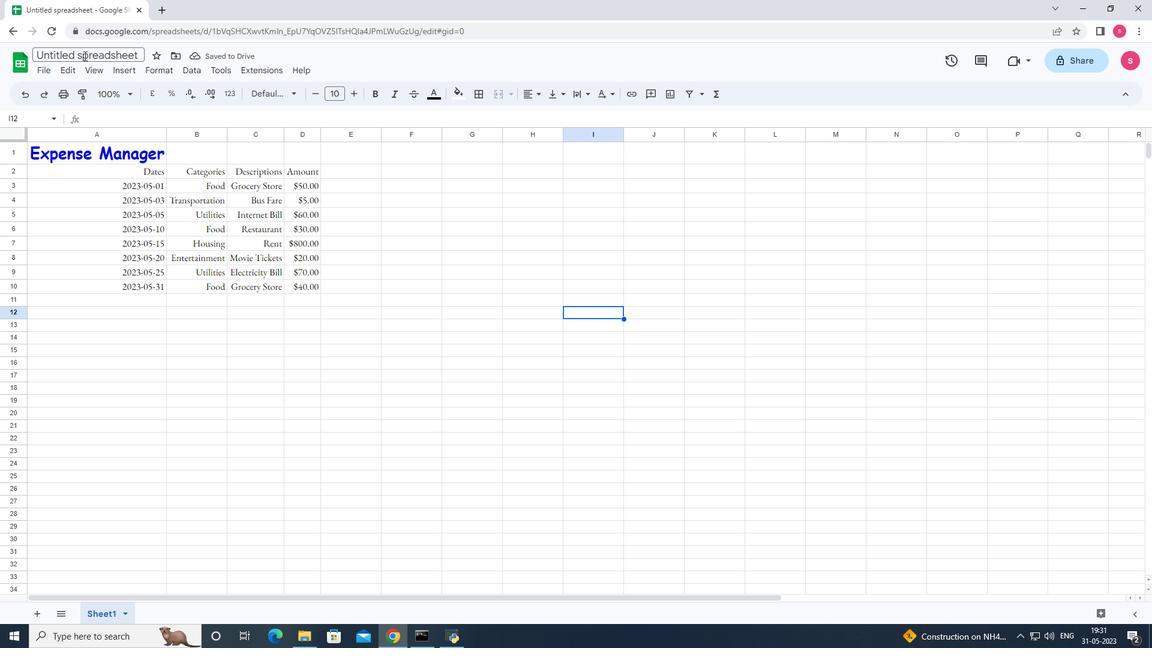 
Action: Key pressed <Key.backspace><Key.shift>Cash<Key.shift>Expenses
Screenshot: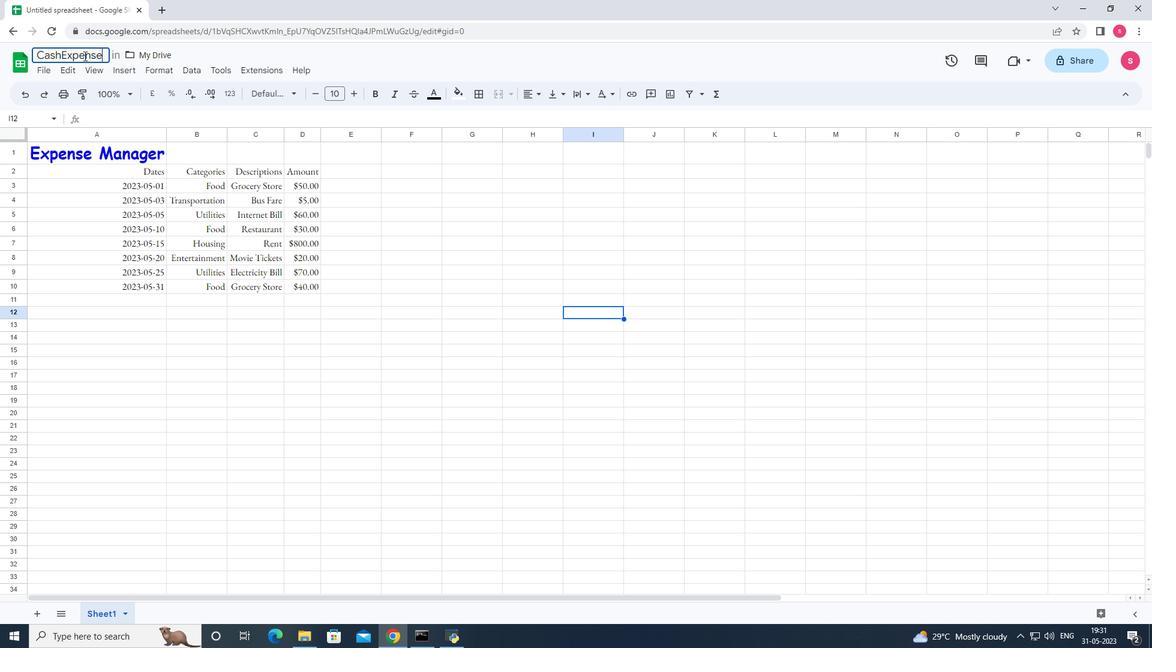 
Action: Mouse moved to (392, 352)
Screenshot: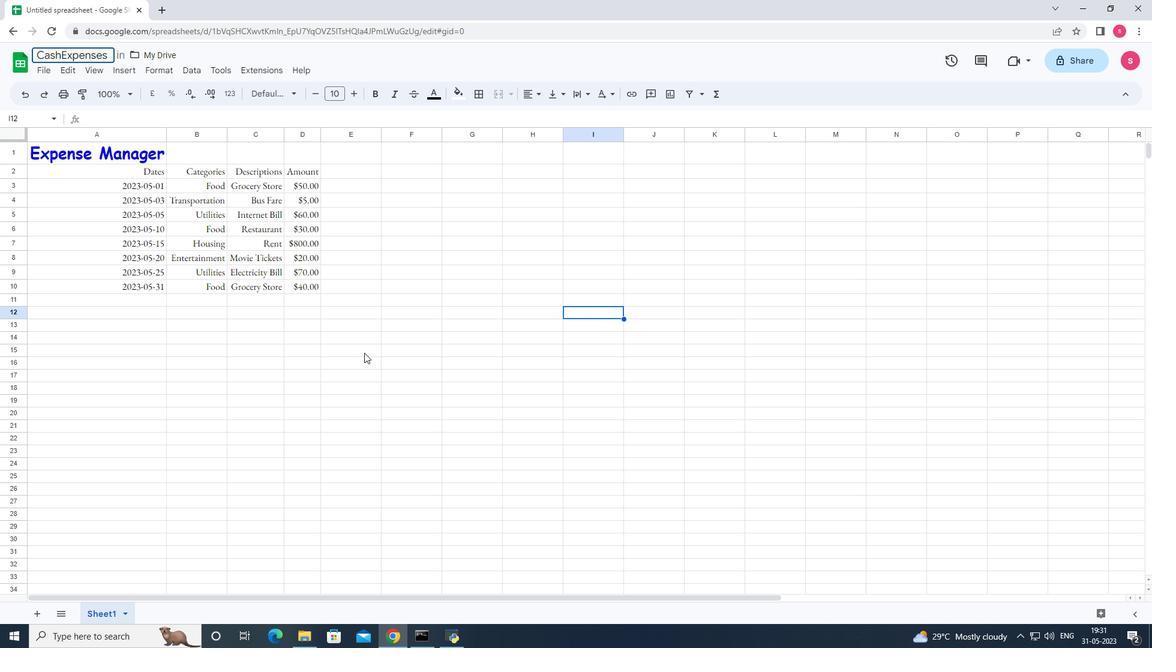 
Action: Mouse pressed left at (392, 352)
Screenshot: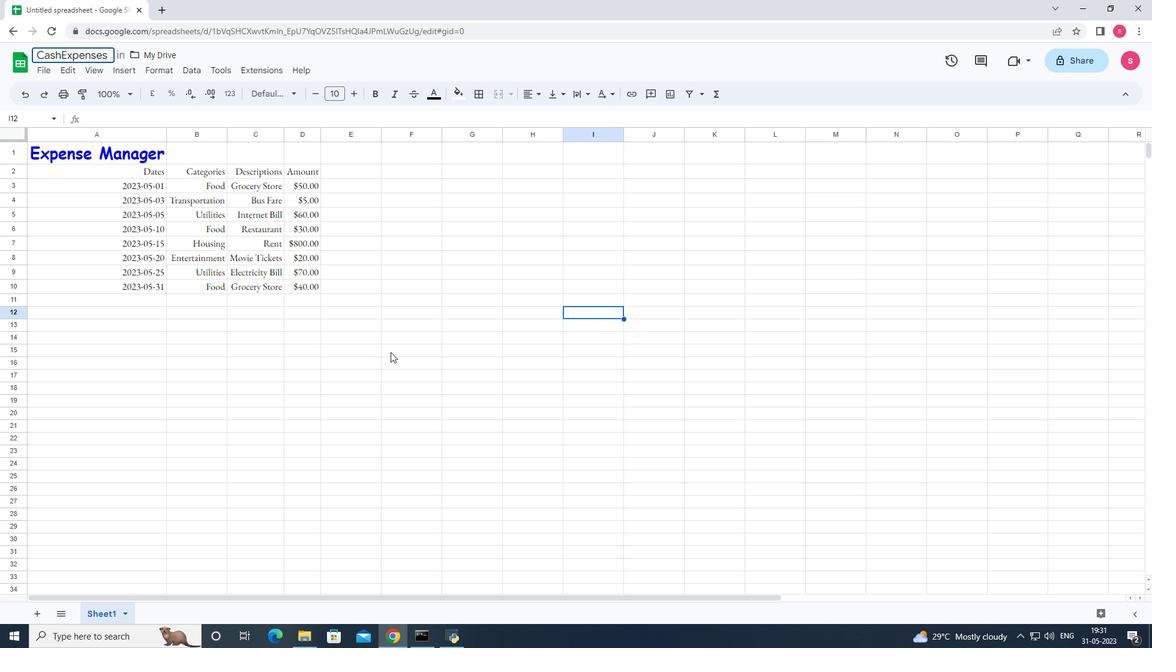 
Action: Mouse moved to (392, 359)
Screenshot: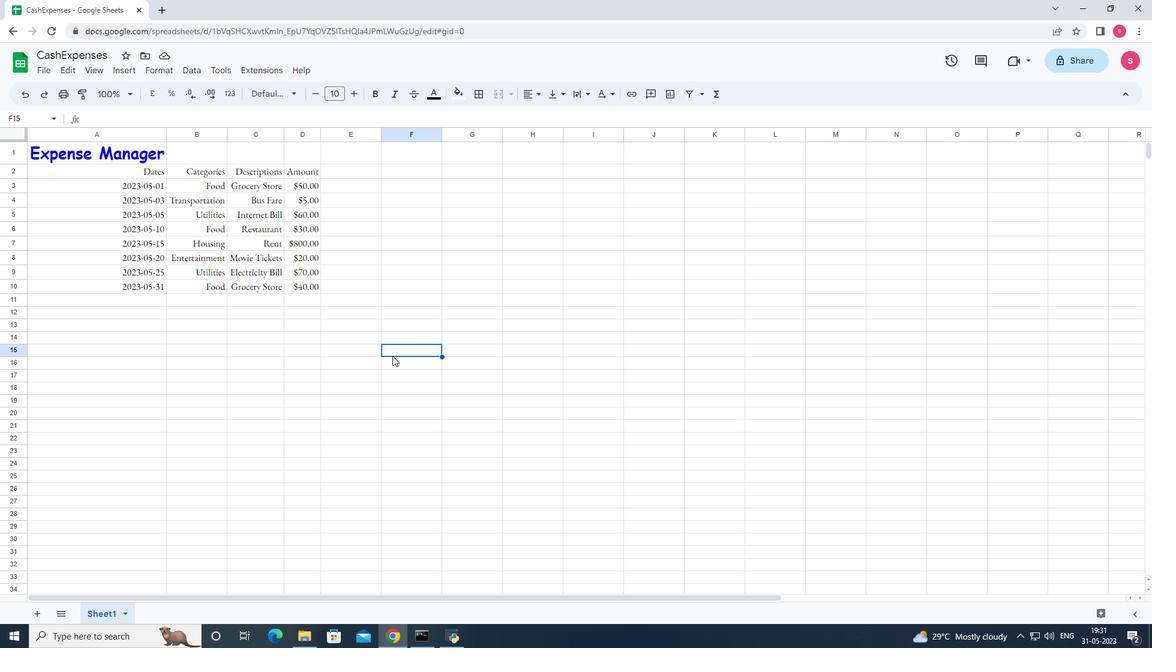 
Action: Key pressed ctrl+S
Screenshot: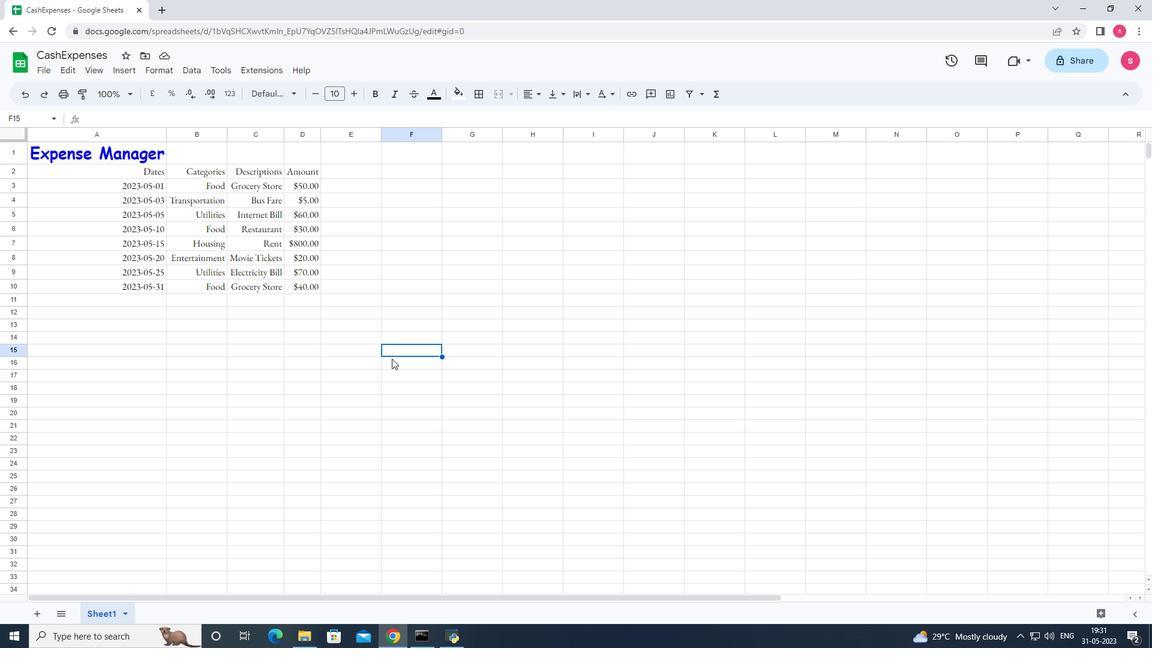 
Action: Mouse moved to (311, 362)
Screenshot: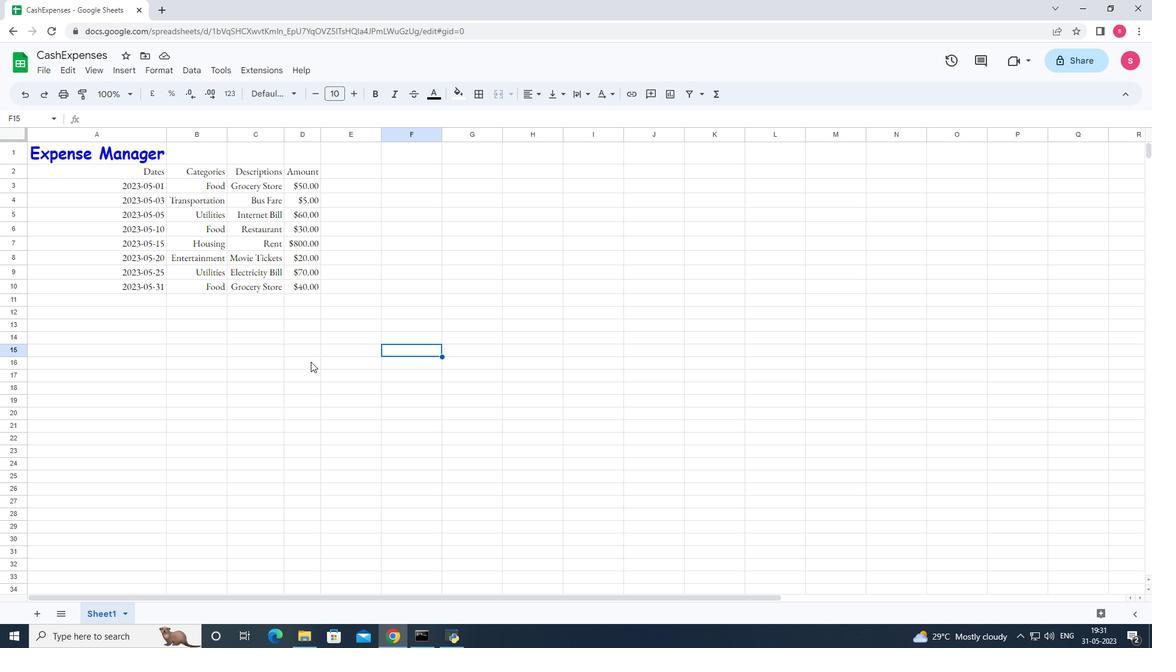 
Action: Key pressed ctrl+S
Screenshot: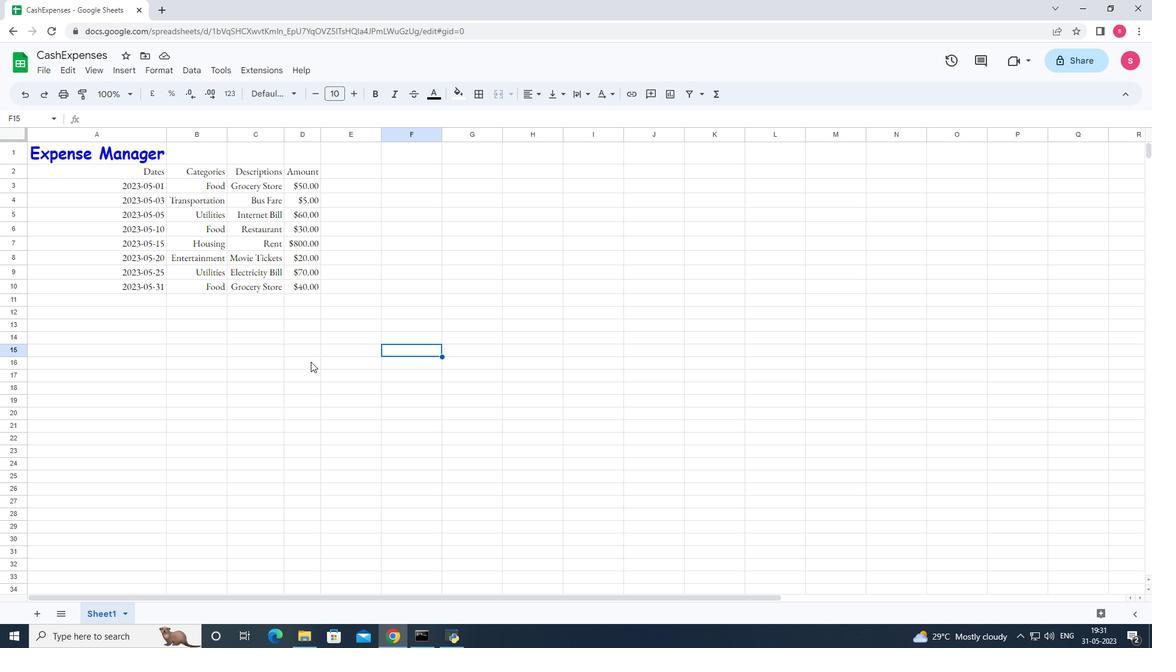 
Action: Mouse moved to (309, 362)
Screenshot: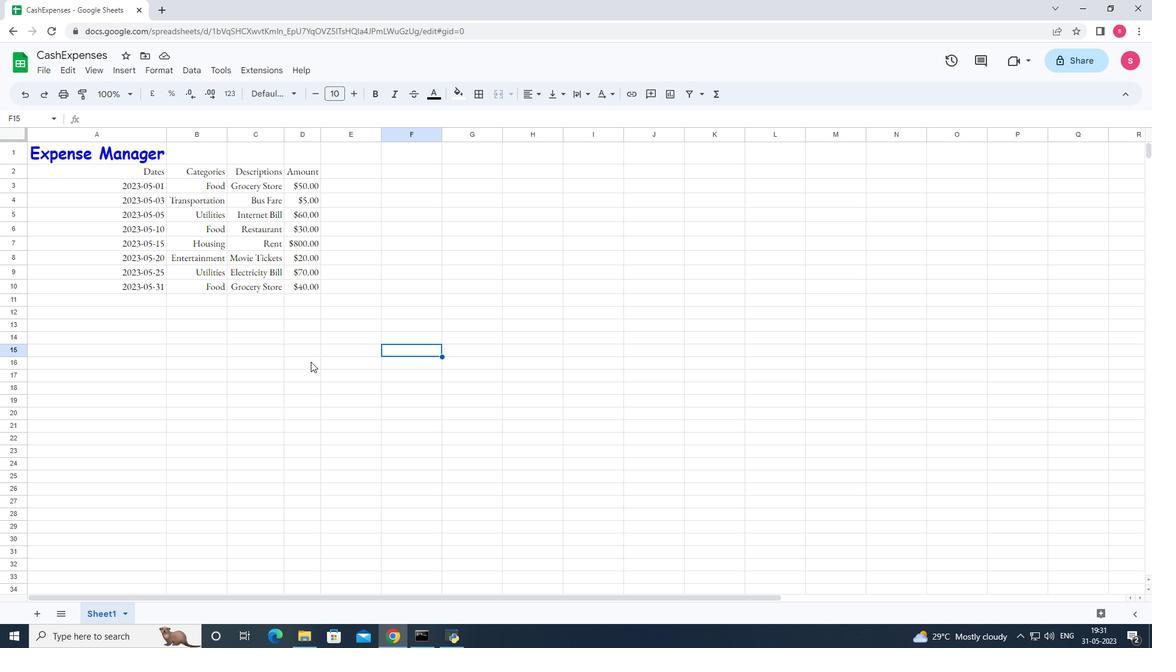 
